 Task: Search one way flight ticket for 2 adults, 2 children, 2 infants in seat in first from Huntsville: Huntsville International Airport(carl T. Jones Field) to Raleigh: Raleigh-durham International Airport on 8-5-2023. Choice of flights is Frontier. Number of bags: 7 checked bags. Price is upto 96000. Outbound departure time preference is 17:15.
Action: Mouse moved to (391, 332)
Screenshot: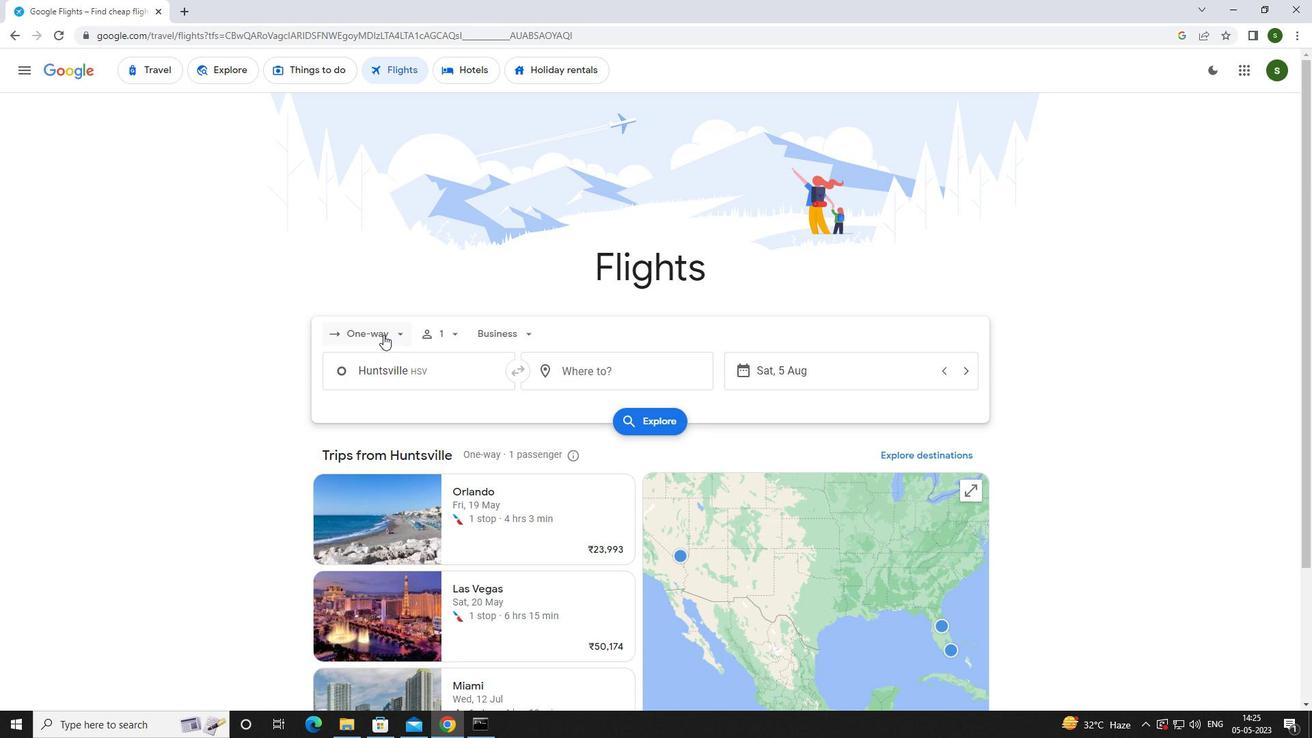 
Action: Mouse pressed left at (391, 332)
Screenshot: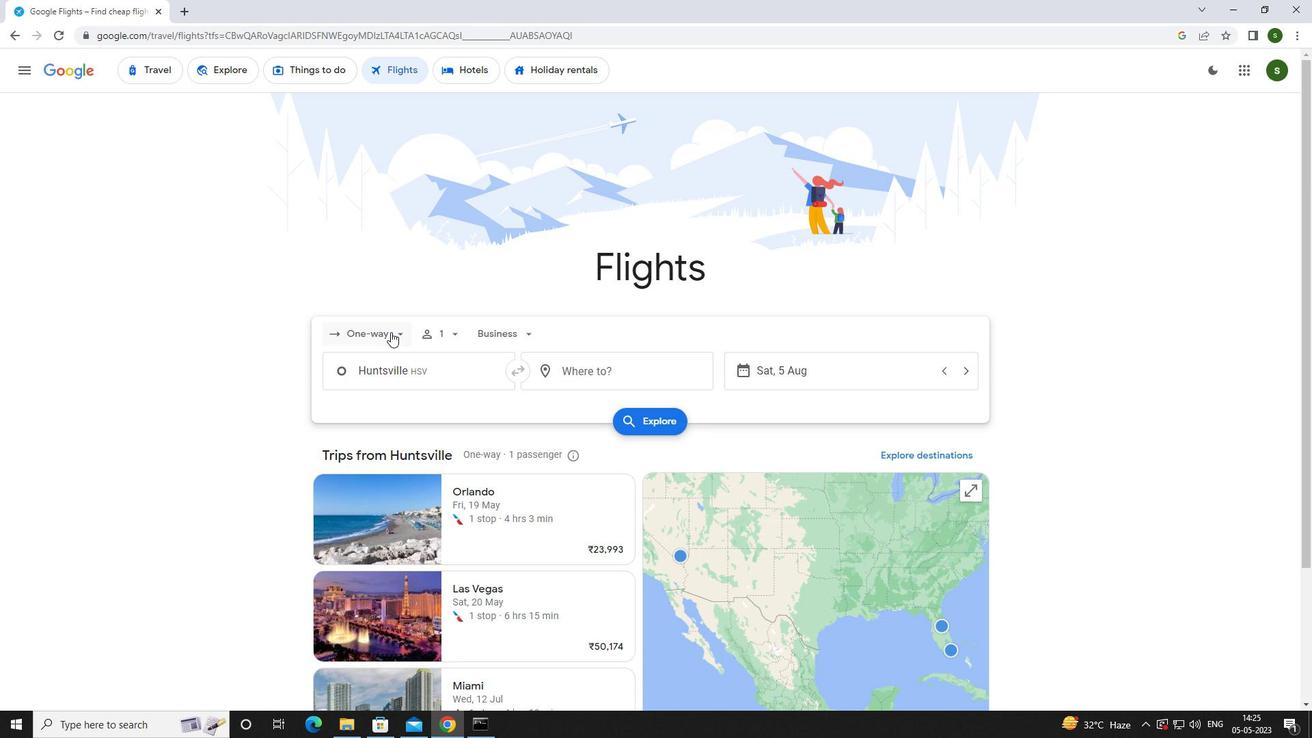 
Action: Mouse moved to (386, 395)
Screenshot: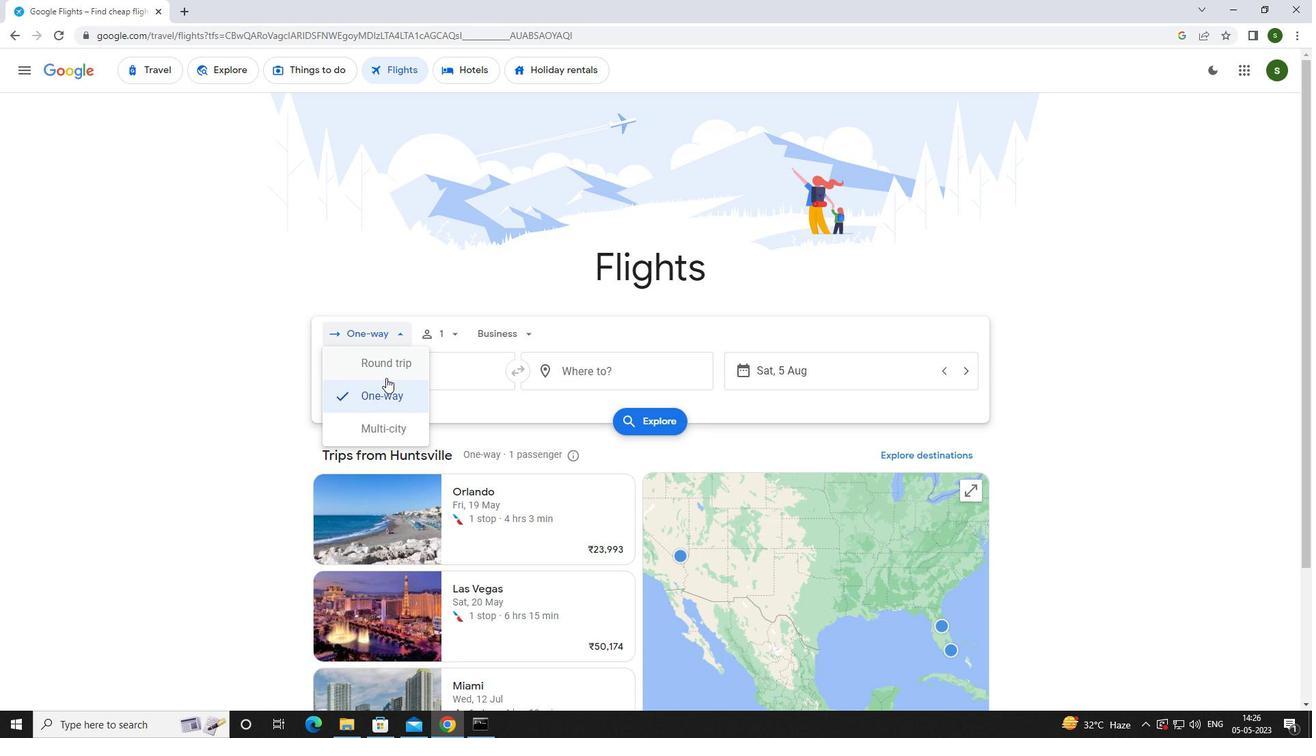 
Action: Mouse pressed left at (386, 395)
Screenshot: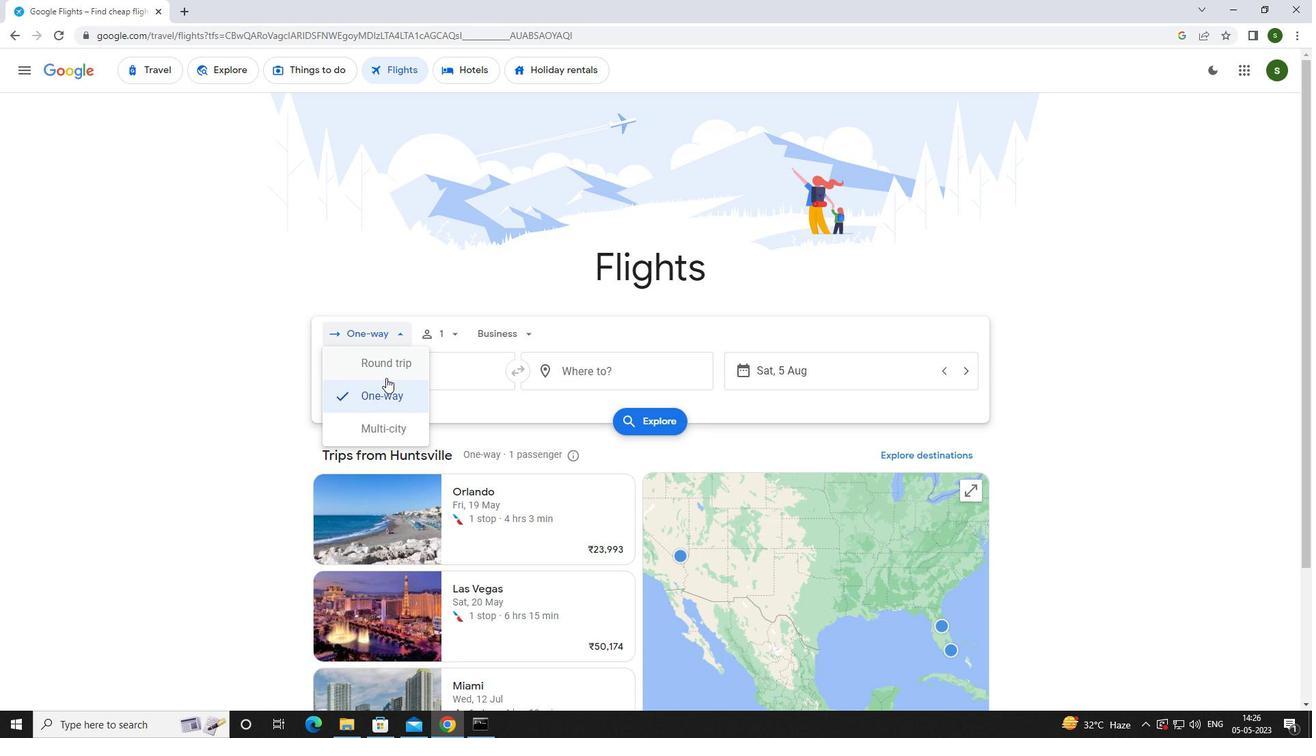 
Action: Mouse moved to (454, 325)
Screenshot: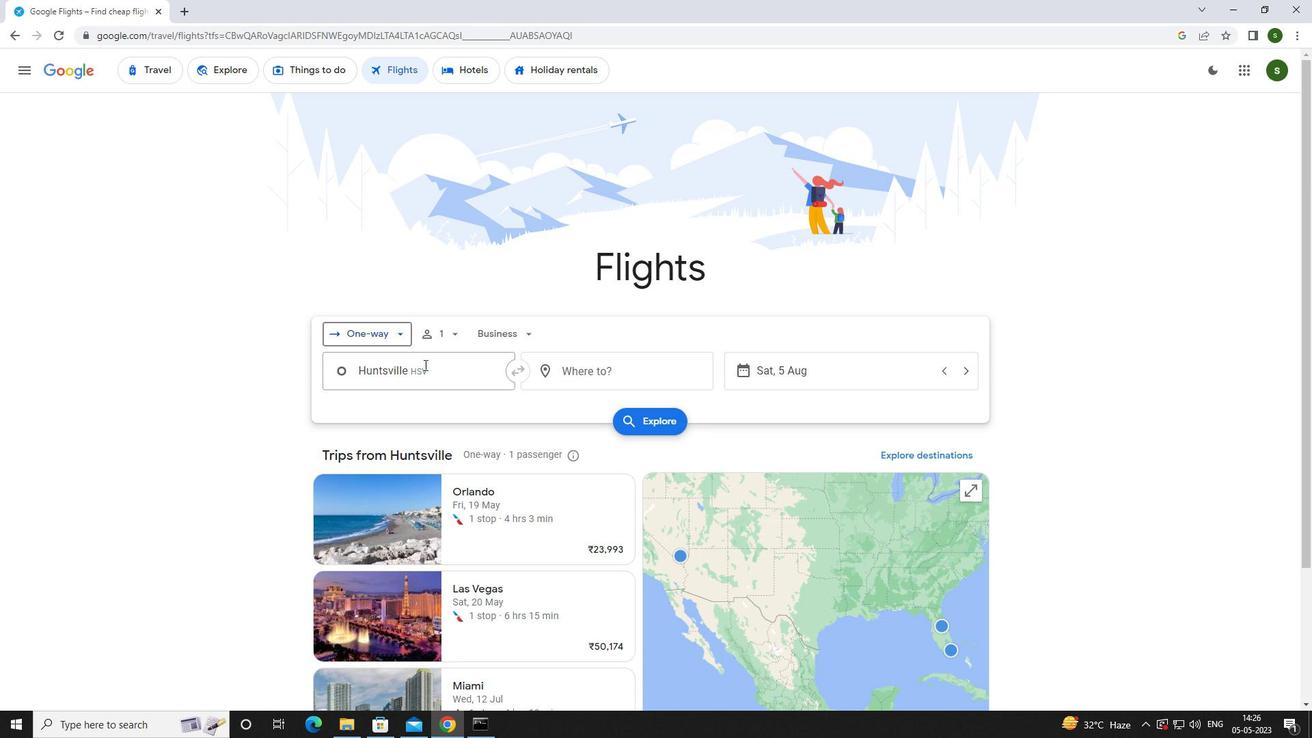 
Action: Mouse pressed left at (454, 325)
Screenshot: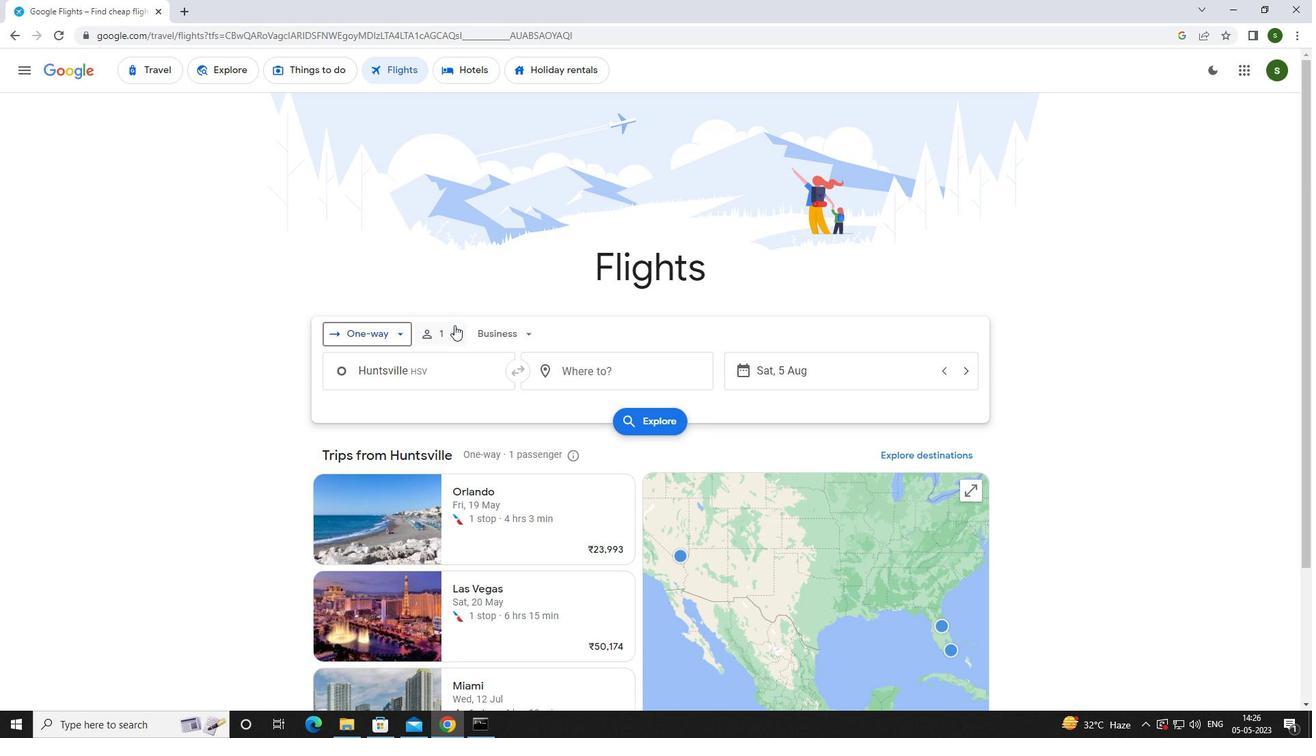 
Action: Mouse moved to (553, 368)
Screenshot: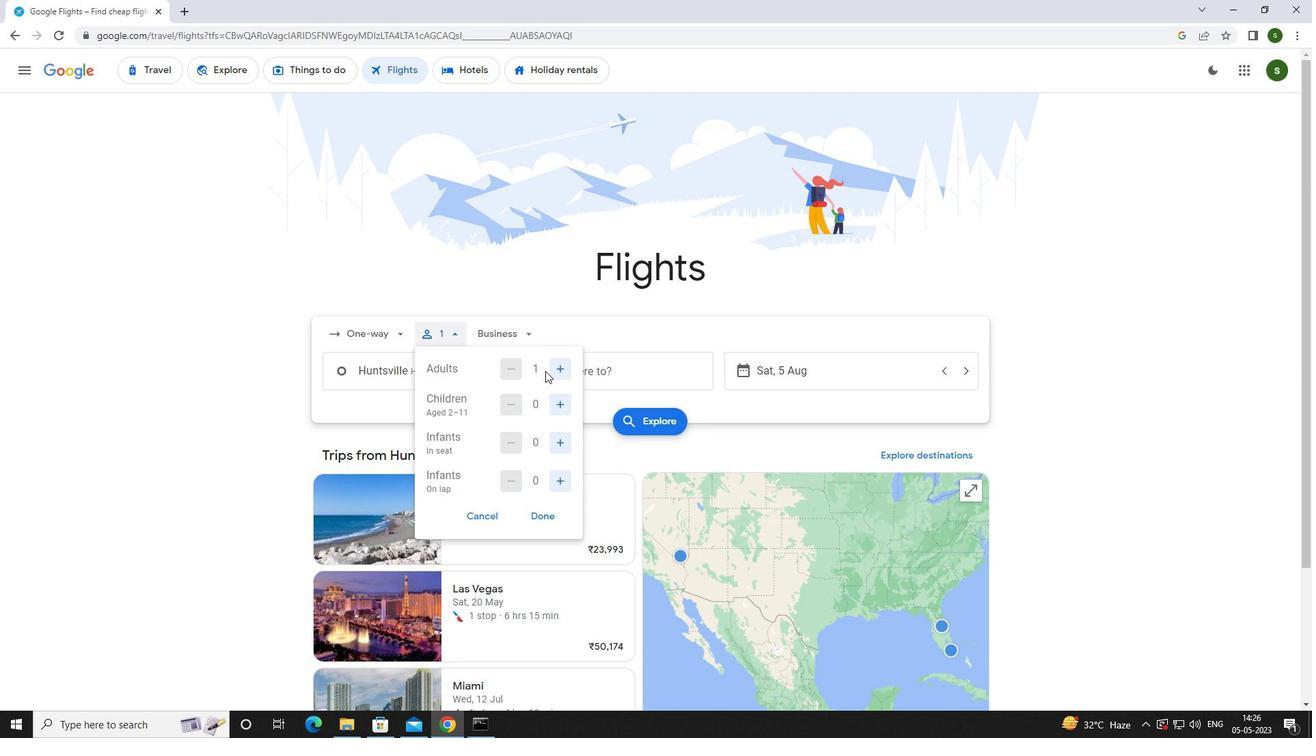 
Action: Mouse pressed left at (553, 368)
Screenshot: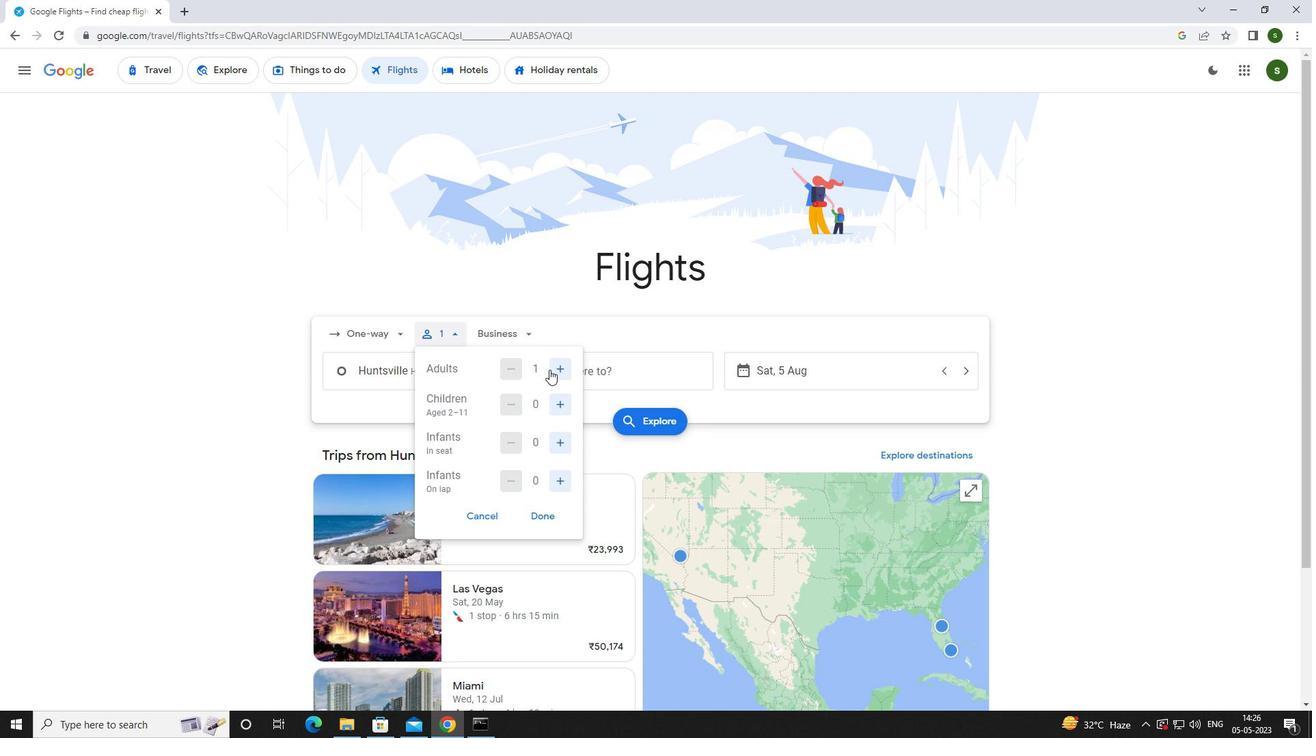 
Action: Mouse moved to (562, 399)
Screenshot: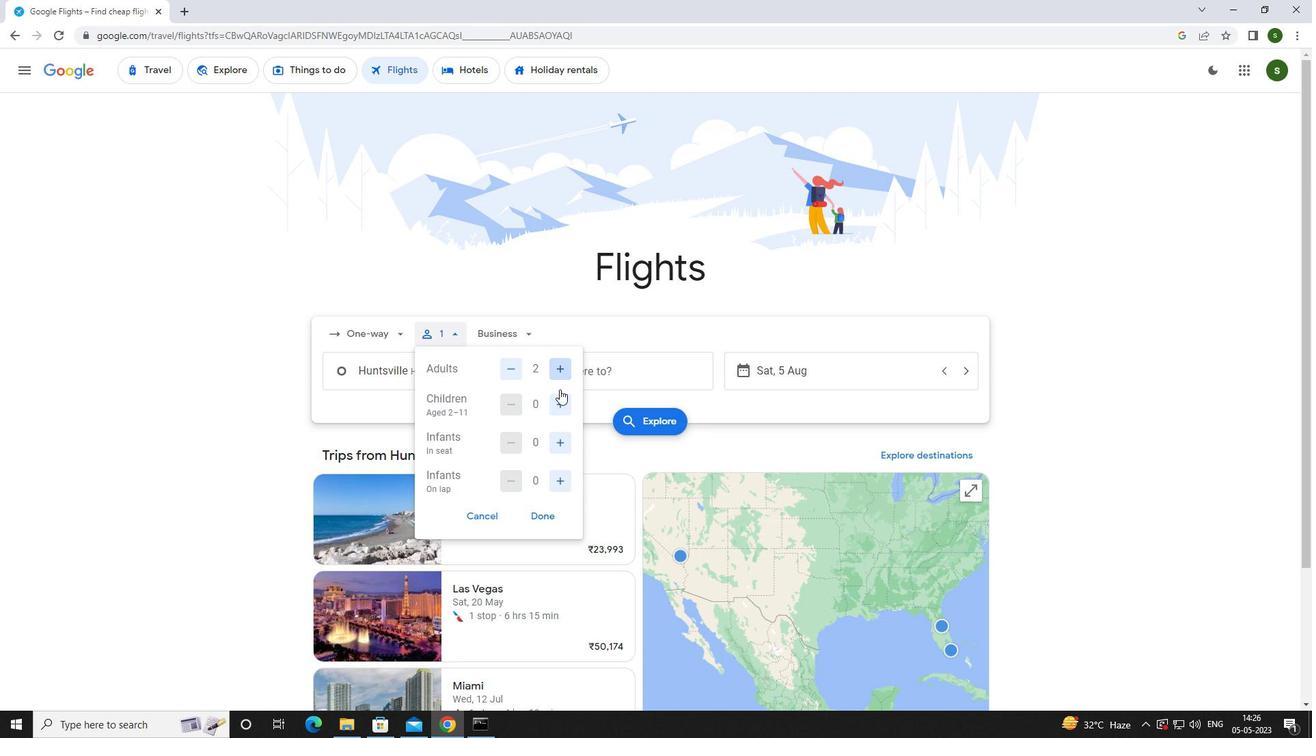 
Action: Mouse pressed left at (562, 399)
Screenshot: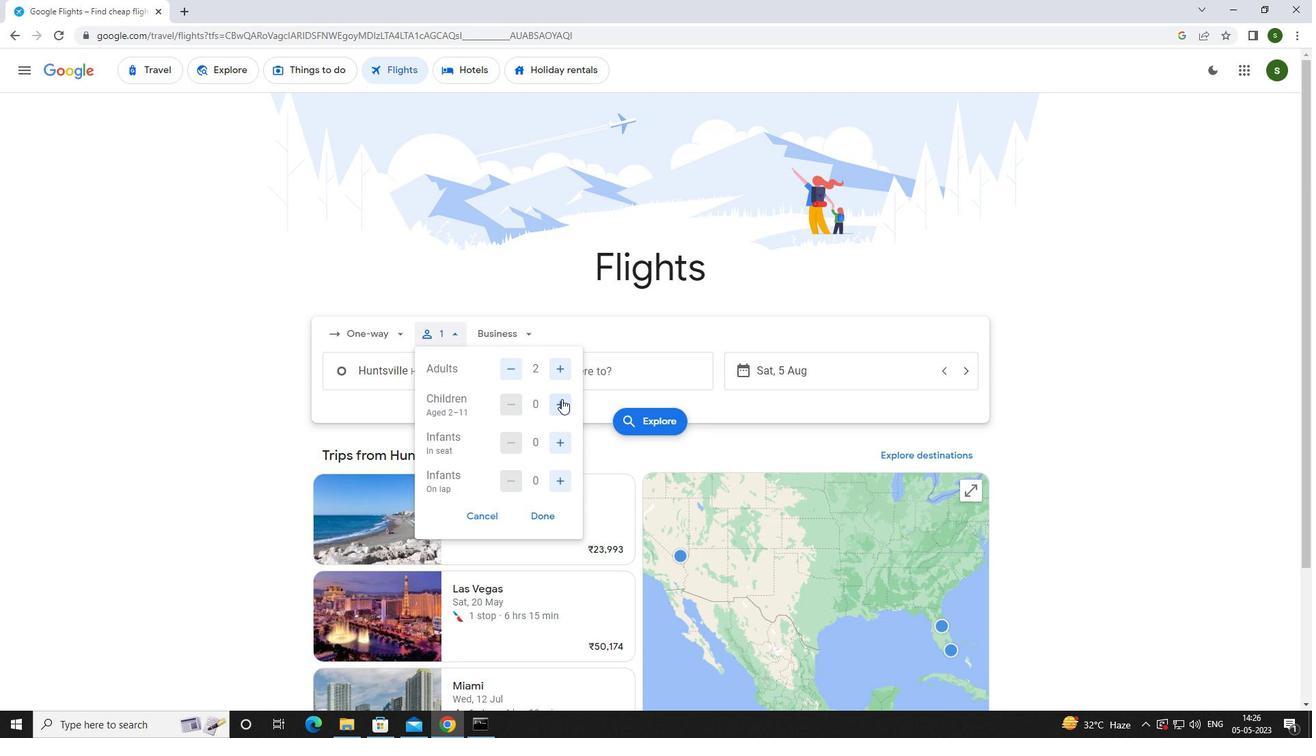 
Action: Mouse pressed left at (562, 399)
Screenshot: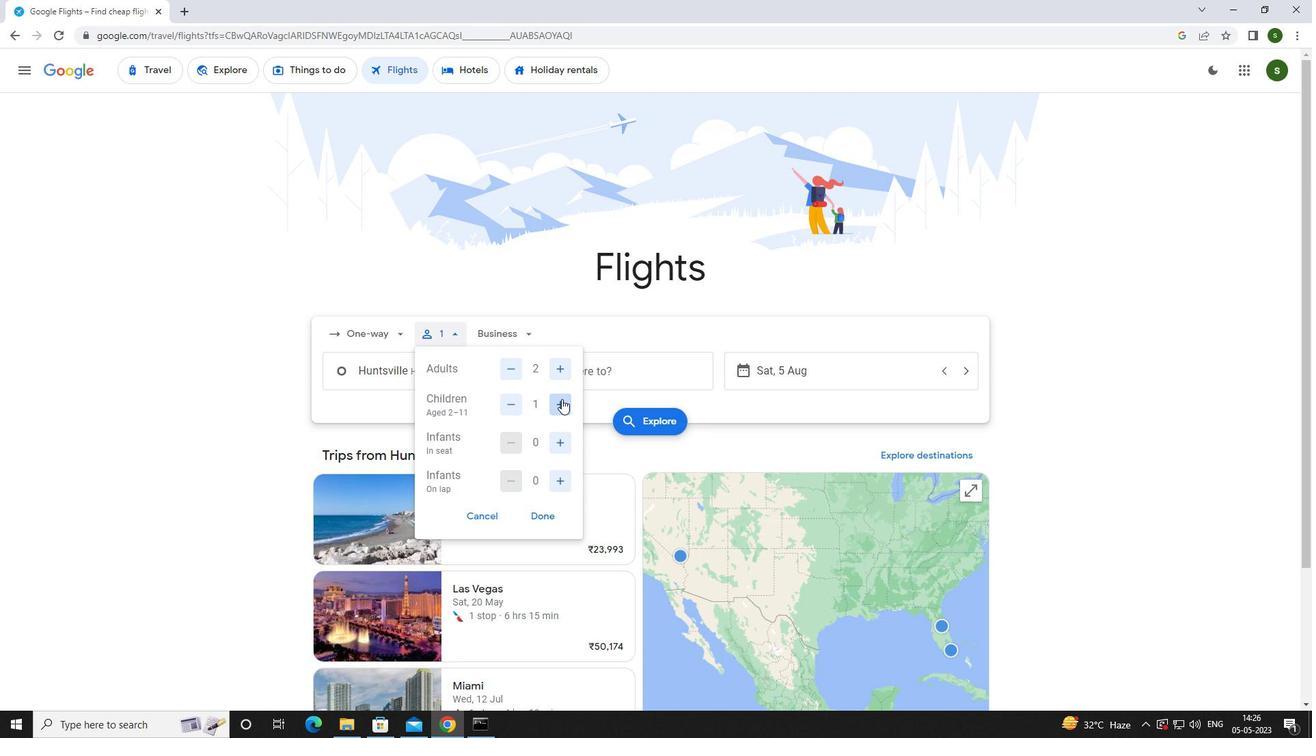 
Action: Mouse moved to (563, 445)
Screenshot: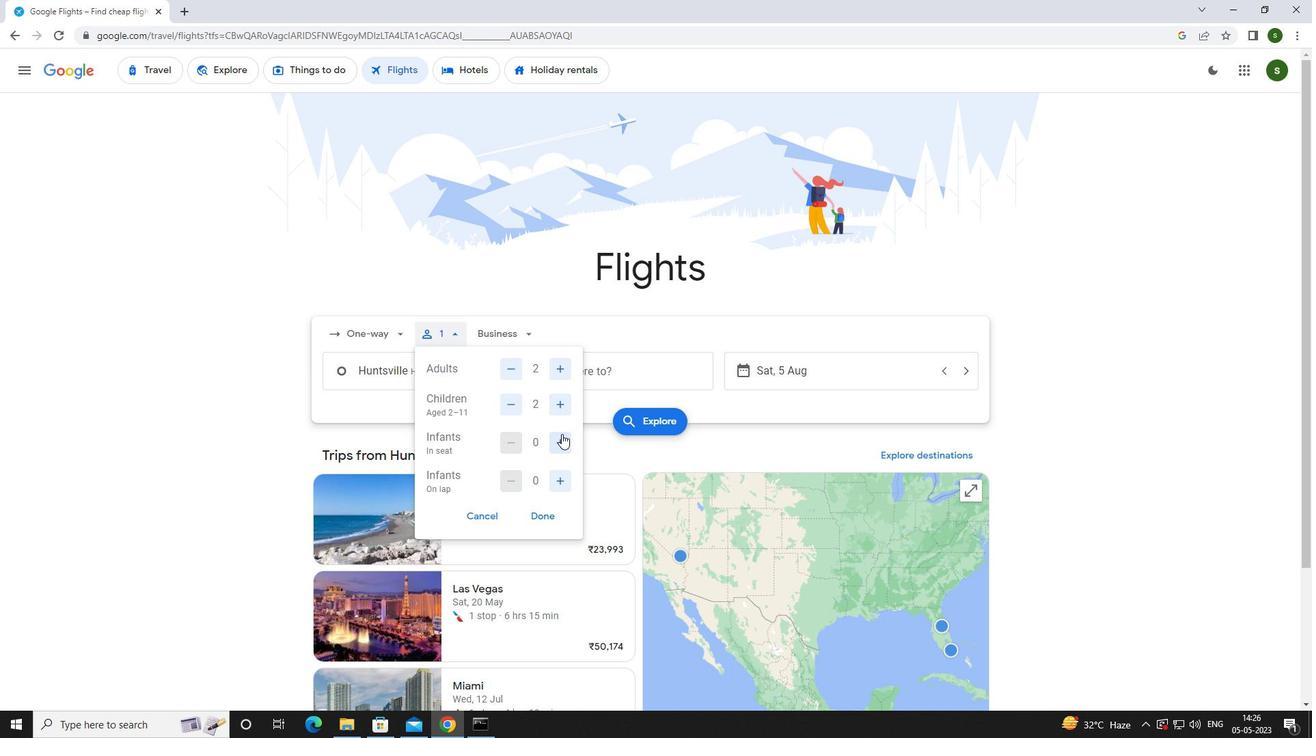 
Action: Mouse pressed left at (563, 445)
Screenshot: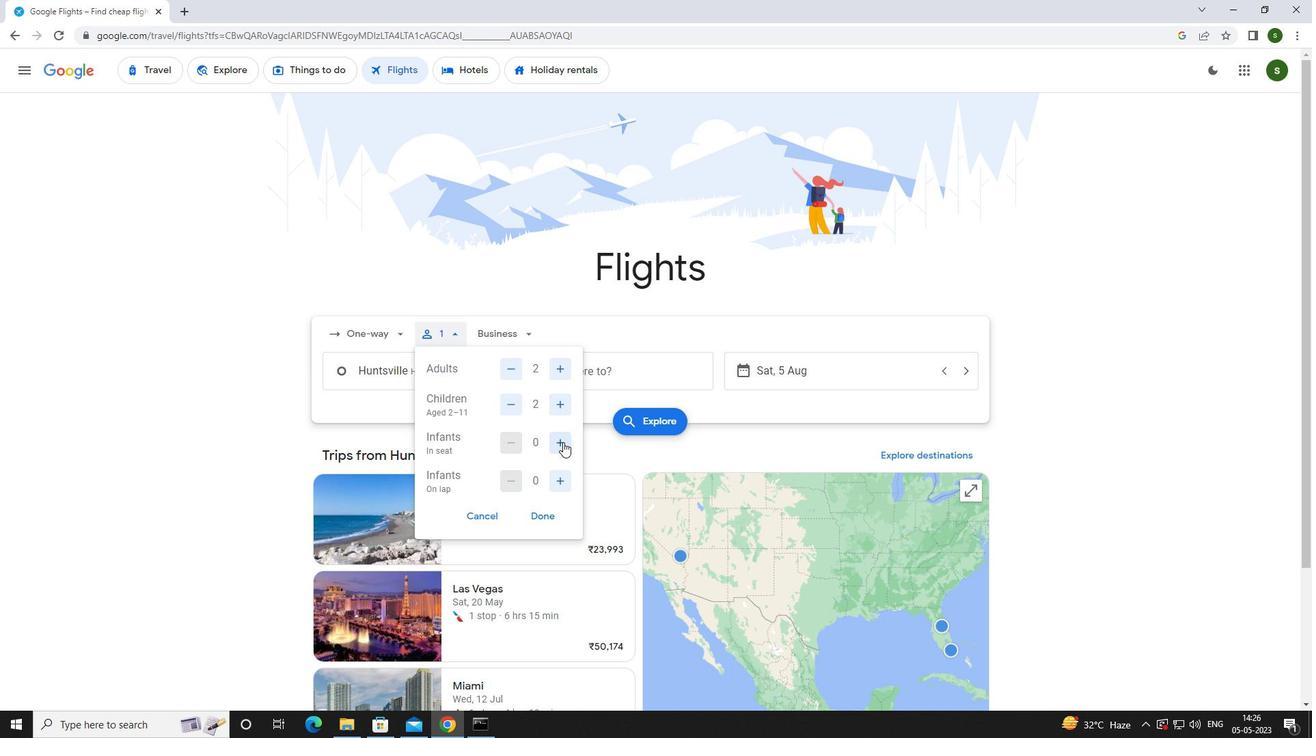 
Action: Mouse pressed left at (563, 445)
Screenshot: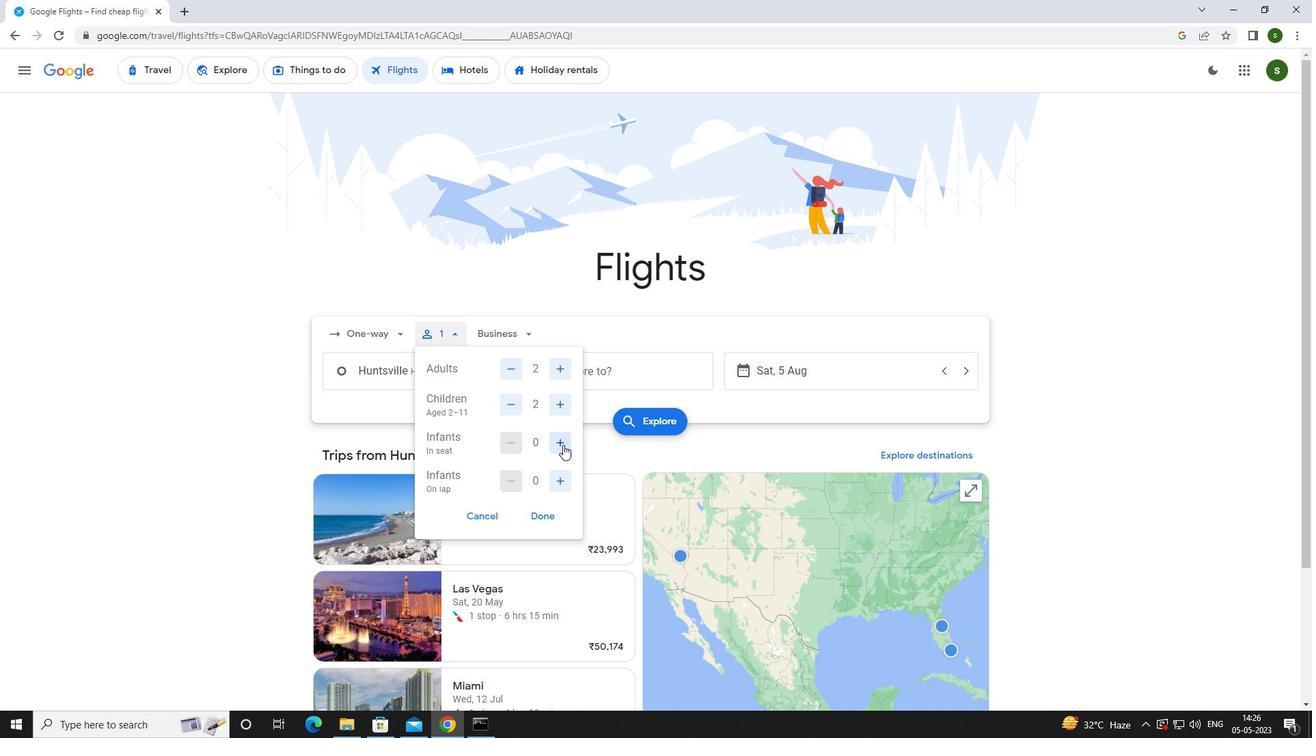 
Action: Mouse moved to (530, 335)
Screenshot: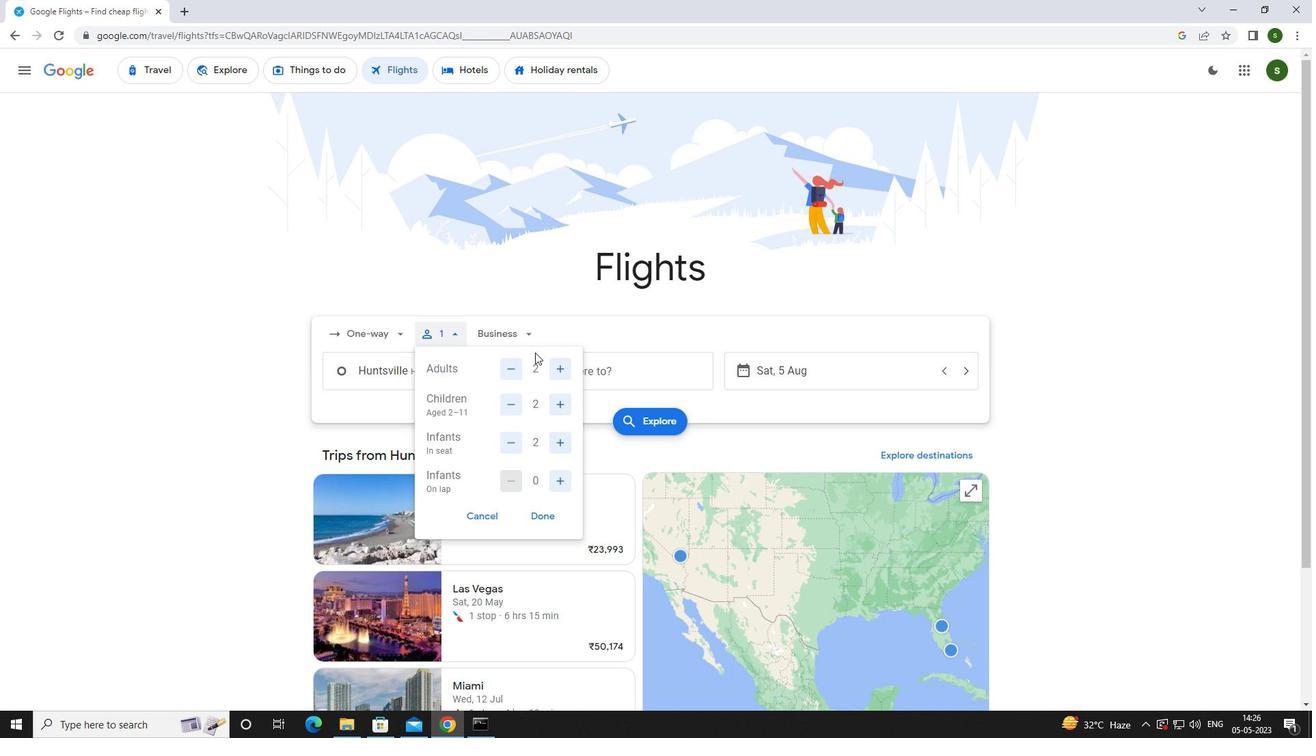 
Action: Mouse pressed left at (530, 335)
Screenshot: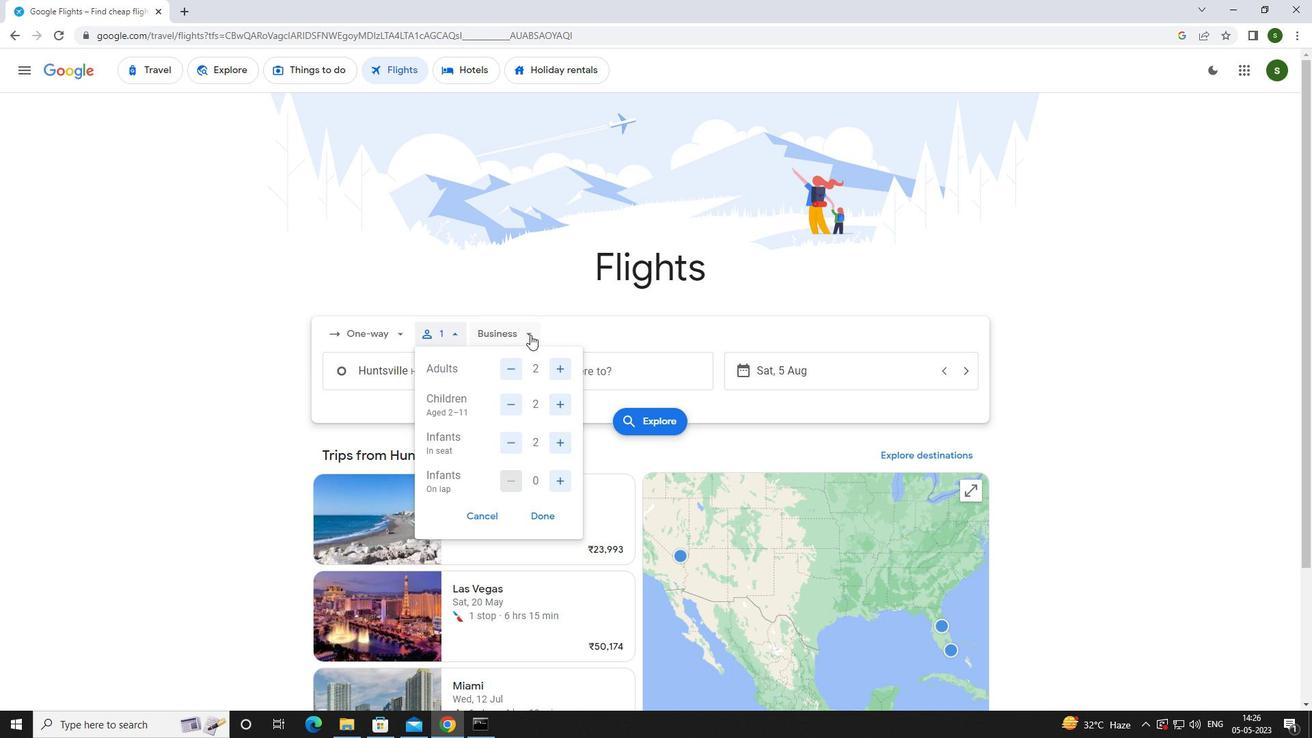 
Action: Mouse moved to (523, 460)
Screenshot: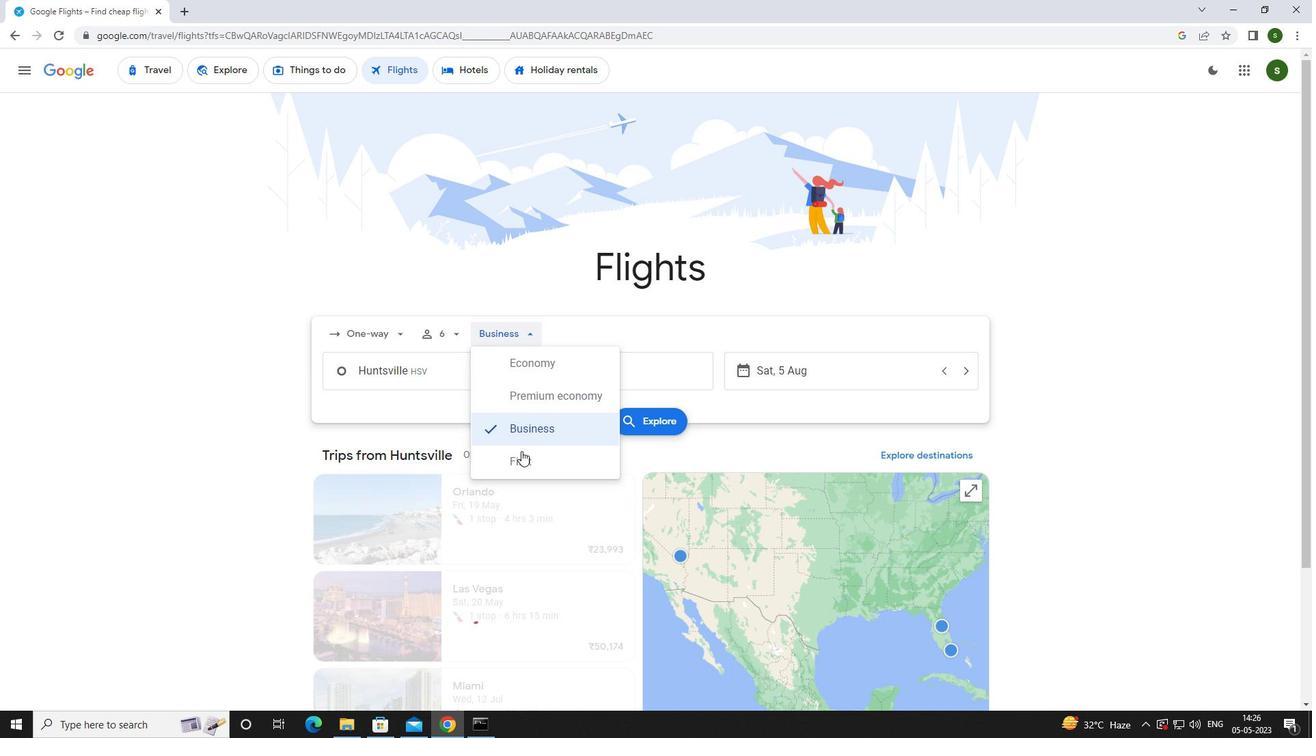 
Action: Mouse pressed left at (523, 460)
Screenshot: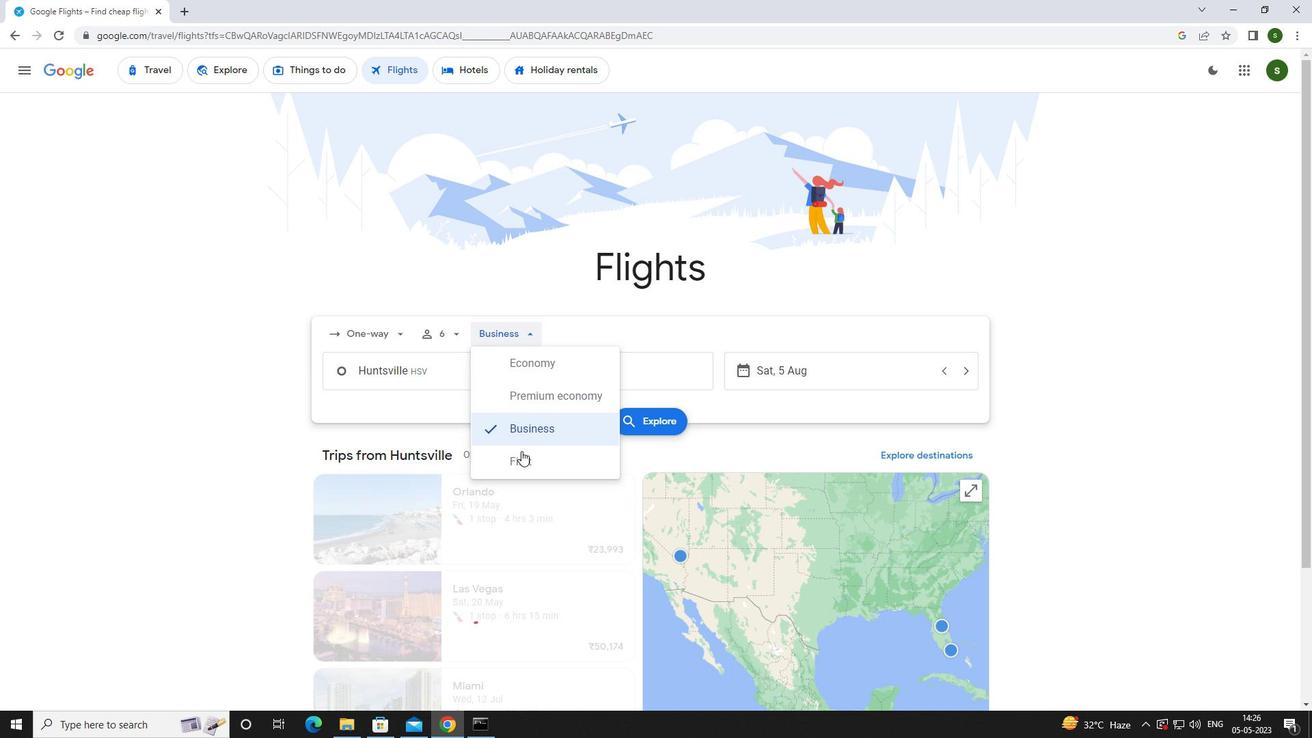 
Action: Mouse moved to (445, 374)
Screenshot: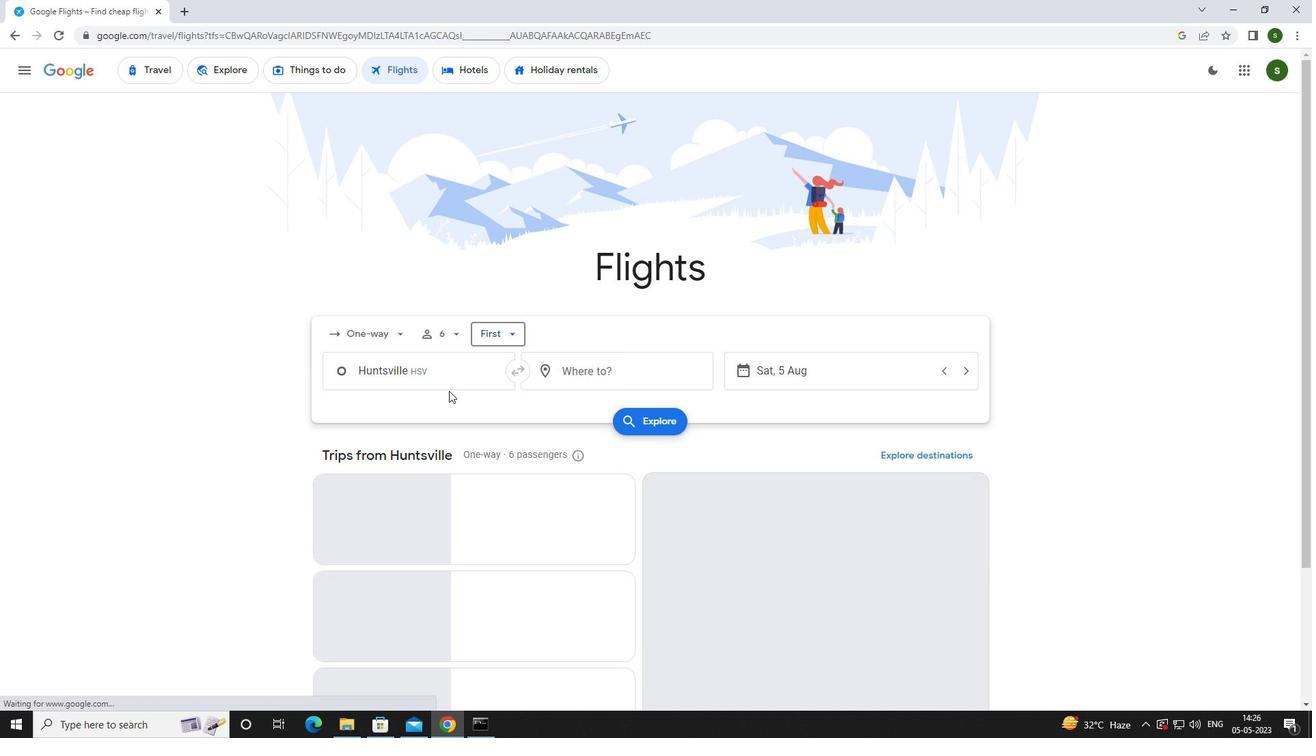 
Action: Mouse pressed left at (445, 374)
Screenshot: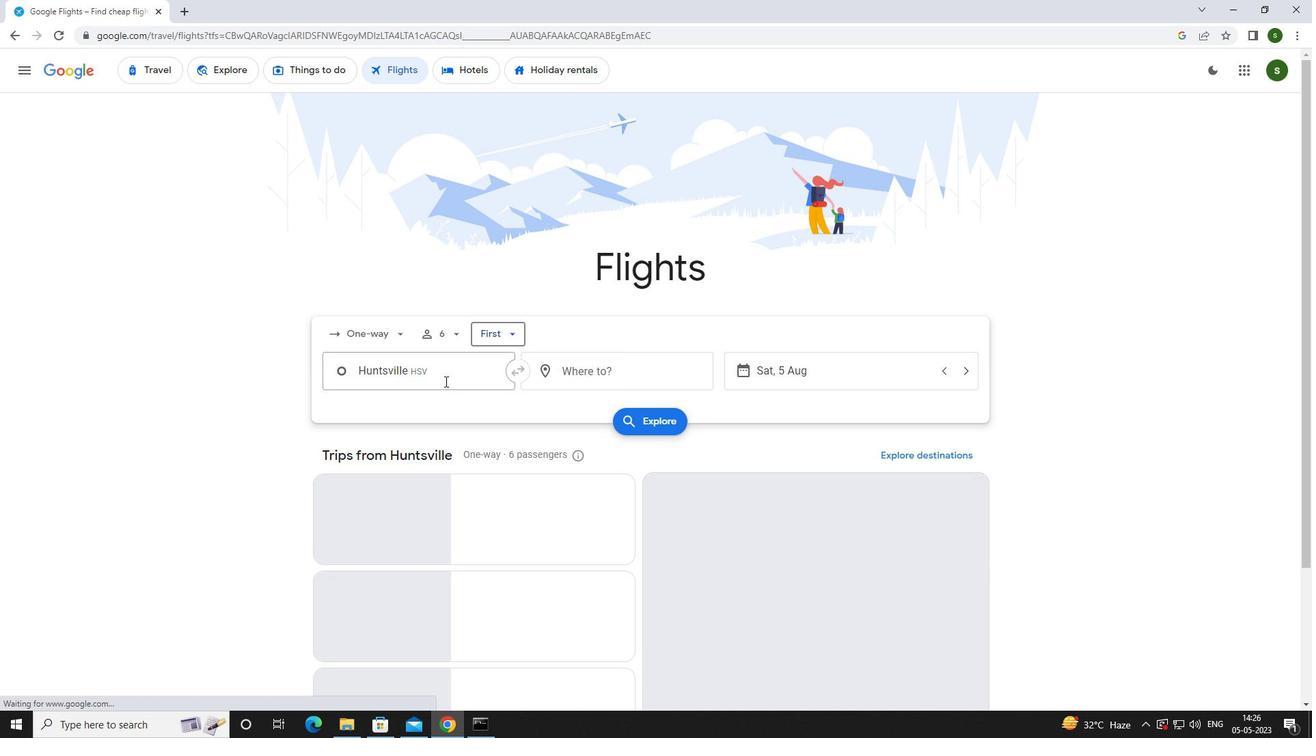
Action: Key pressed <Key.caps_lock>h<Key.caps_lock>untsvi
Screenshot: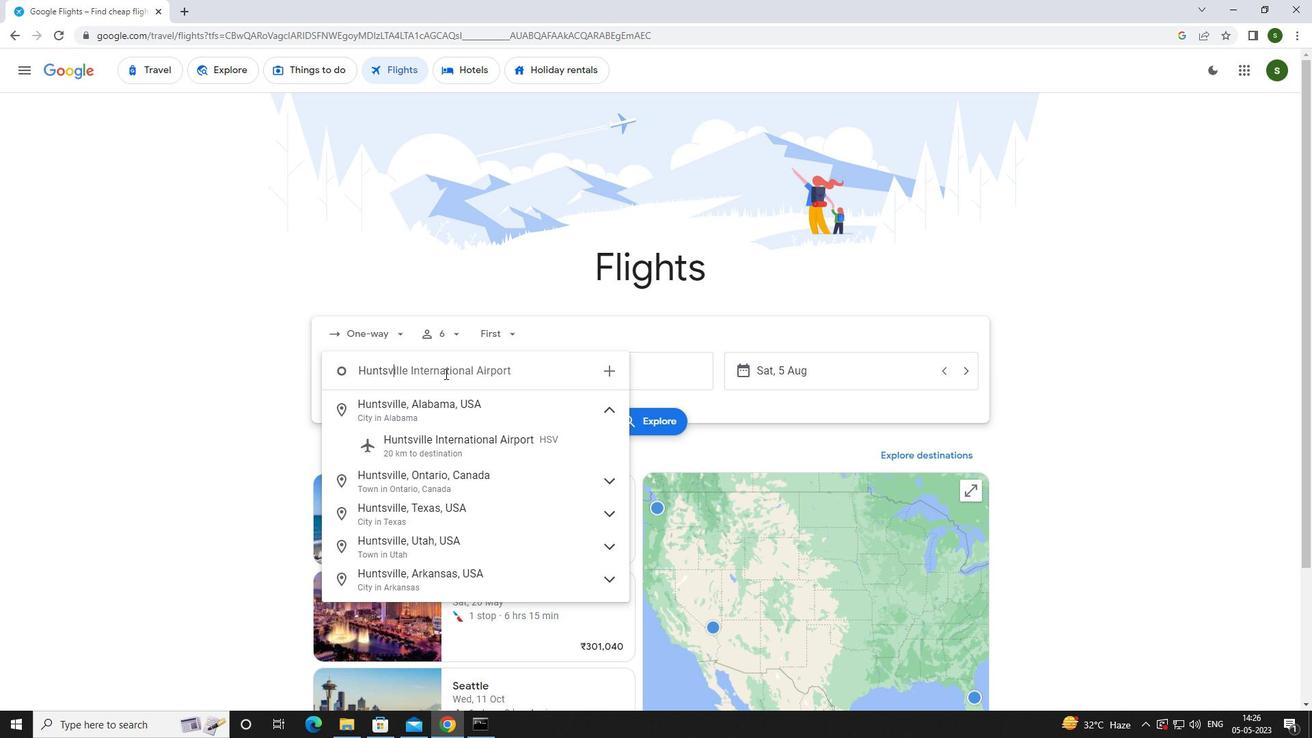 
Action: Mouse moved to (459, 432)
Screenshot: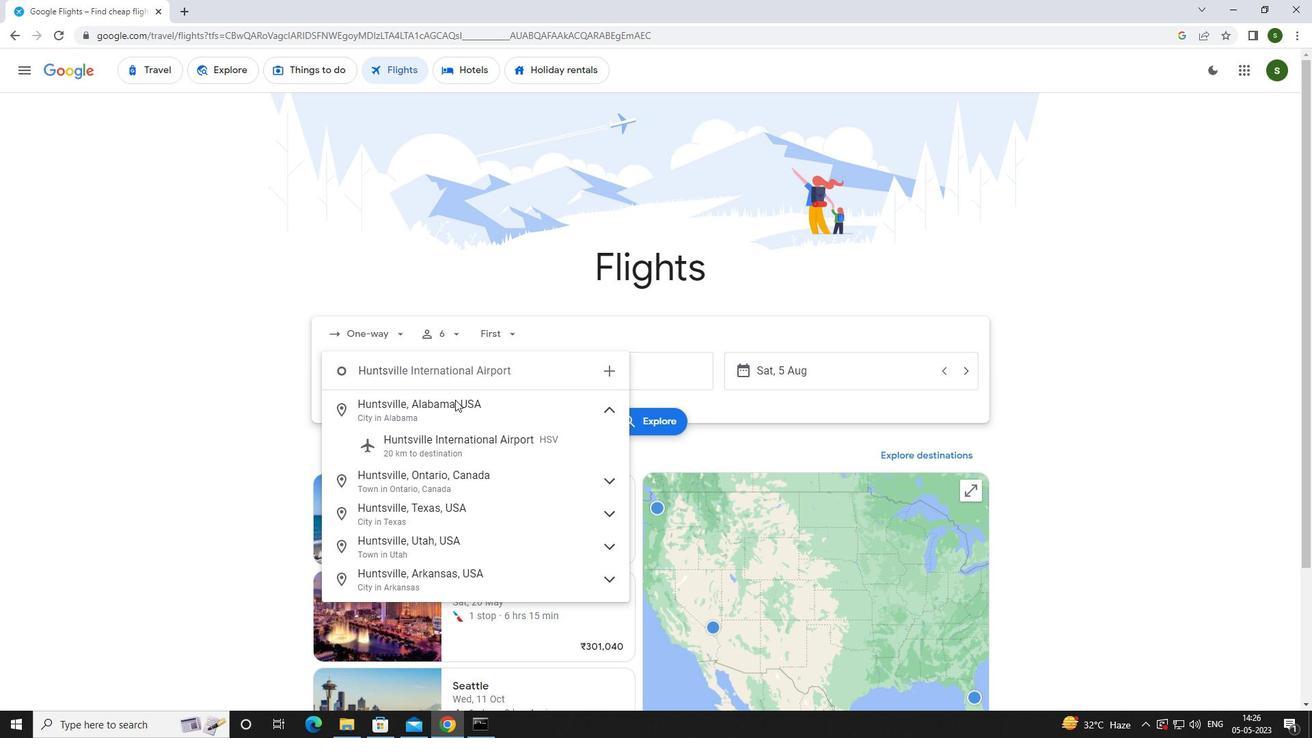 
Action: Mouse pressed left at (459, 432)
Screenshot: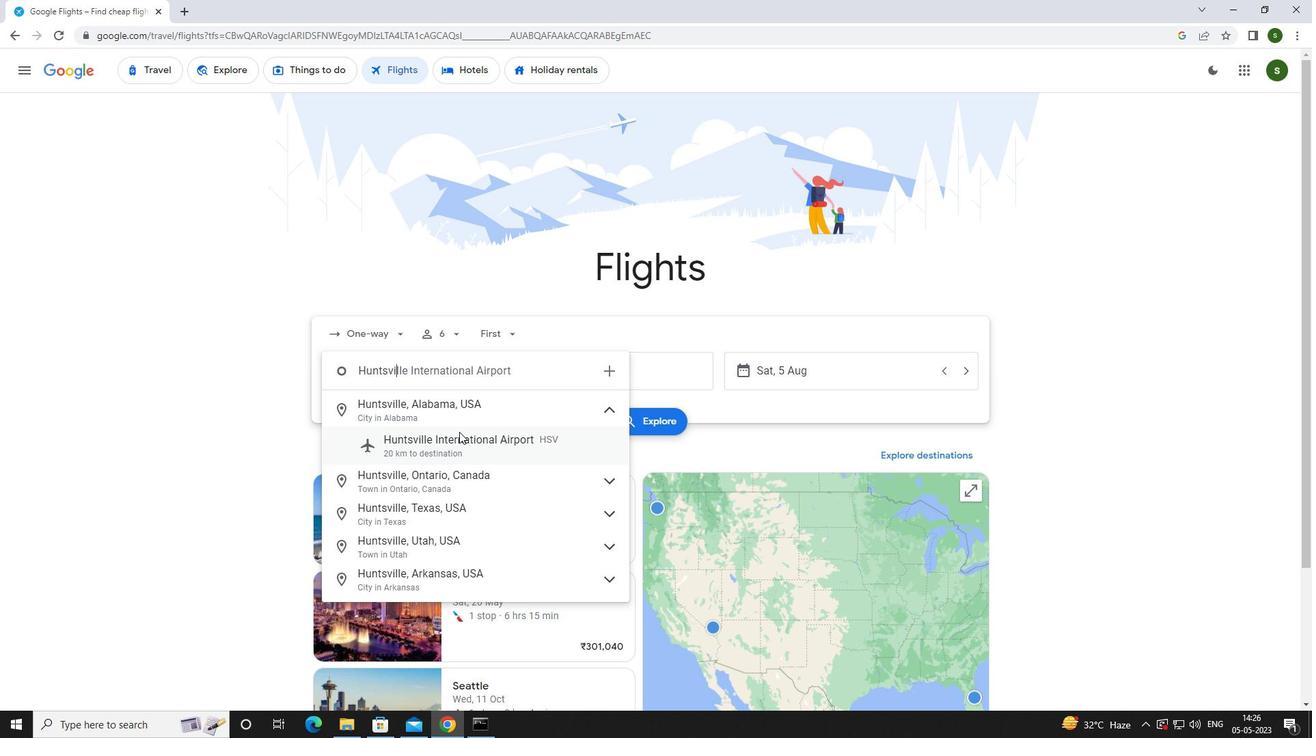 
Action: Mouse moved to (582, 374)
Screenshot: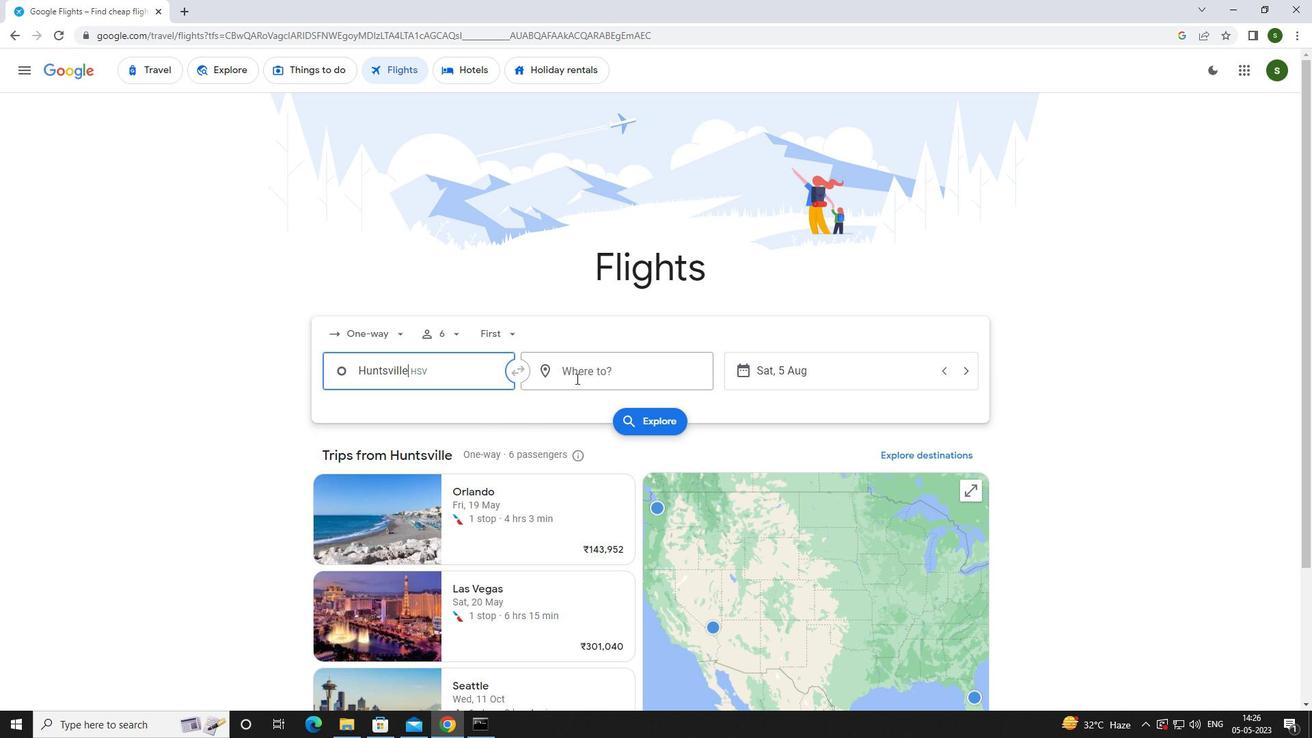 
Action: Mouse pressed left at (582, 374)
Screenshot: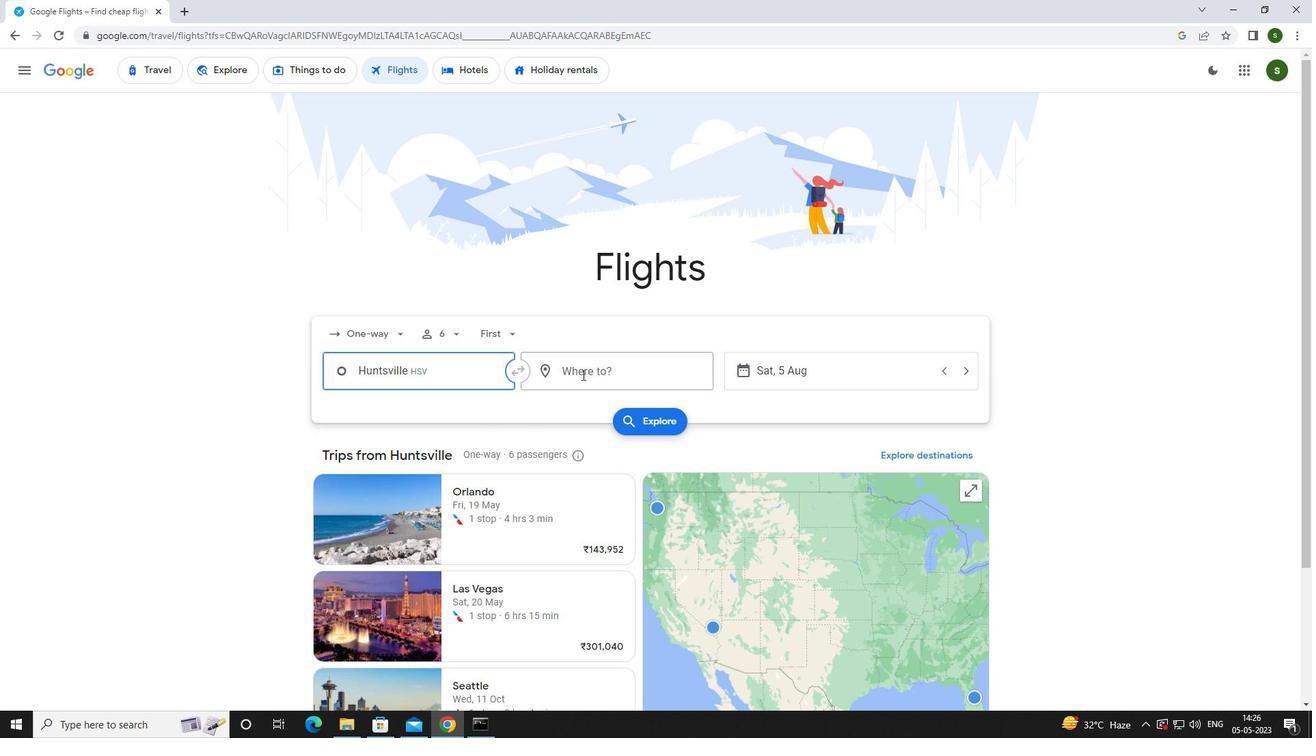 
Action: Key pressed <Key.caps_lock>r<Key.caps_lock>aleigh
Screenshot: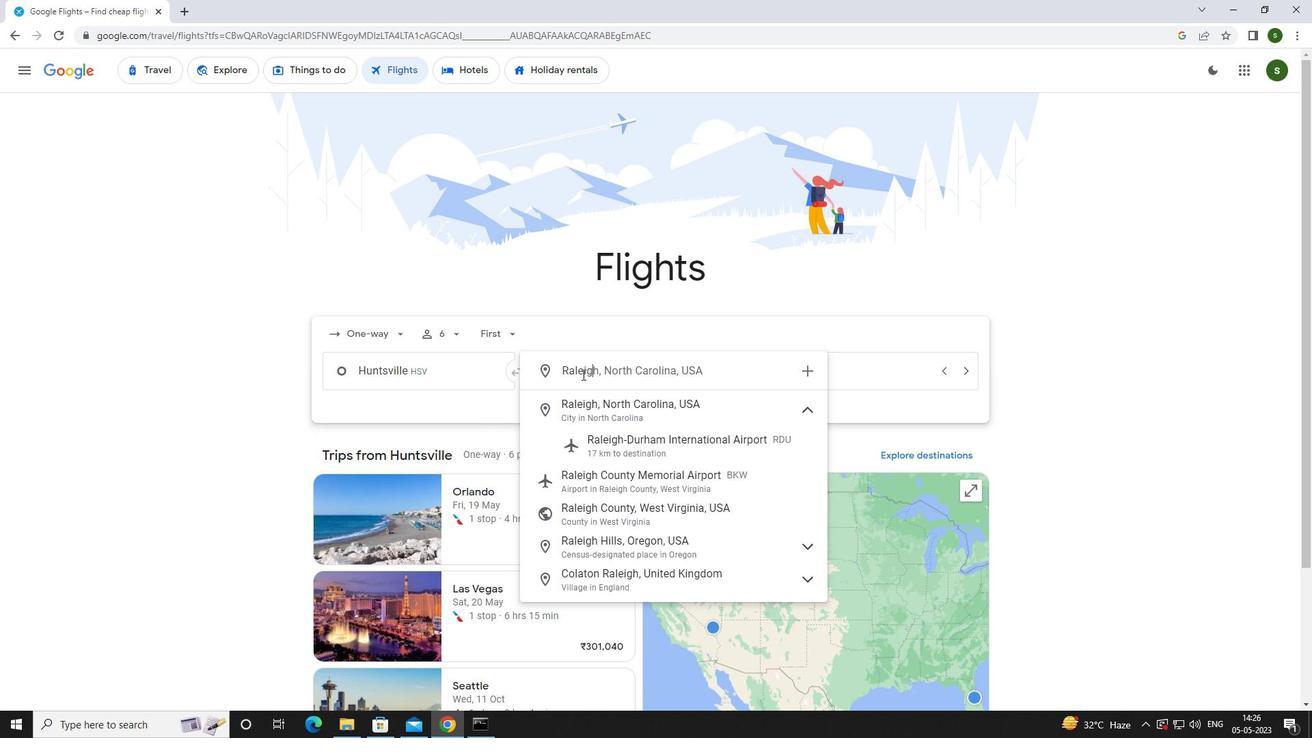 
Action: Mouse moved to (601, 441)
Screenshot: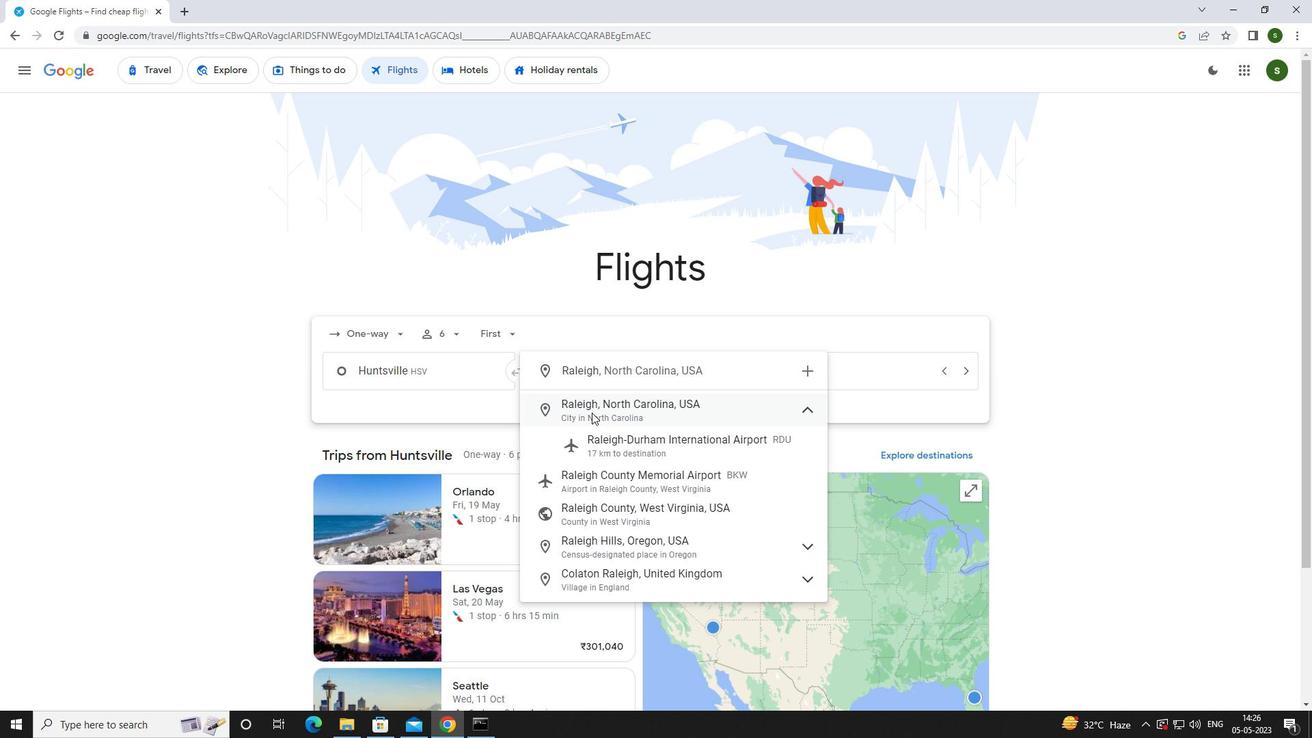 
Action: Mouse pressed left at (601, 441)
Screenshot: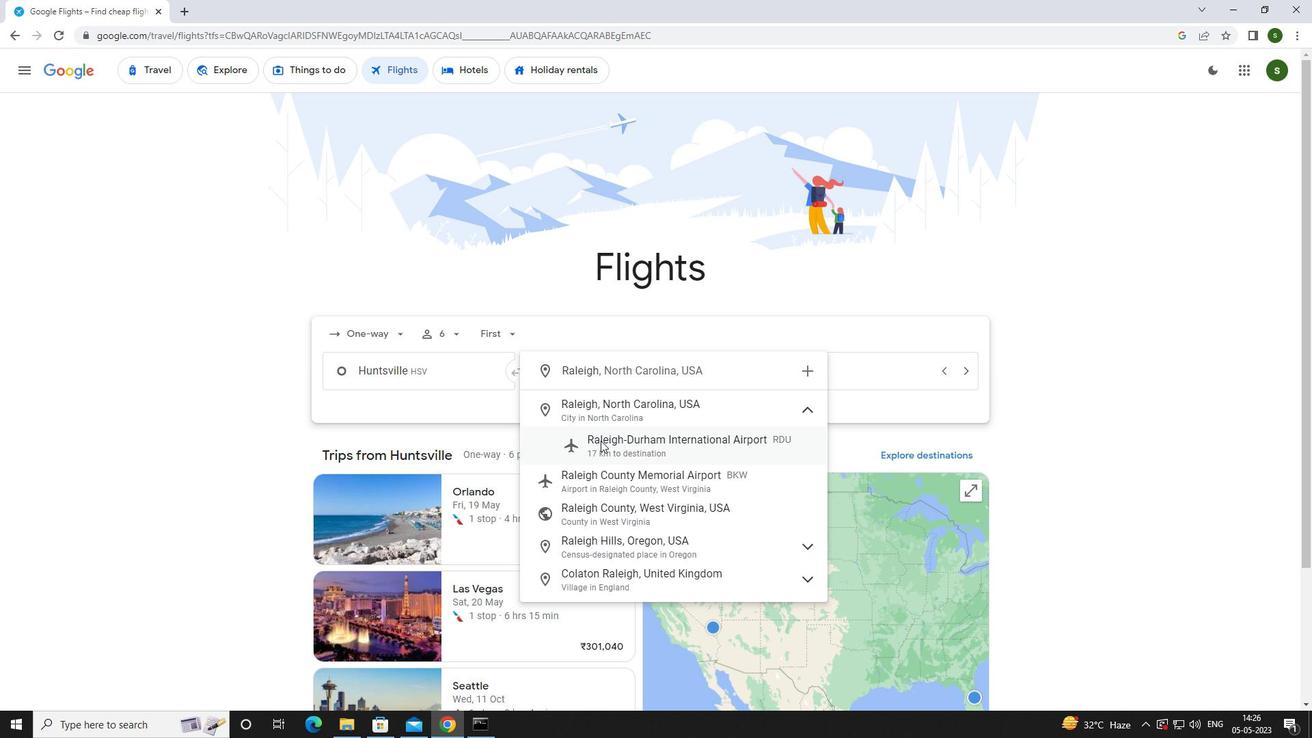
Action: Mouse moved to (824, 379)
Screenshot: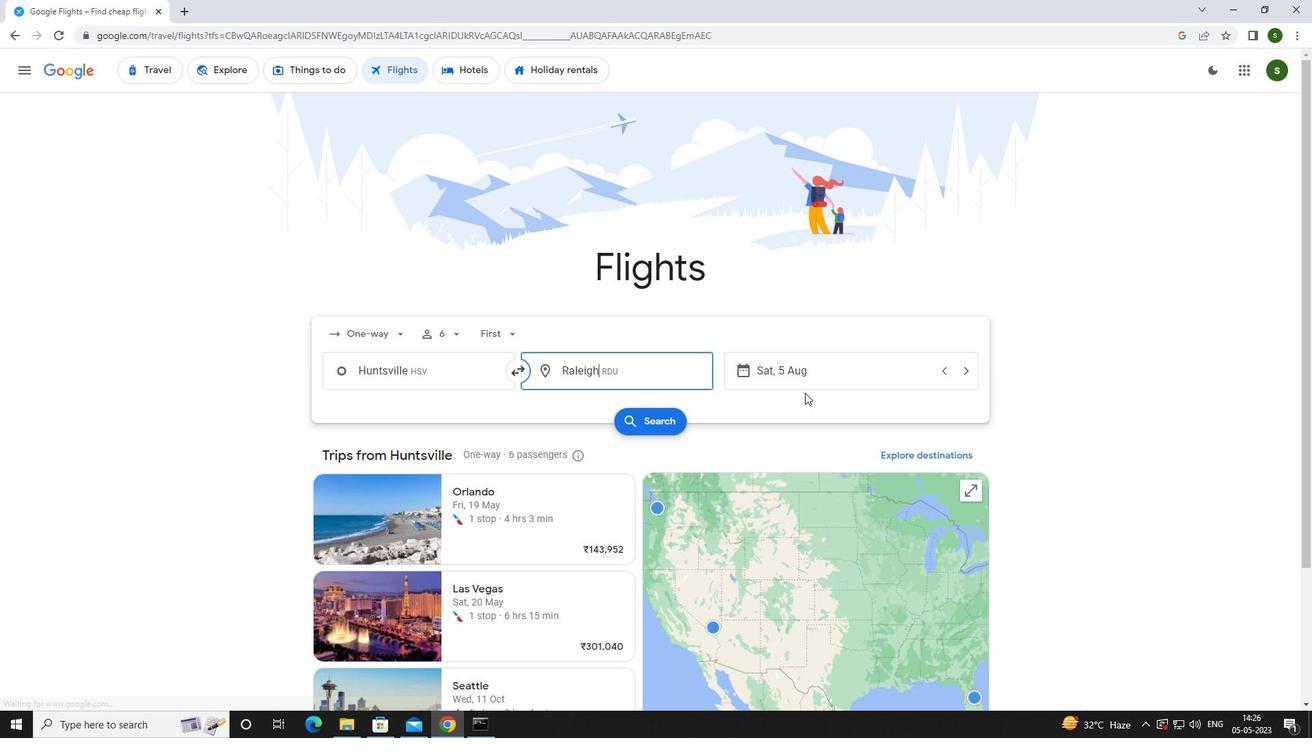 
Action: Mouse pressed left at (824, 379)
Screenshot: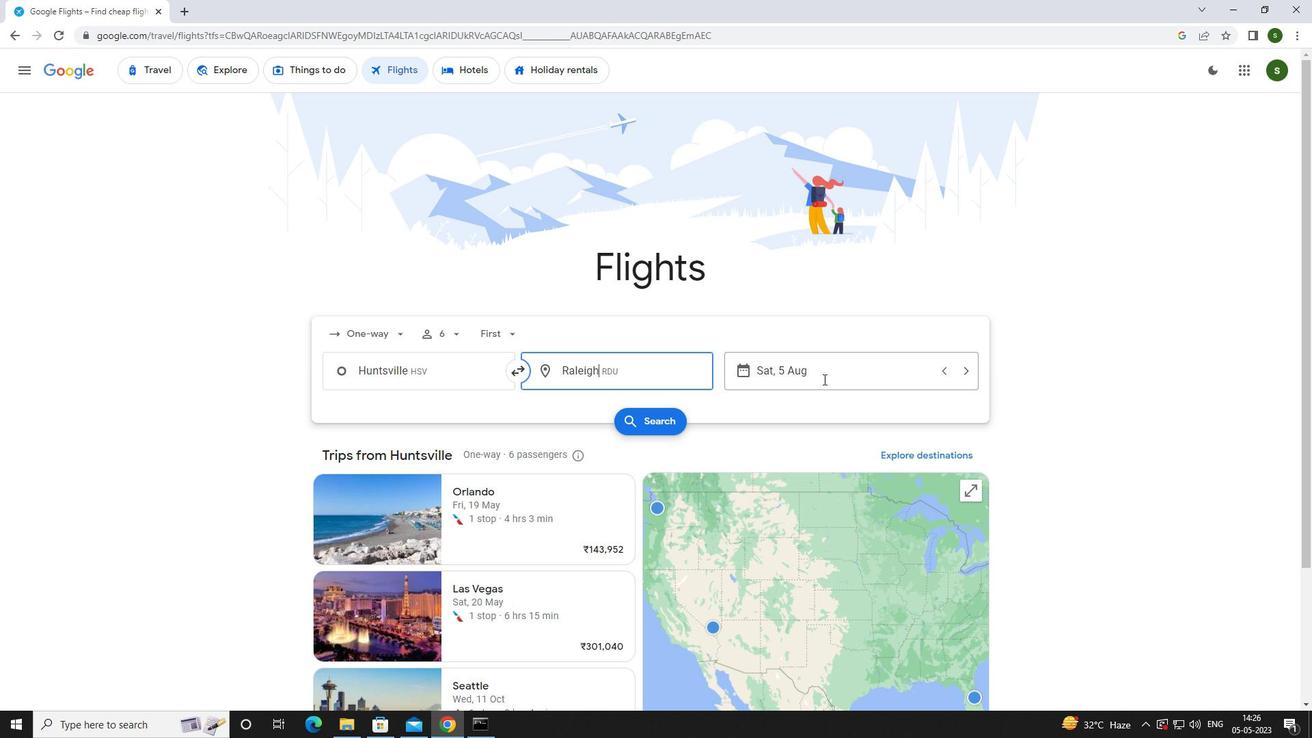 
Action: Mouse moved to (694, 460)
Screenshot: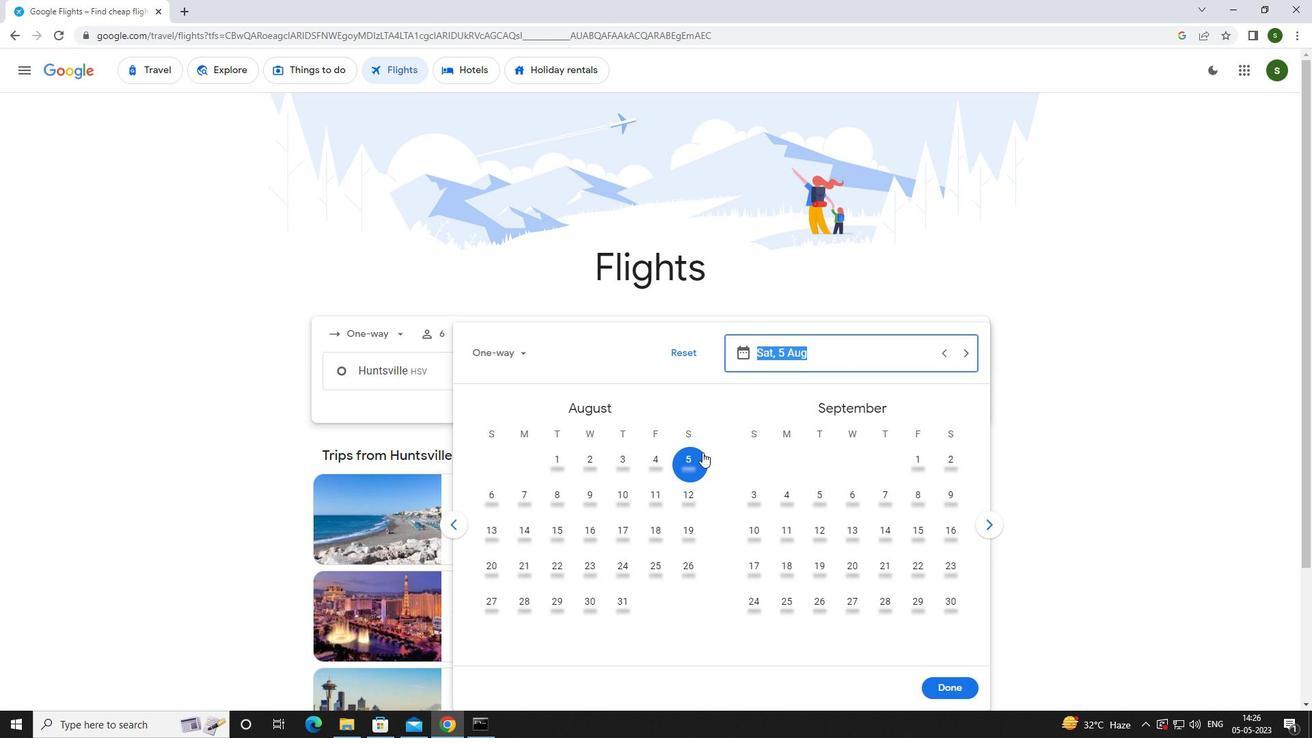 
Action: Mouse pressed left at (694, 460)
Screenshot: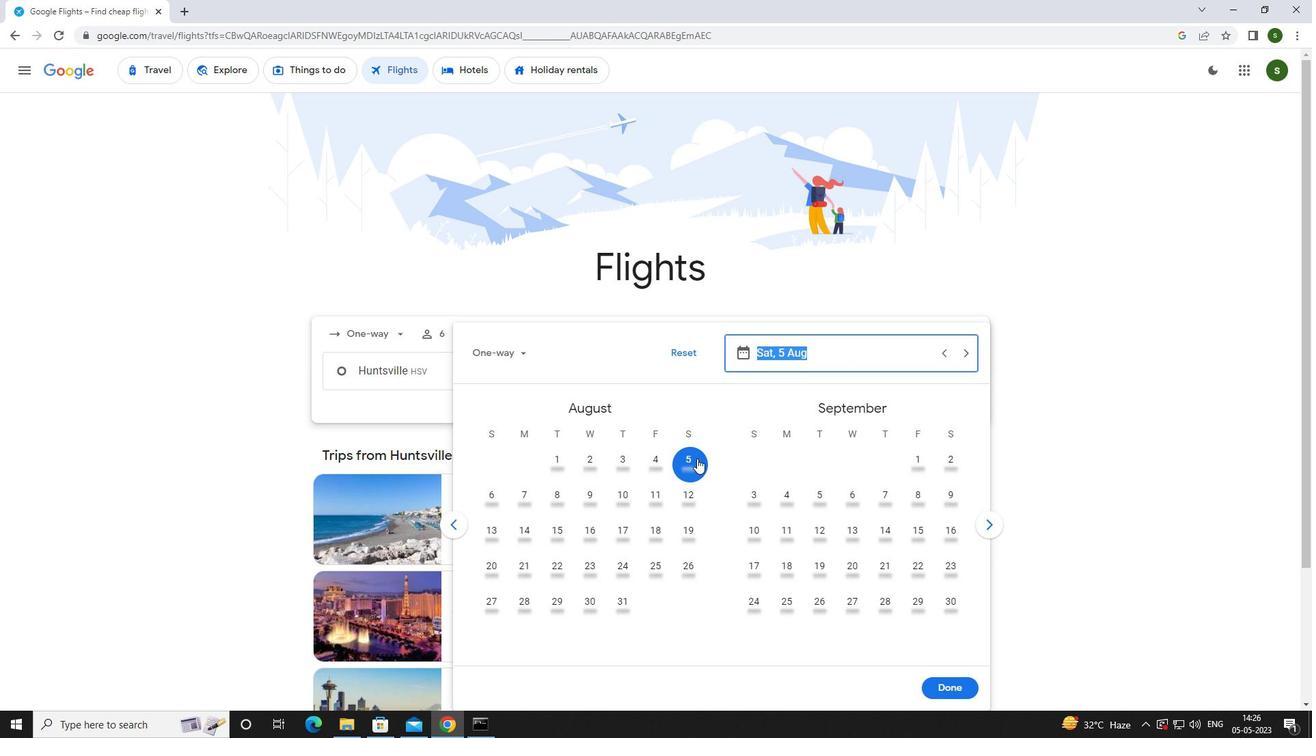 
Action: Mouse moved to (955, 687)
Screenshot: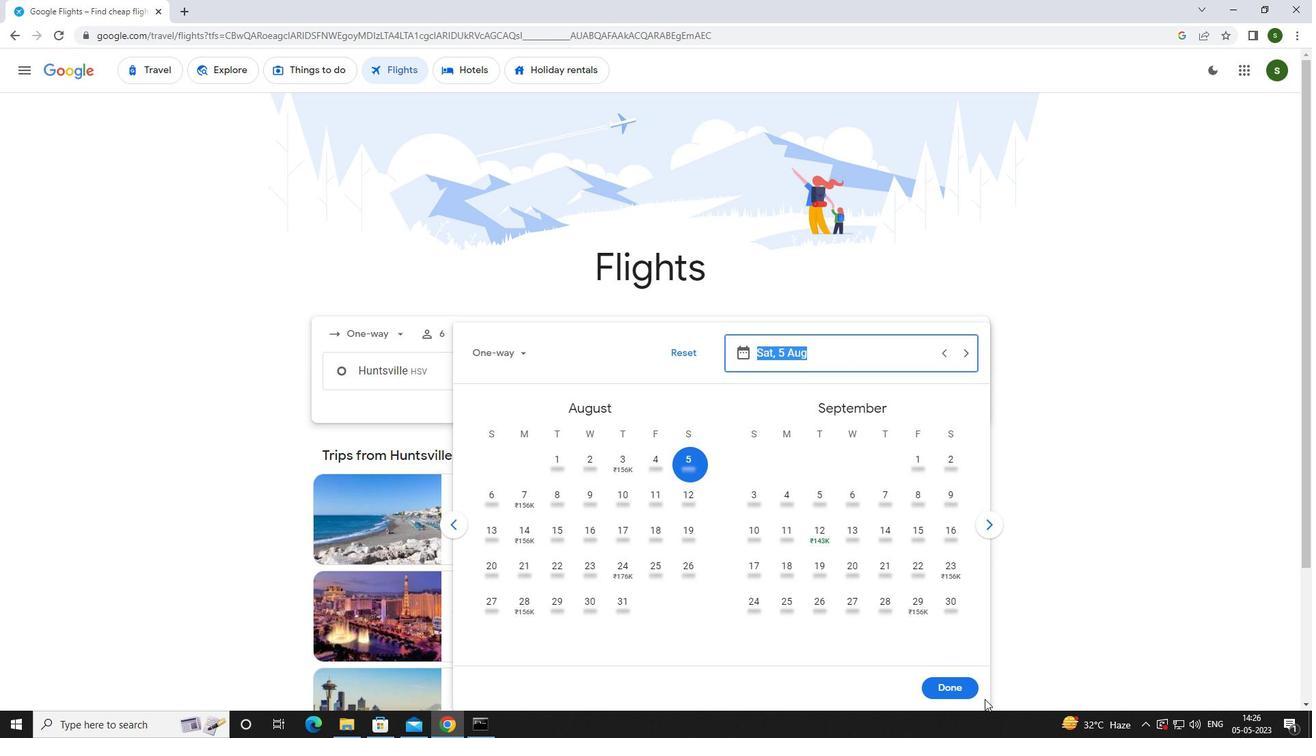 
Action: Mouse pressed left at (955, 687)
Screenshot: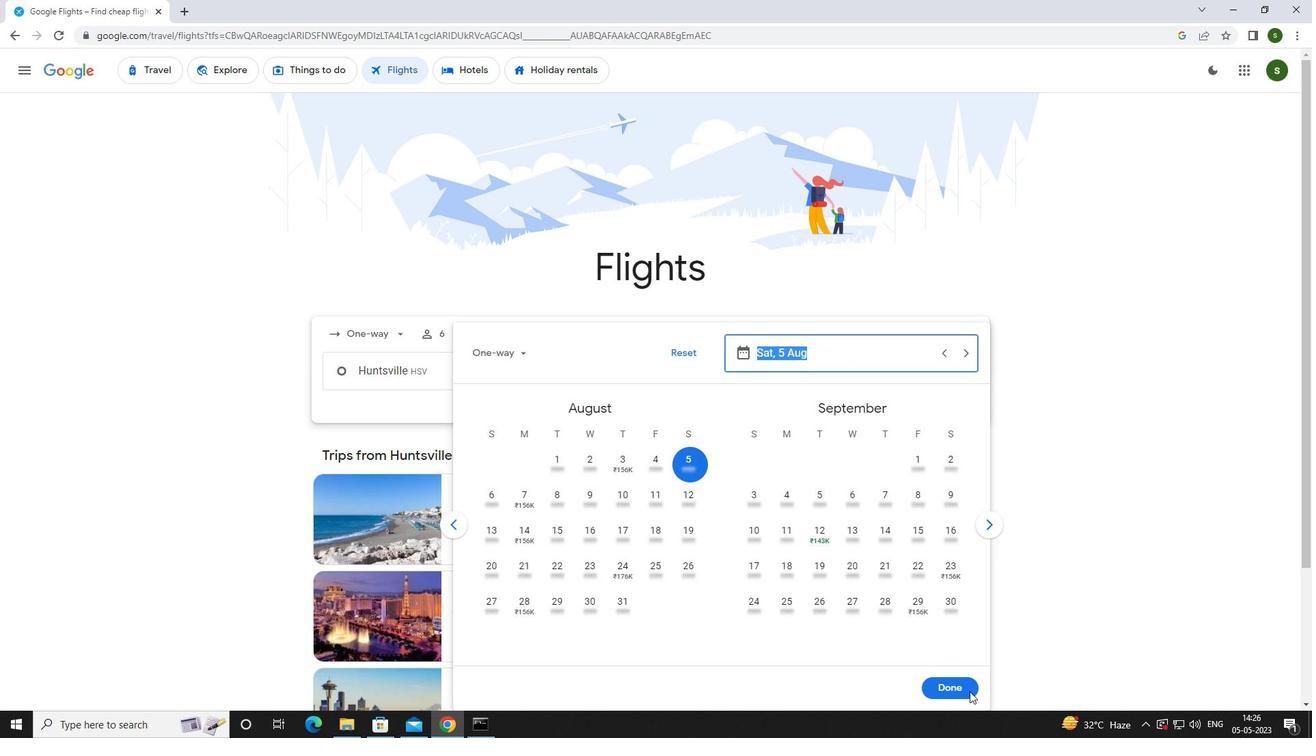 
Action: Mouse moved to (631, 419)
Screenshot: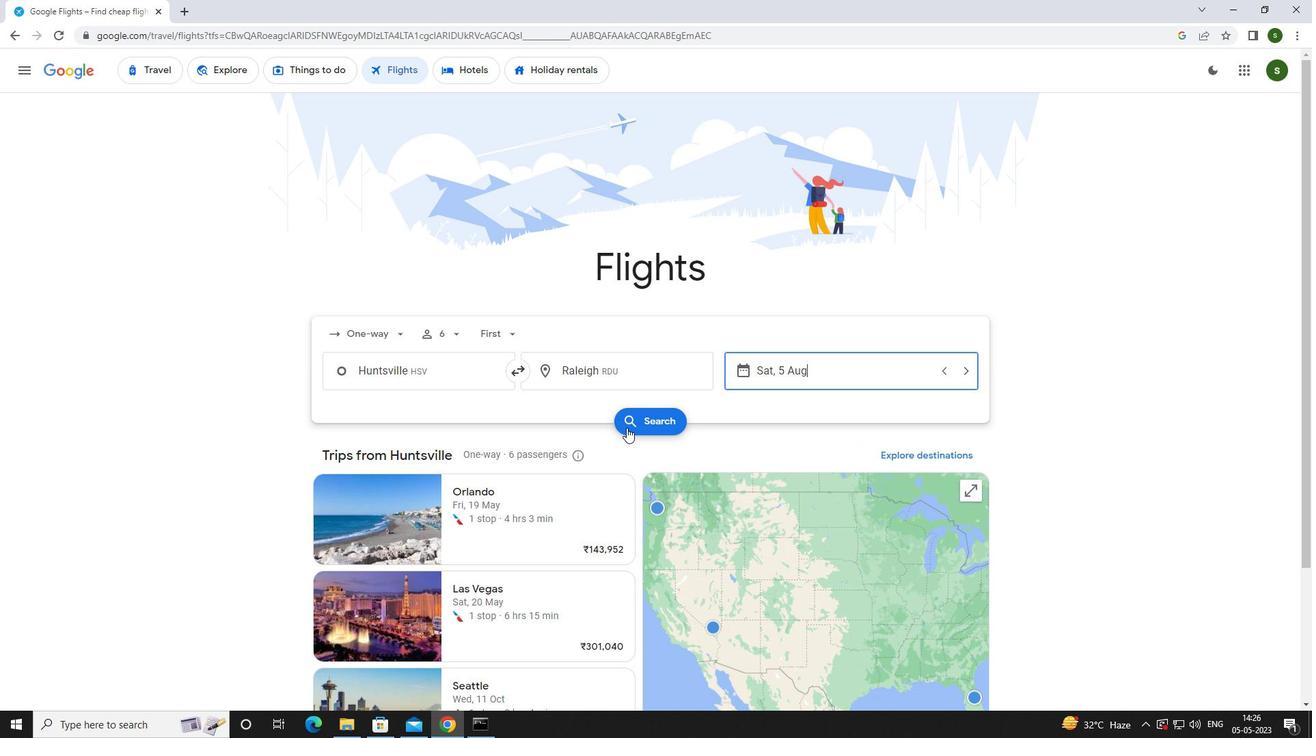 
Action: Mouse pressed left at (631, 419)
Screenshot: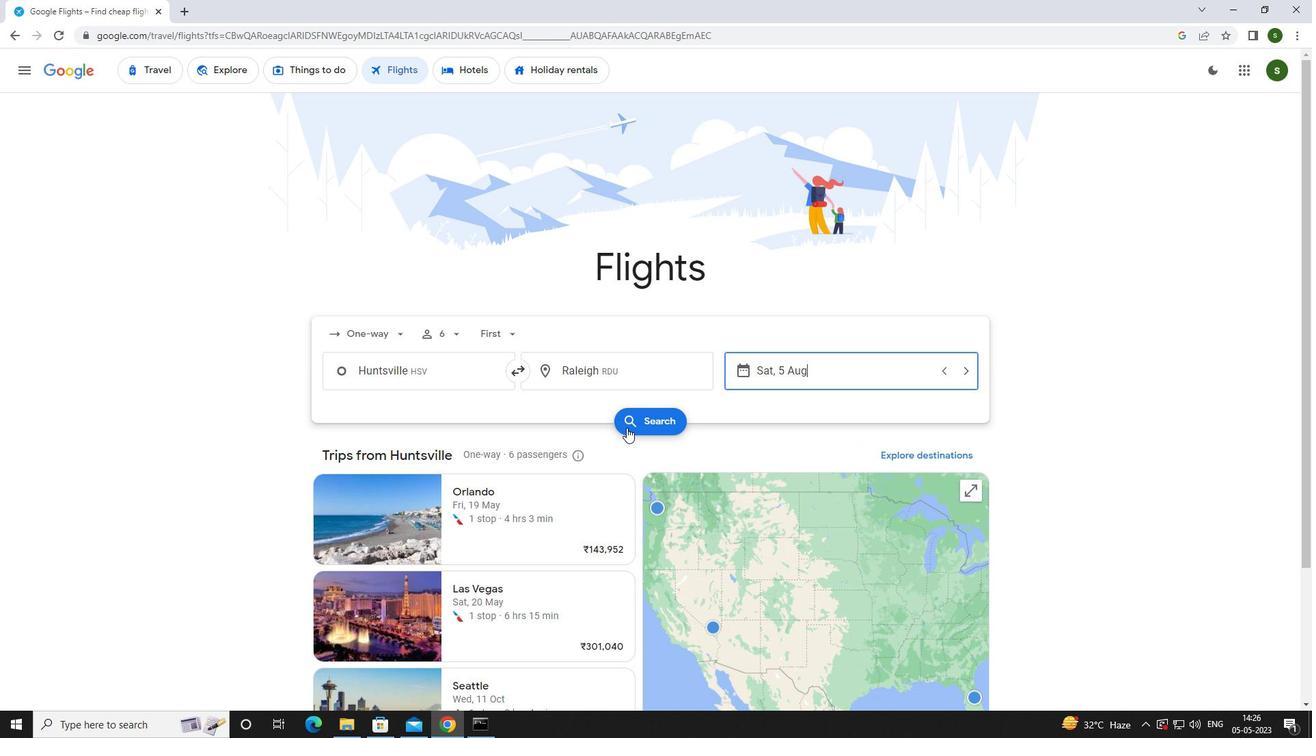 
Action: Mouse moved to (346, 196)
Screenshot: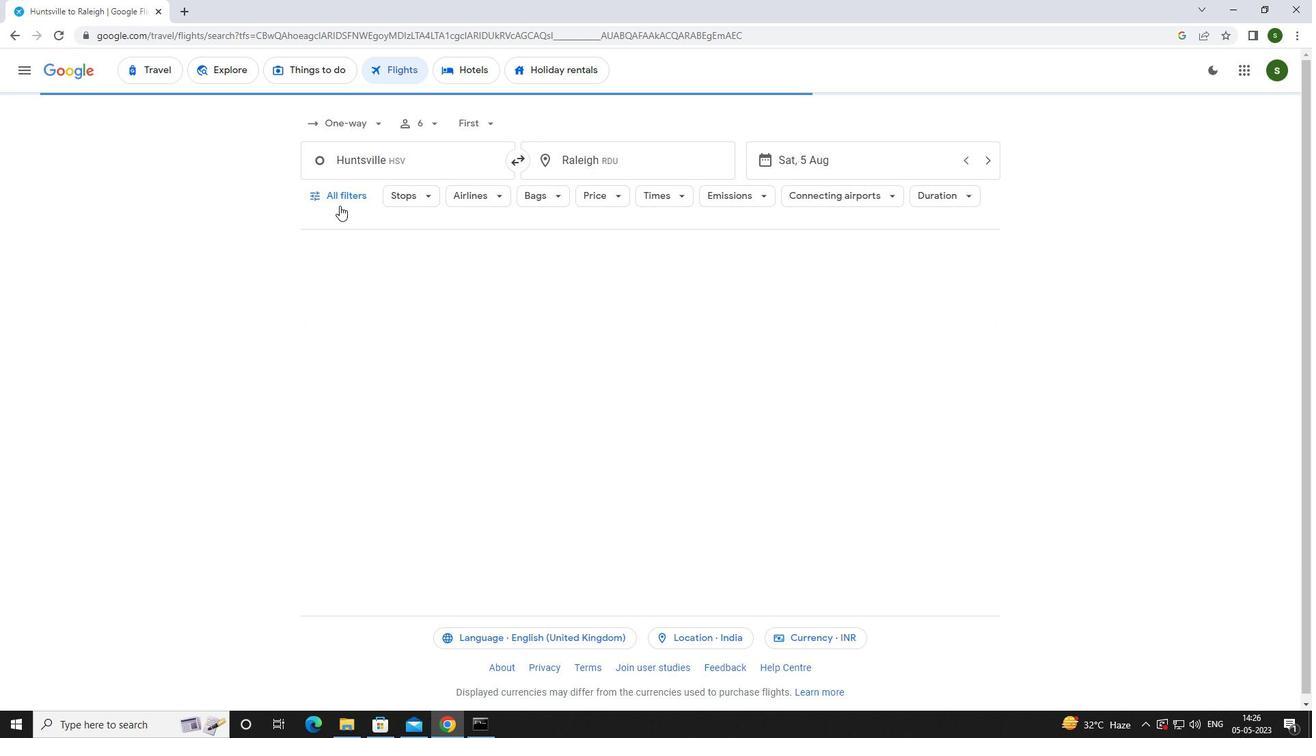 
Action: Mouse pressed left at (346, 196)
Screenshot: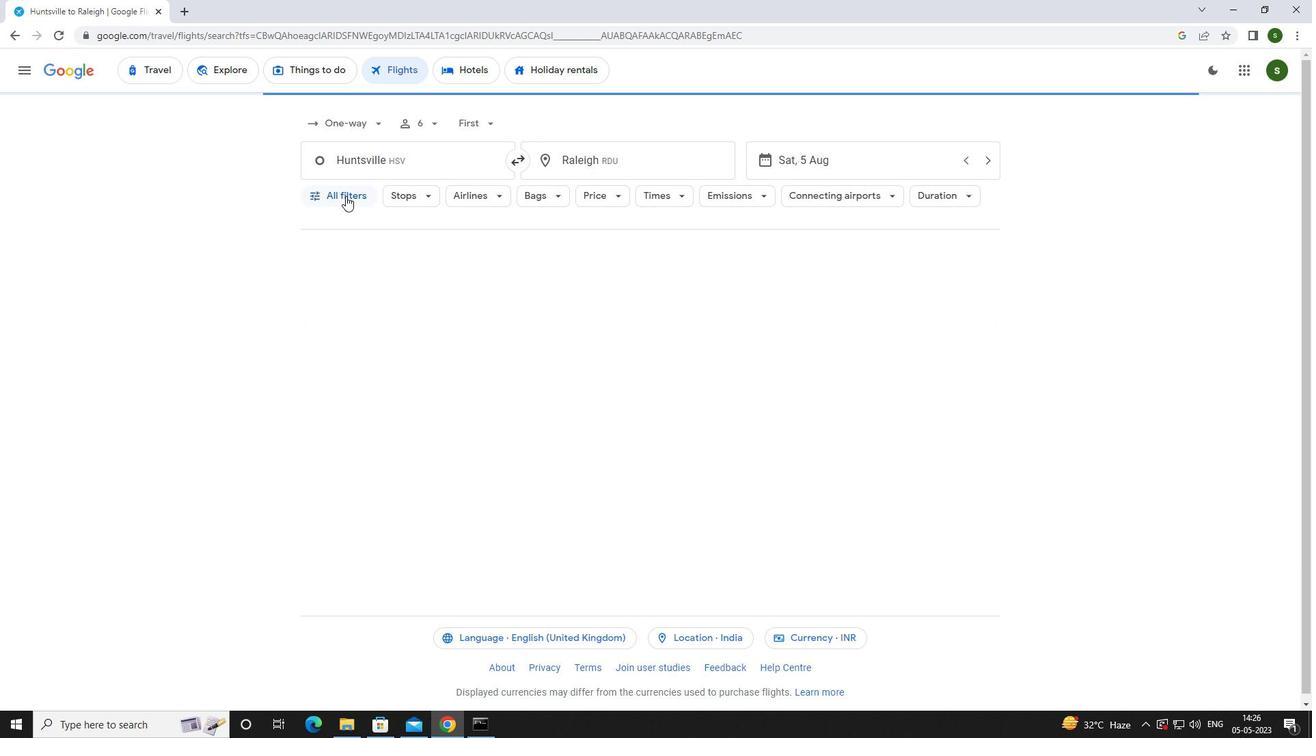 
Action: Mouse moved to (501, 485)
Screenshot: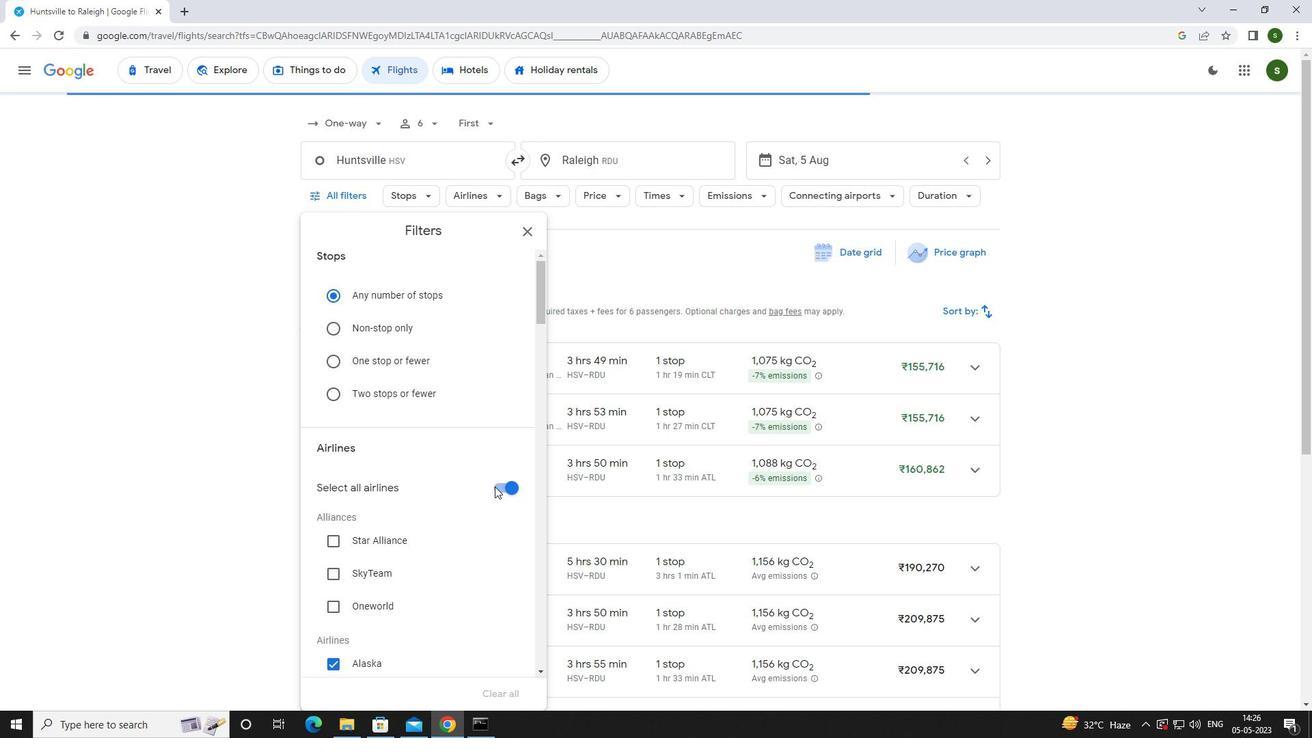 
Action: Mouse pressed left at (501, 485)
Screenshot: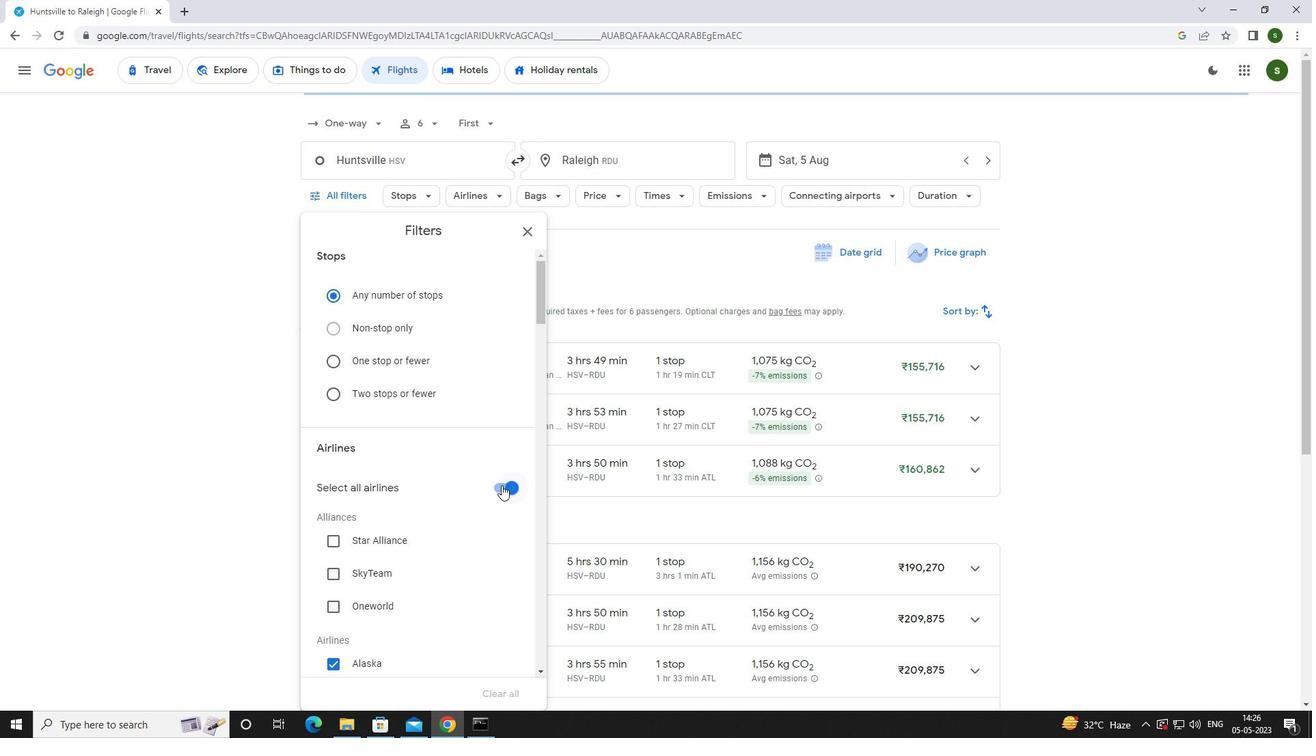 
Action: Mouse moved to (453, 475)
Screenshot: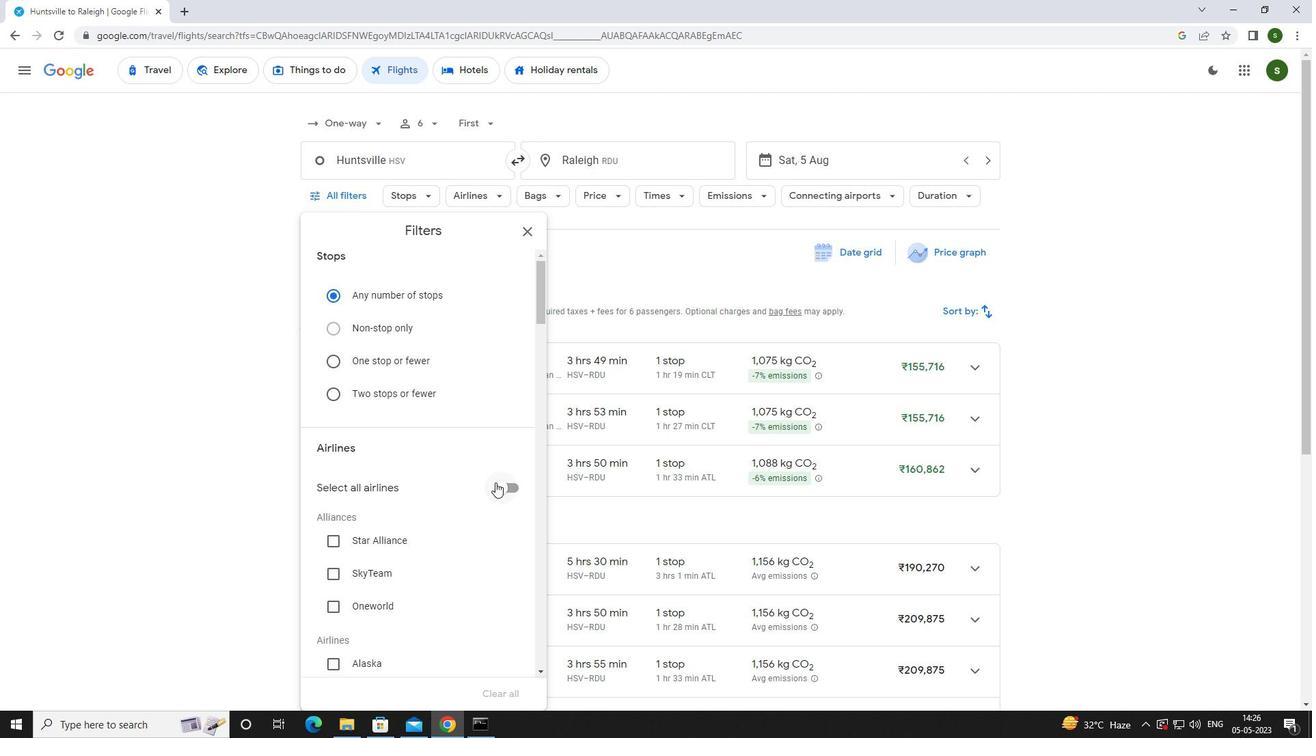 
Action: Mouse scrolled (453, 475) with delta (0, 0)
Screenshot: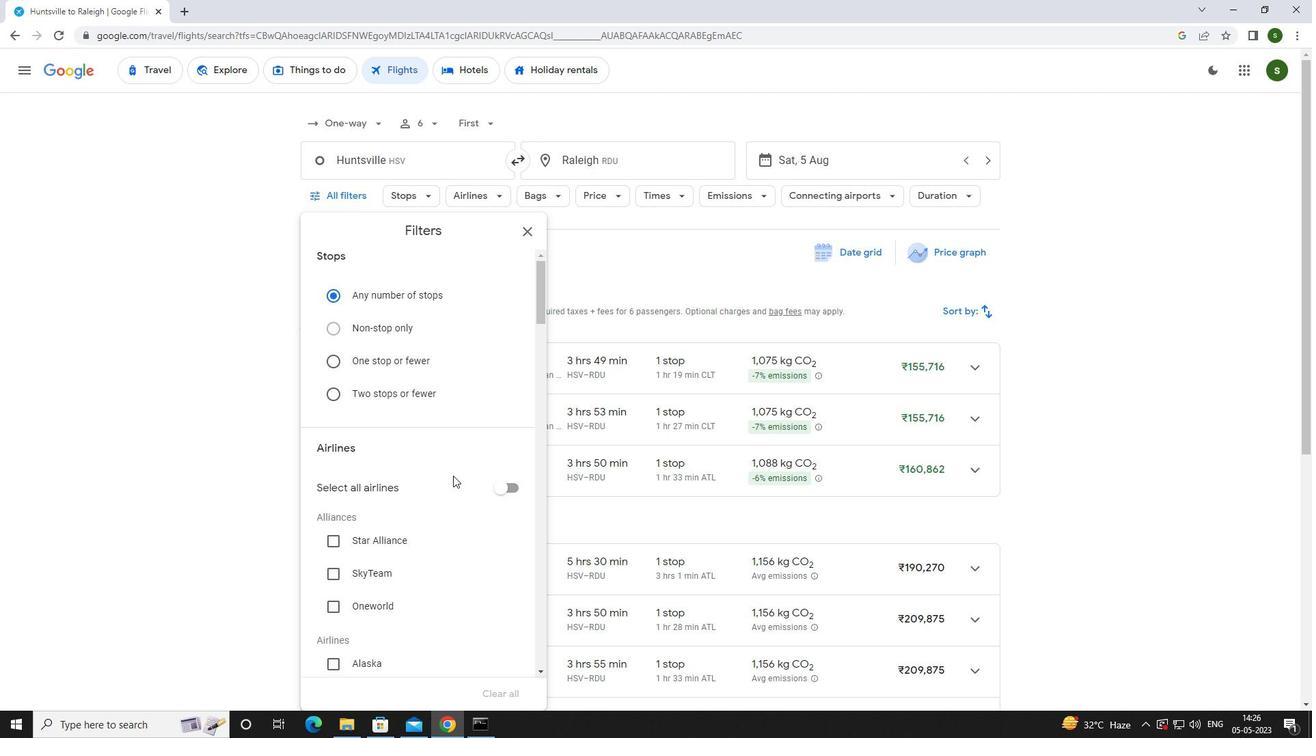 
Action: Mouse scrolled (453, 475) with delta (0, 0)
Screenshot: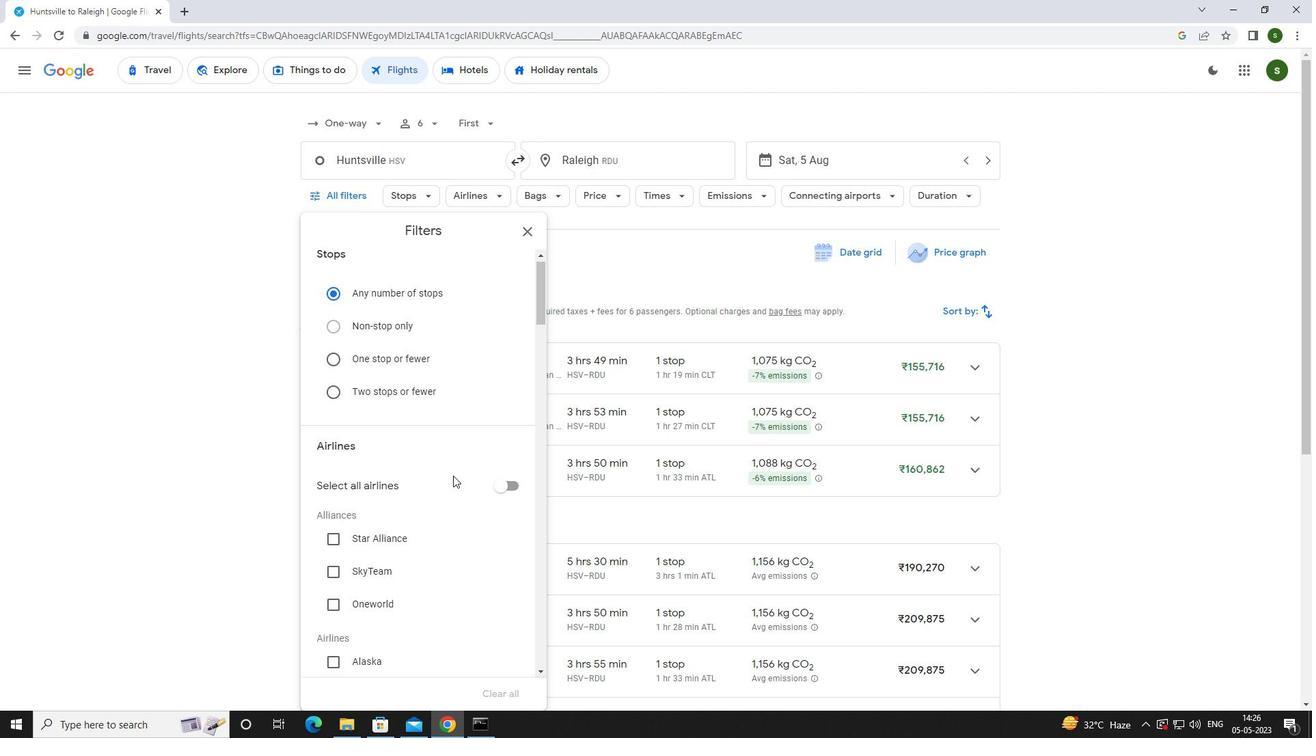
Action: Mouse scrolled (453, 475) with delta (0, 0)
Screenshot: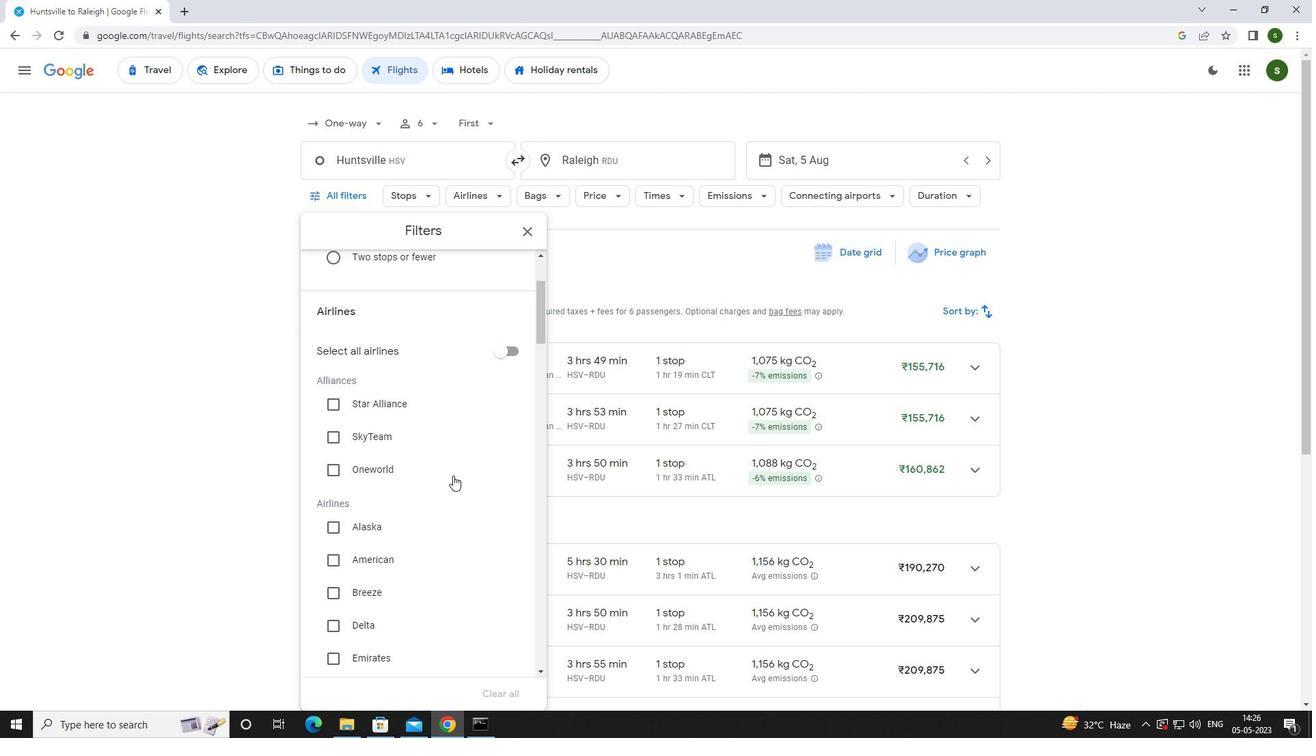 
Action: Mouse scrolled (453, 475) with delta (0, 0)
Screenshot: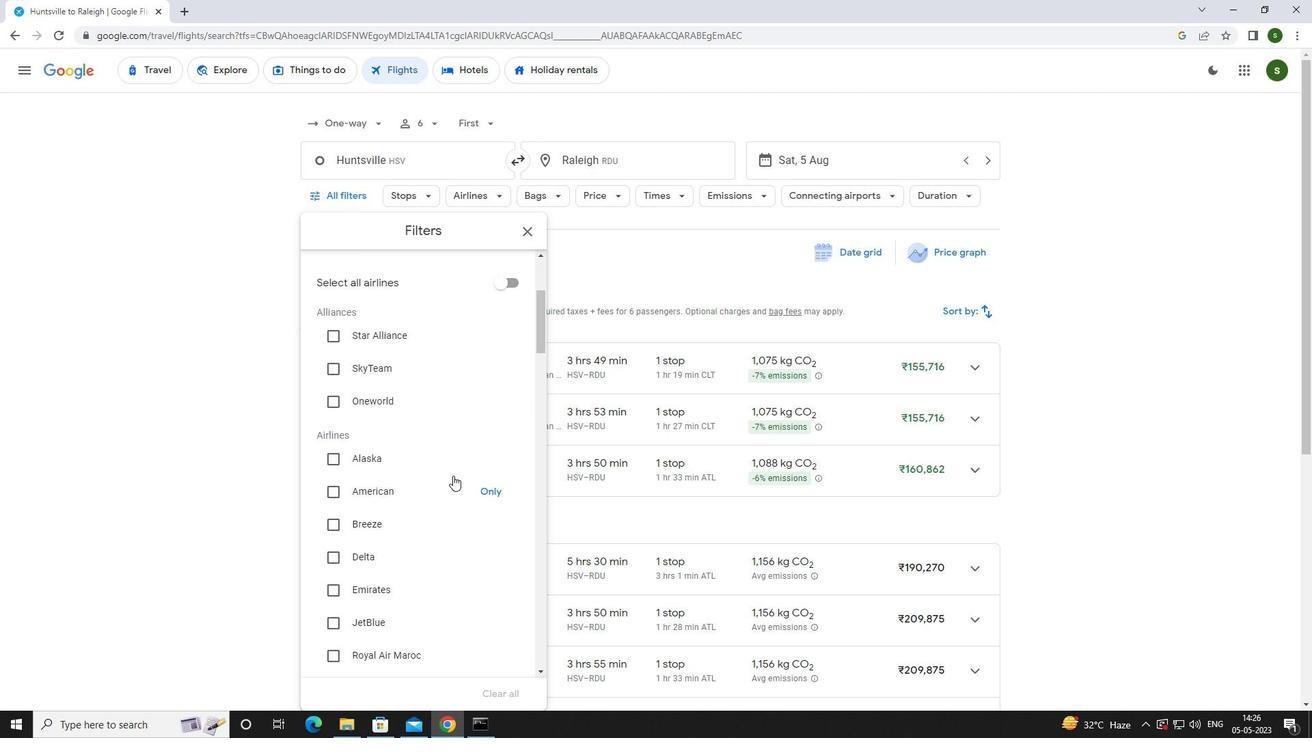 
Action: Mouse scrolled (453, 475) with delta (0, 0)
Screenshot: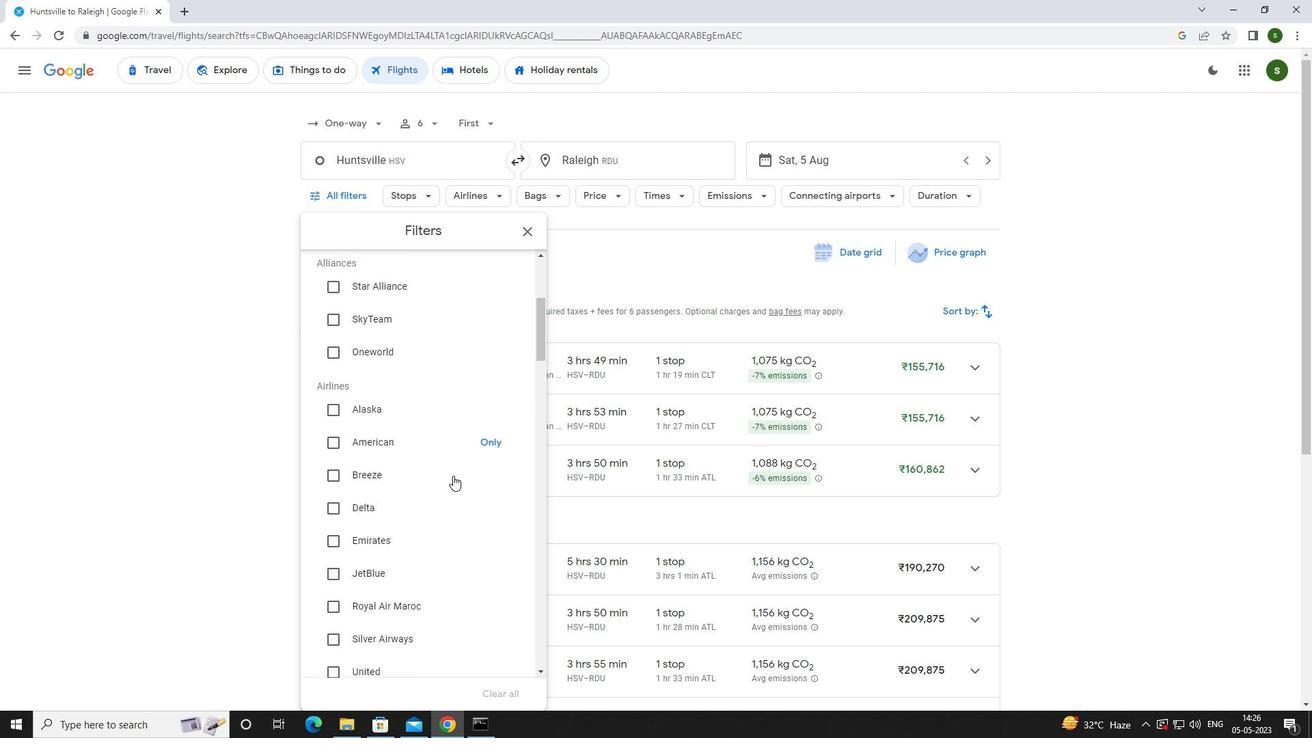 
Action: Mouse scrolled (453, 475) with delta (0, 0)
Screenshot: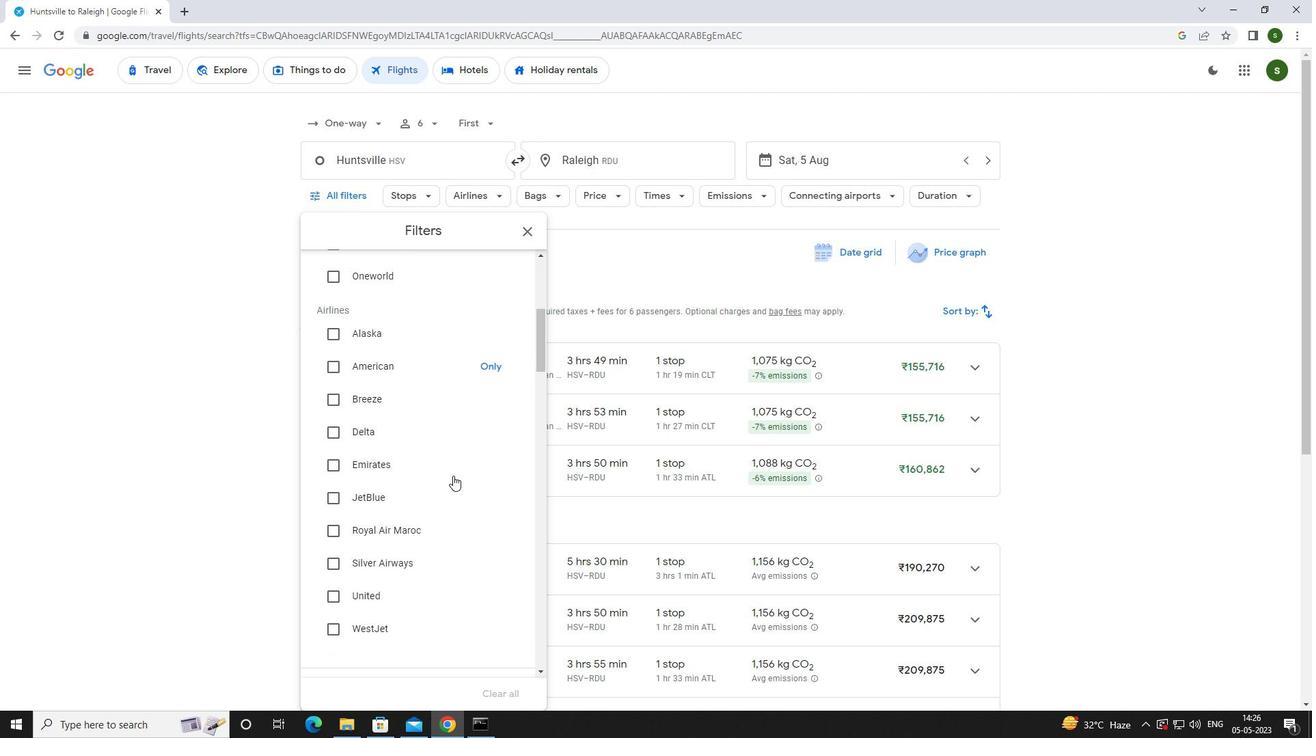 
Action: Mouse scrolled (453, 475) with delta (0, 0)
Screenshot: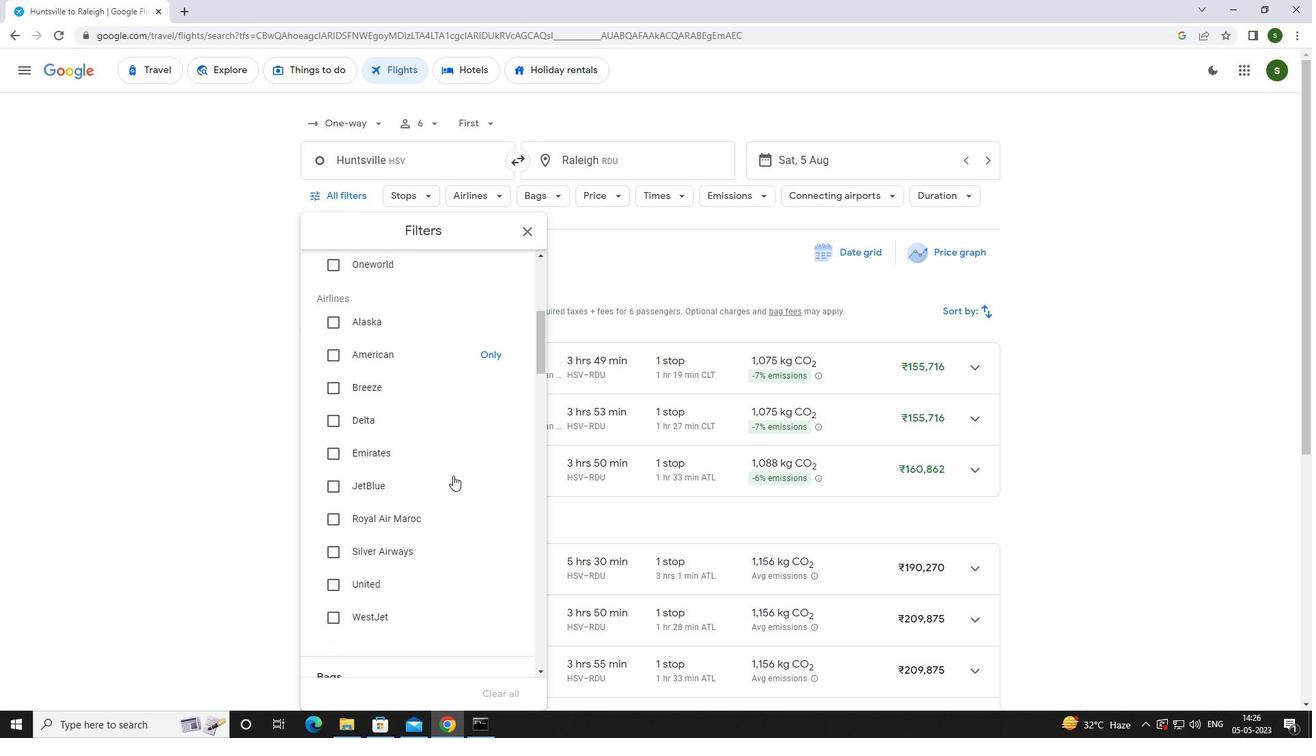
Action: Mouse scrolled (453, 475) with delta (0, 0)
Screenshot: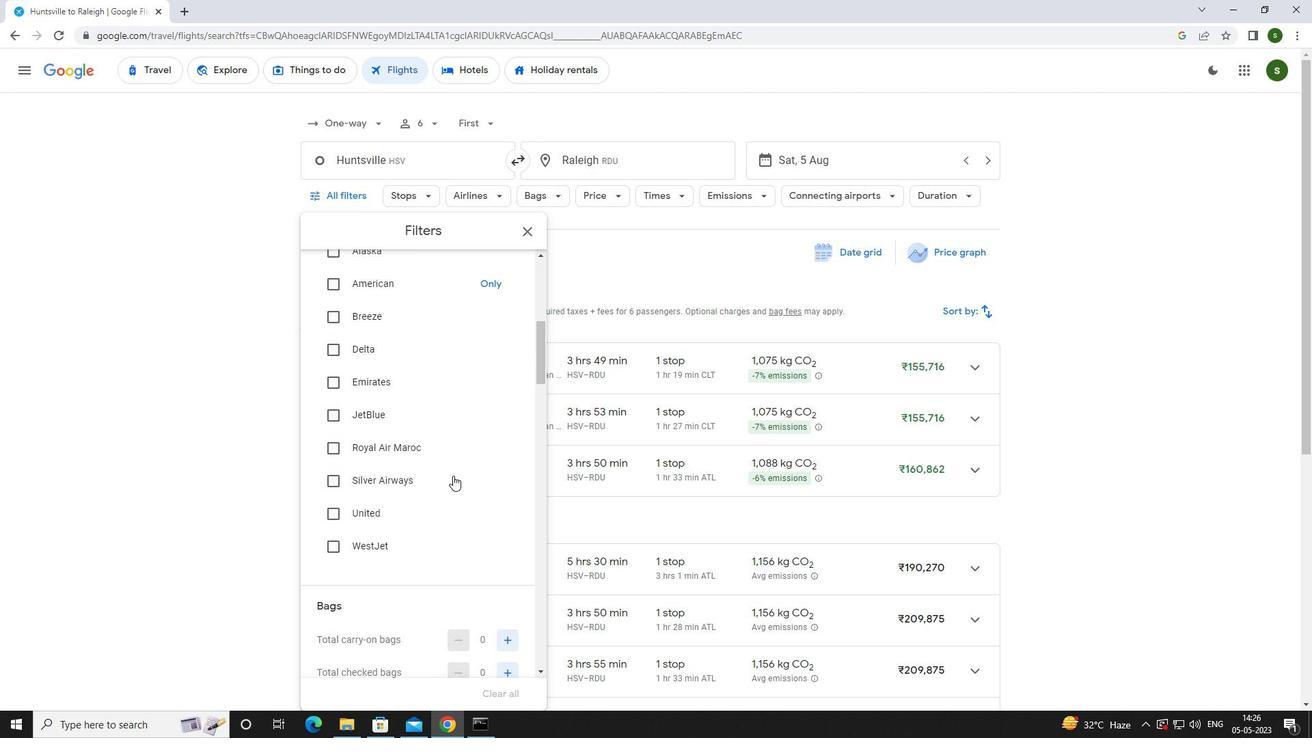 
Action: Mouse moved to (510, 532)
Screenshot: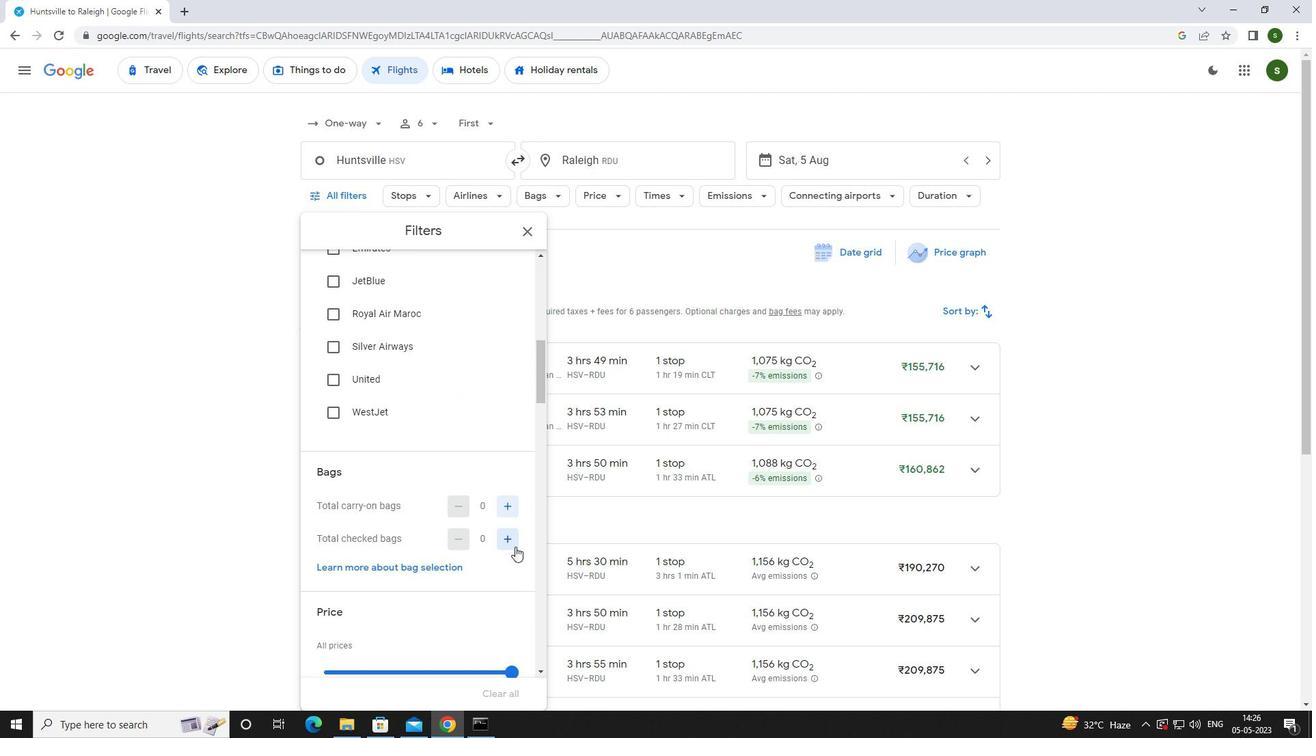 
Action: Mouse pressed left at (510, 532)
Screenshot: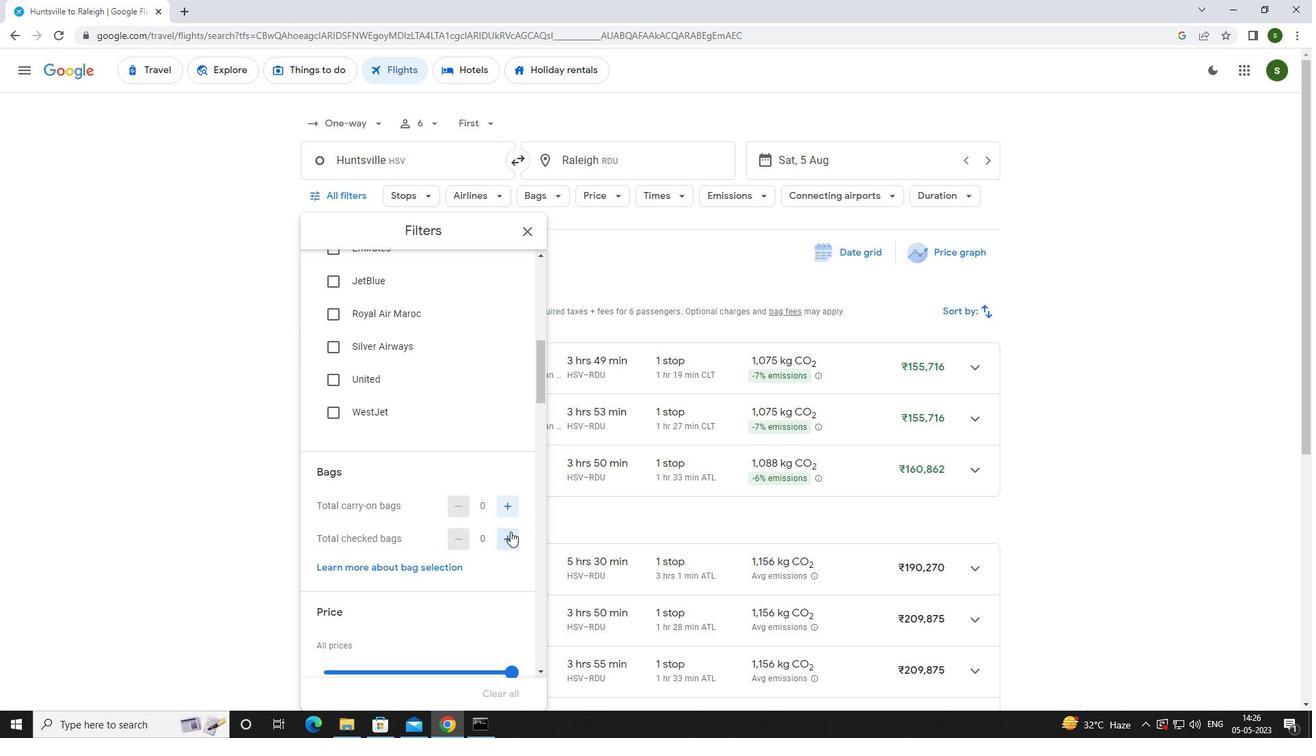 
Action: Mouse pressed left at (510, 532)
Screenshot: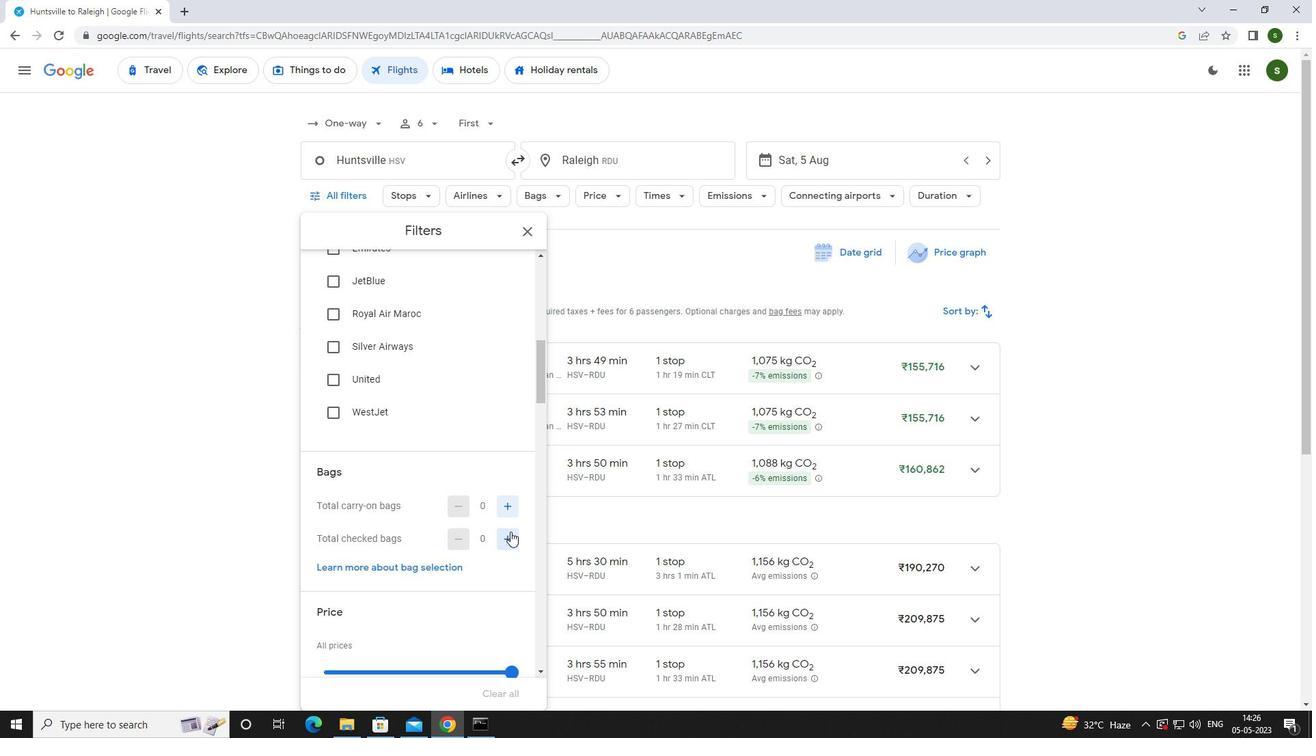 
Action: Mouse pressed left at (510, 532)
Screenshot: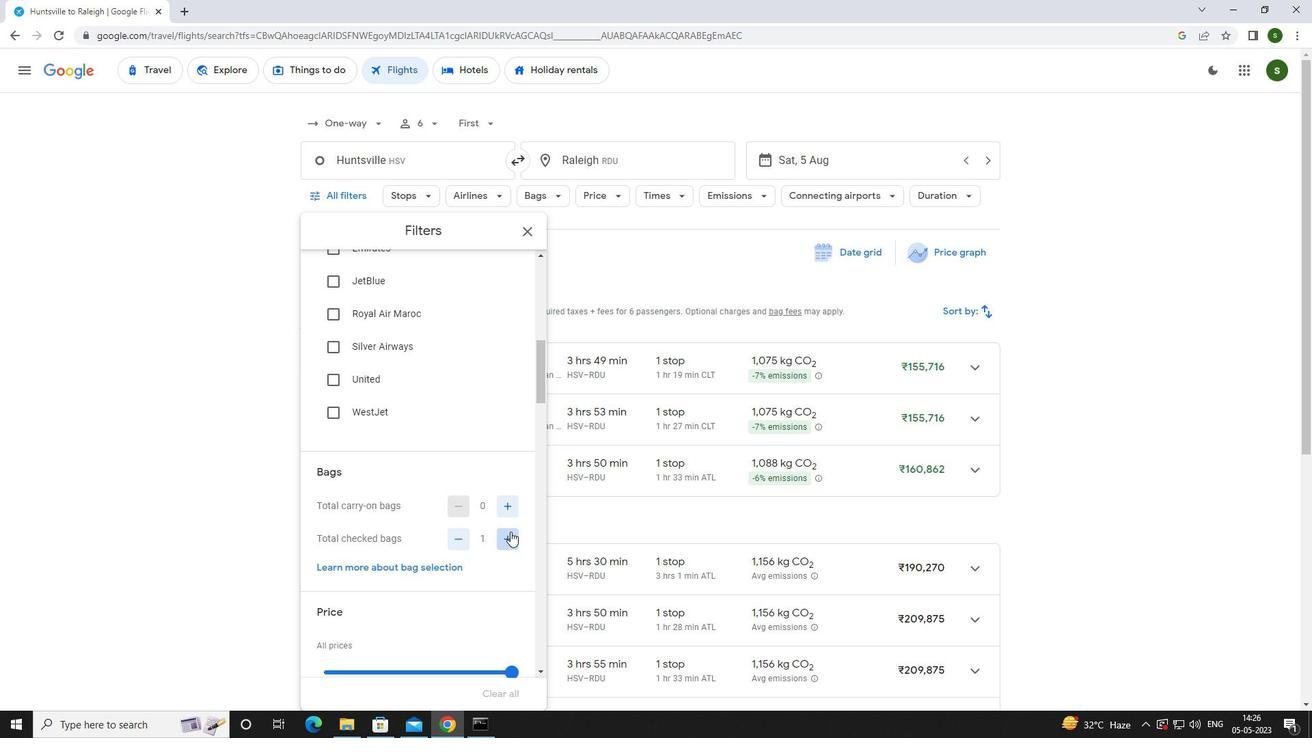 
Action: Mouse pressed left at (510, 532)
Screenshot: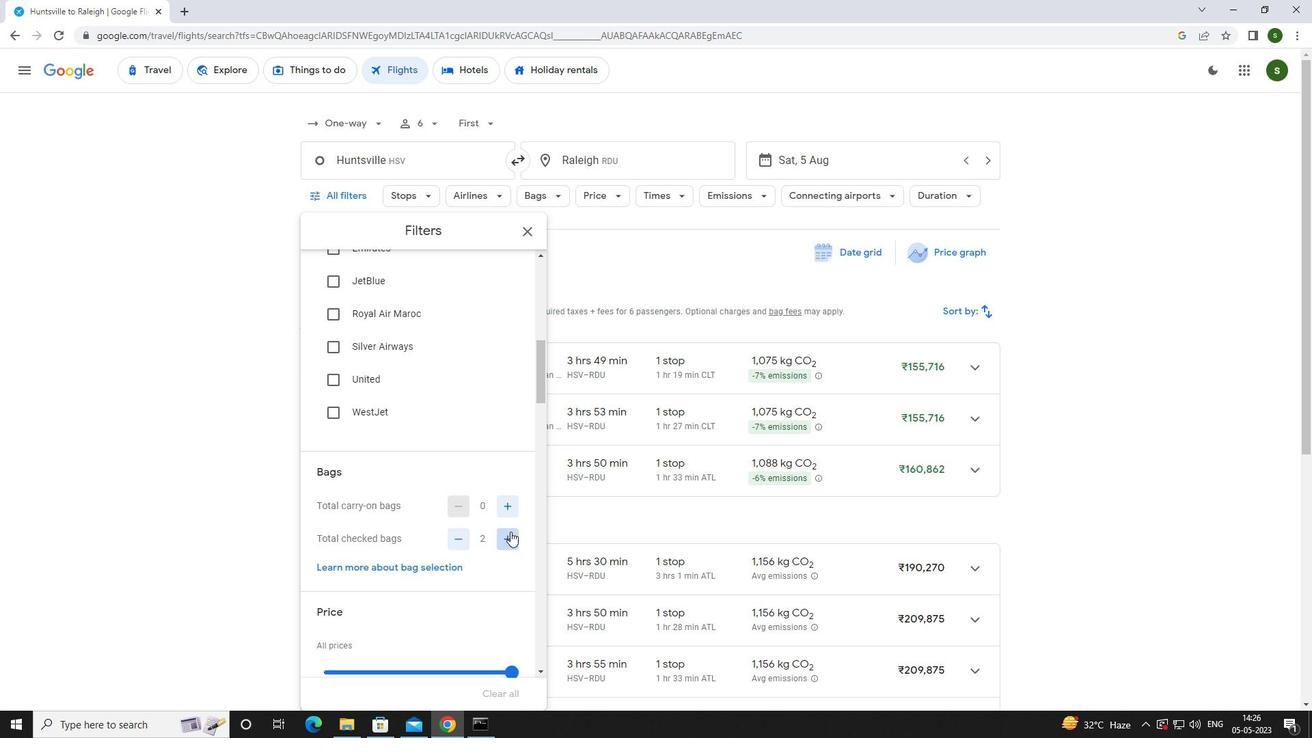
Action: Mouse pressed left at (510, 532)
Screenshot: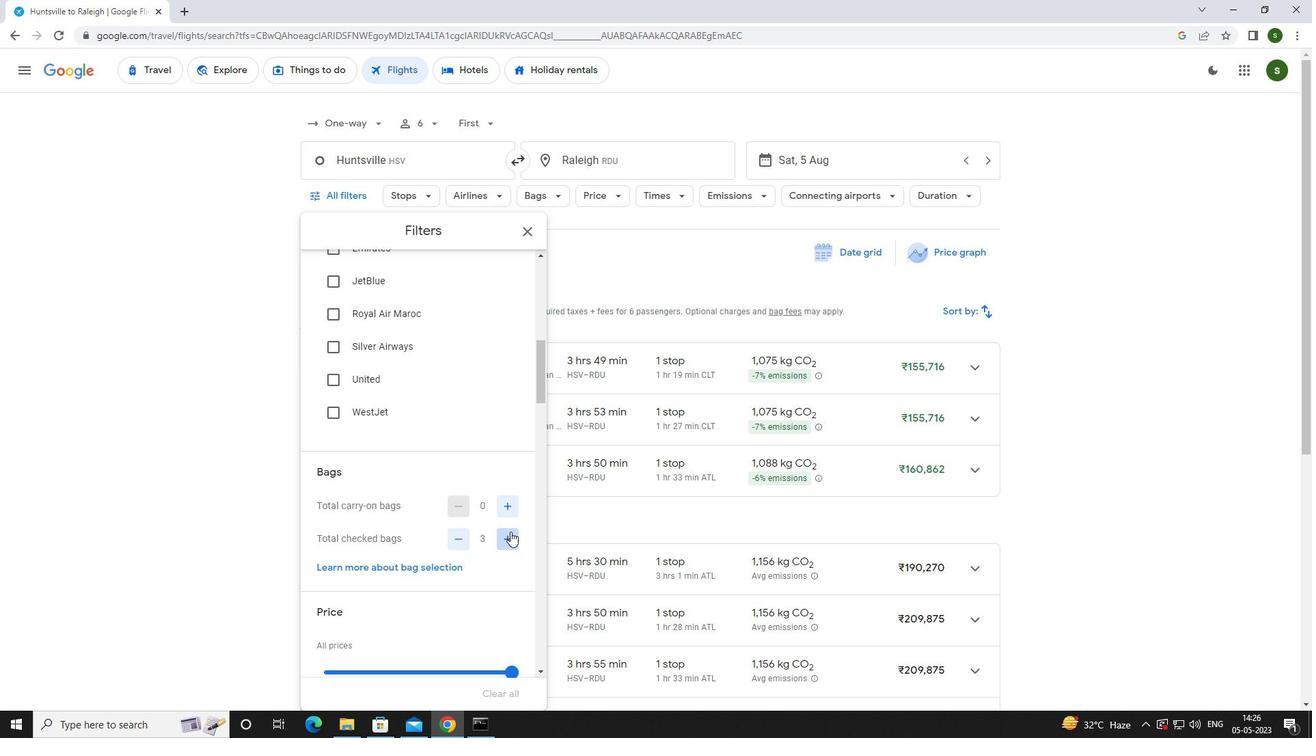 
Action: Mouse pressed left at (510, 532)
Screenshot: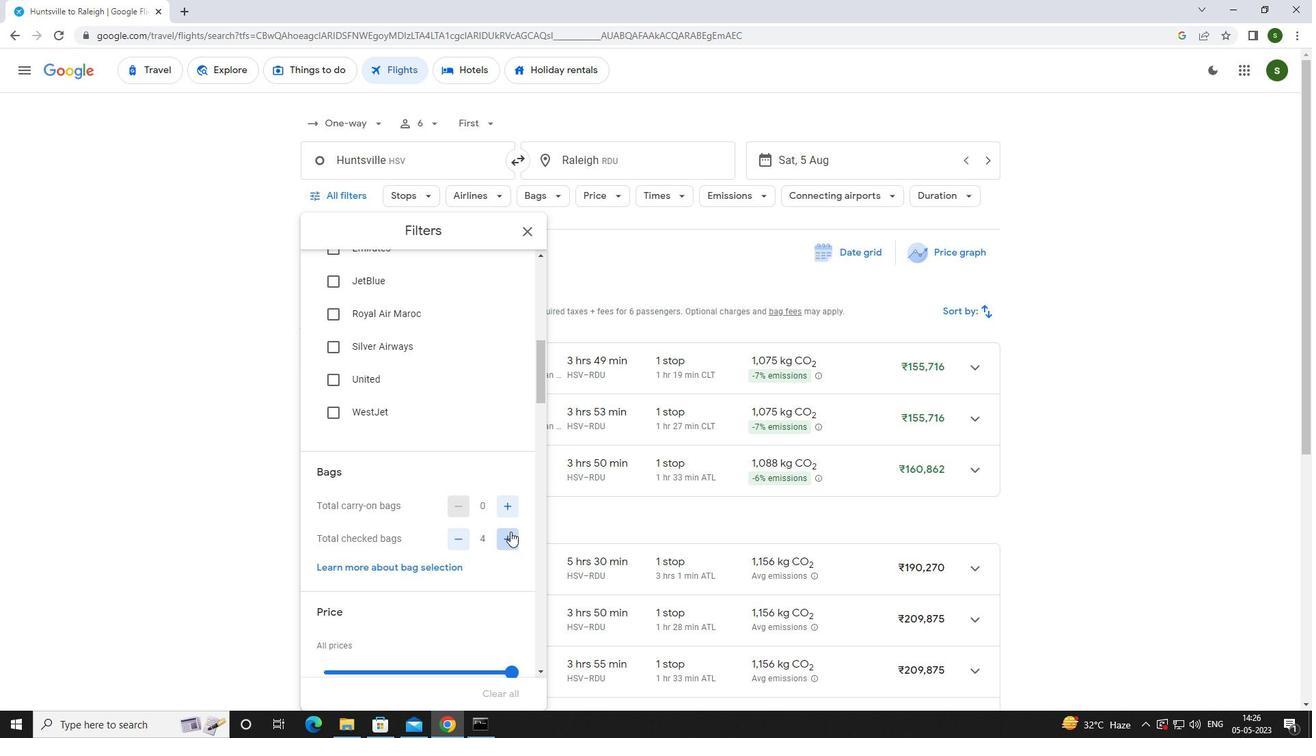 
Action: Mouse moved to (510, 531)
Screenshot: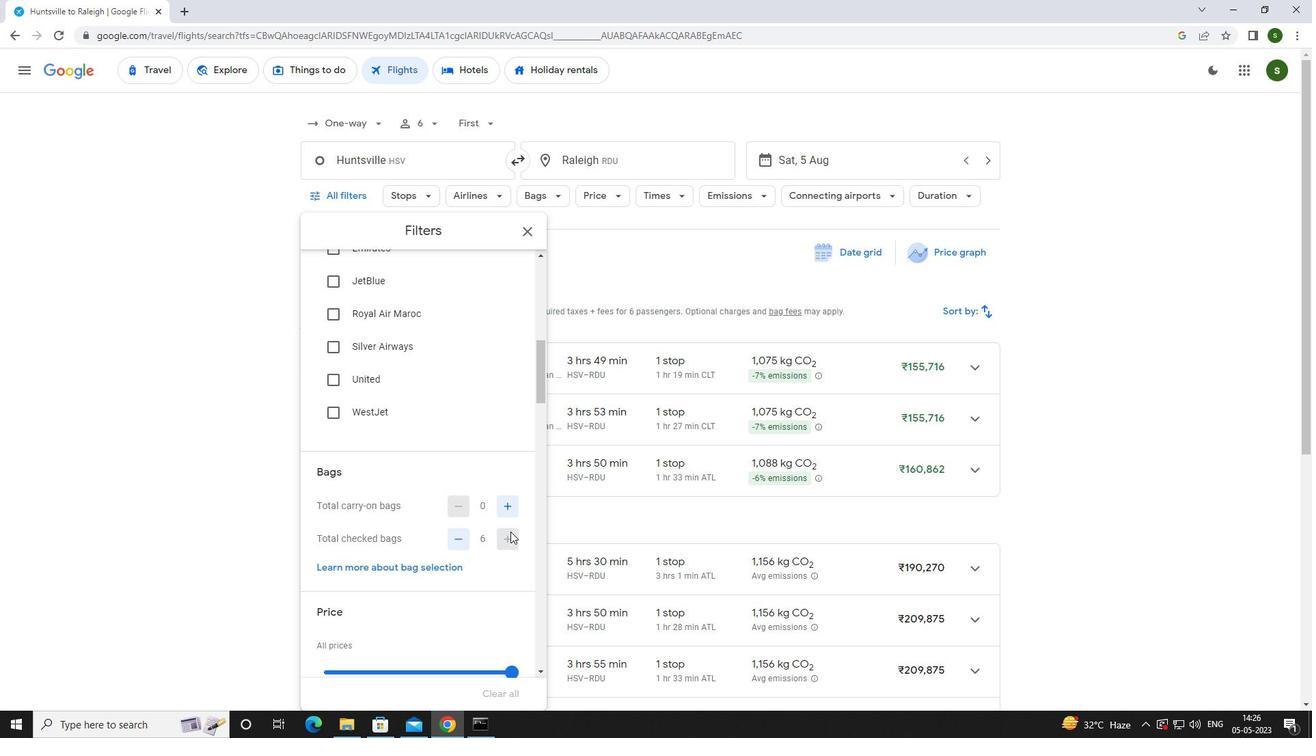 
Action: Mouse pressed left at (510, 531)
Screenshot: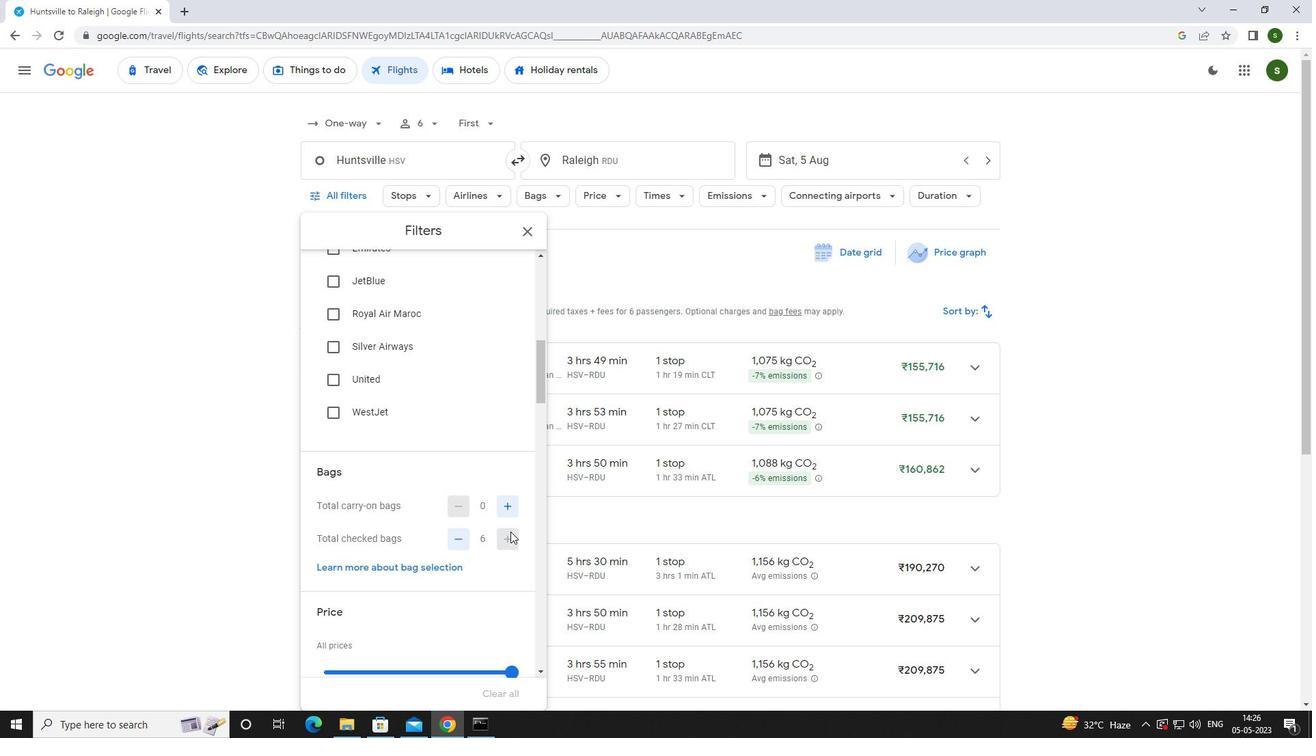 
Action: Mouse moved to (508, 531)
Screenshot: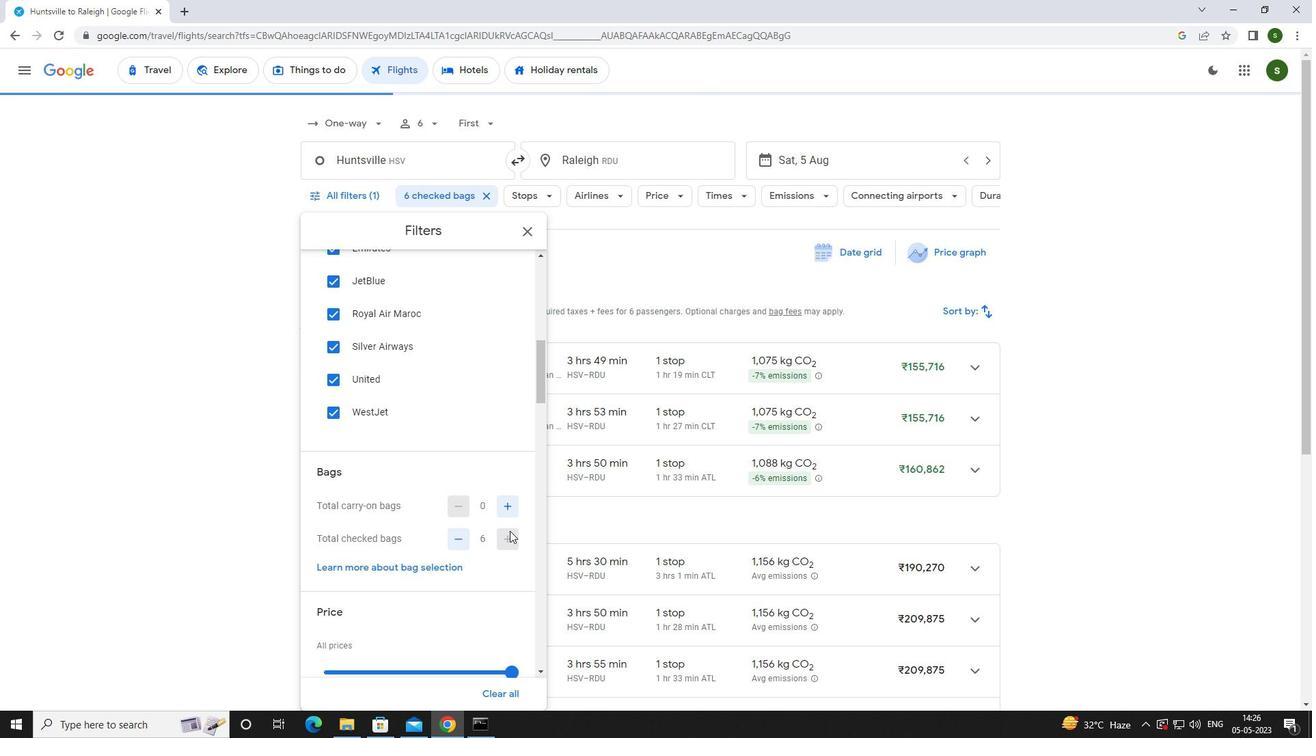 
Action: Mouse scrolled (508, 530) with delta (0, 0)
Screenshot: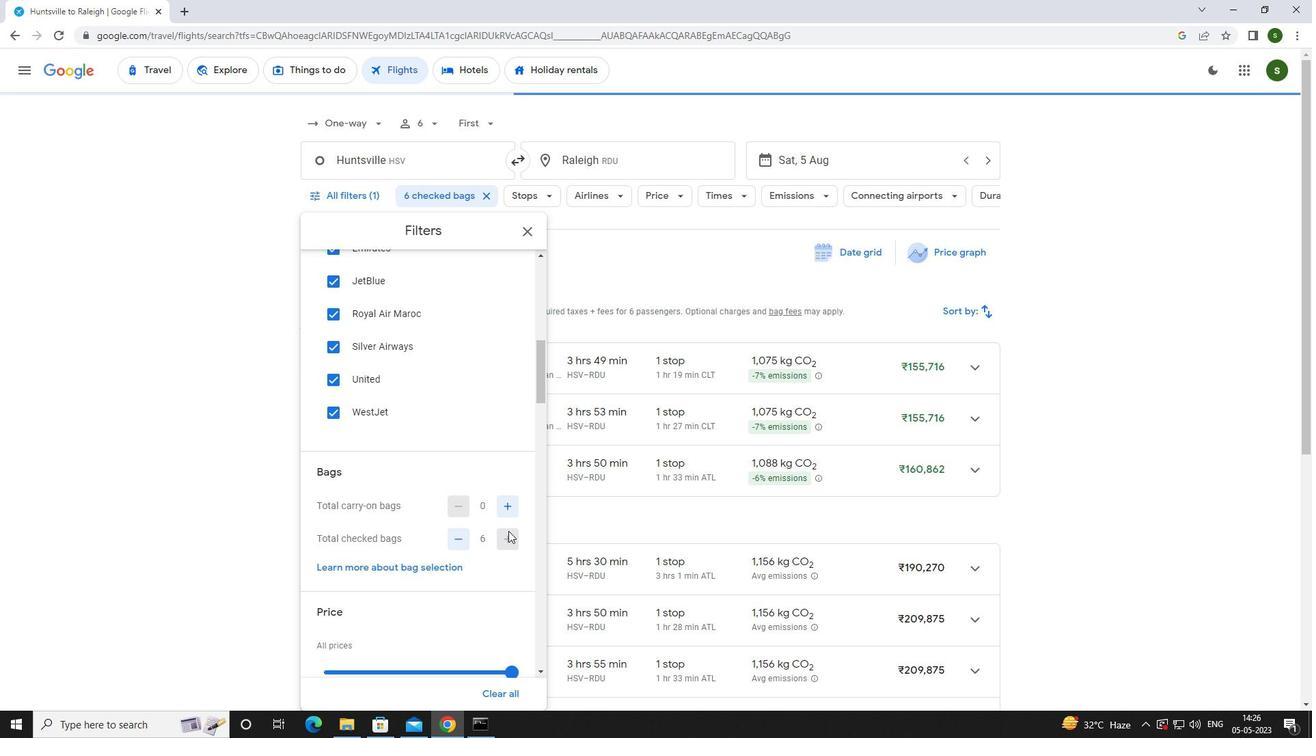 
Action: Mouse scrolled (508, 530) with delta (0, 0)
Screenshot: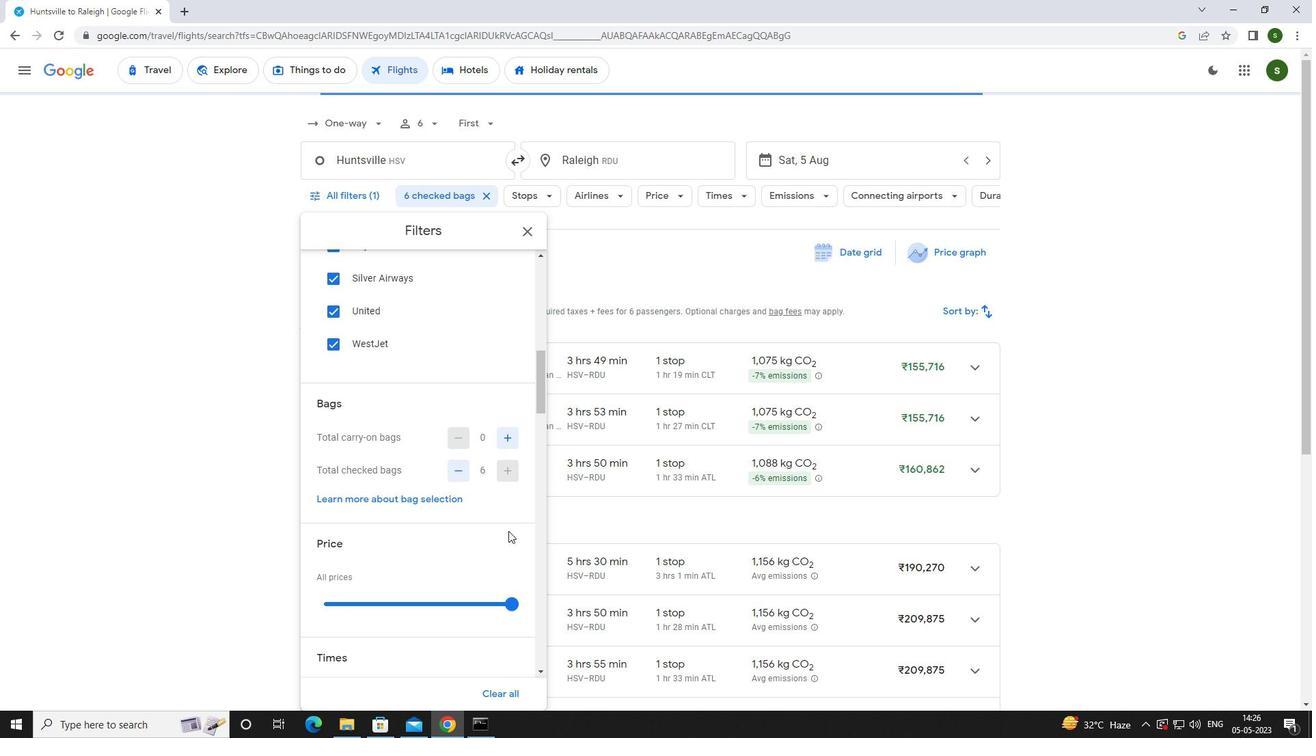 
Action: Mouse moved to (507, 534)
Screenshot: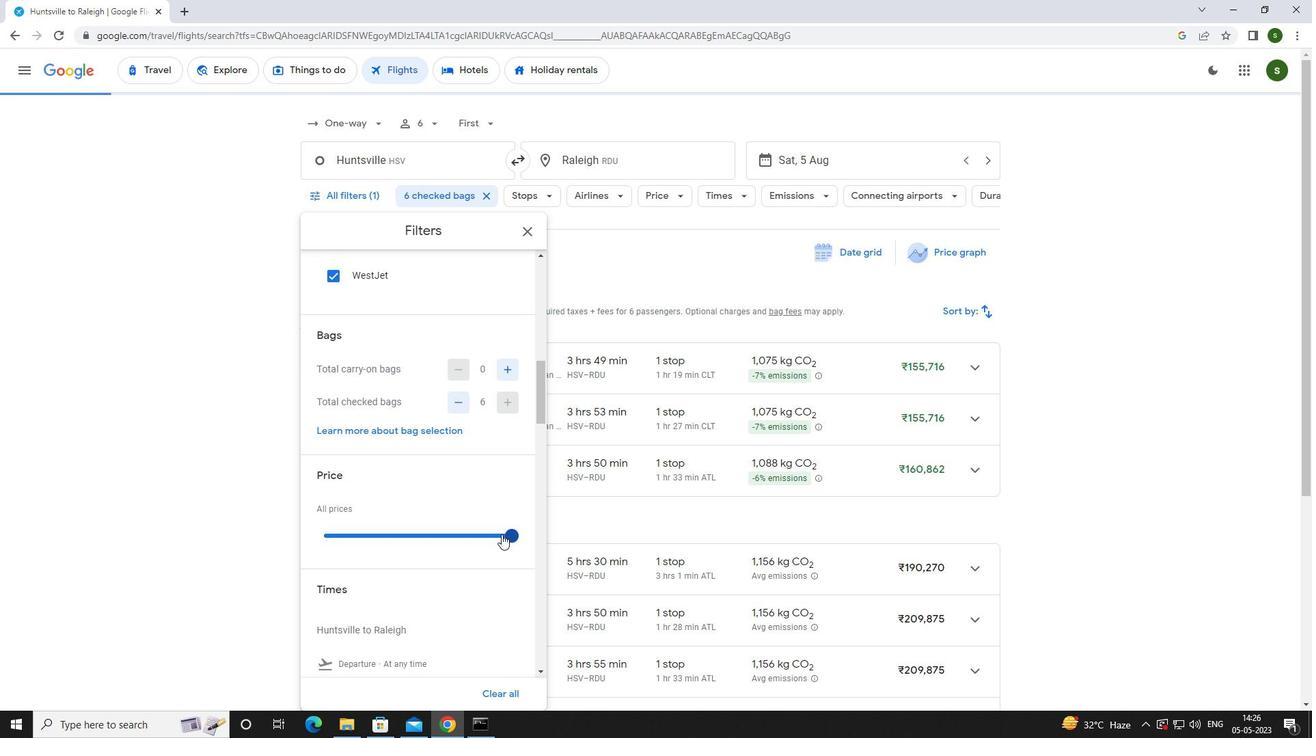 
Action: Mouse pressed left at (507, 534)
Screenshot: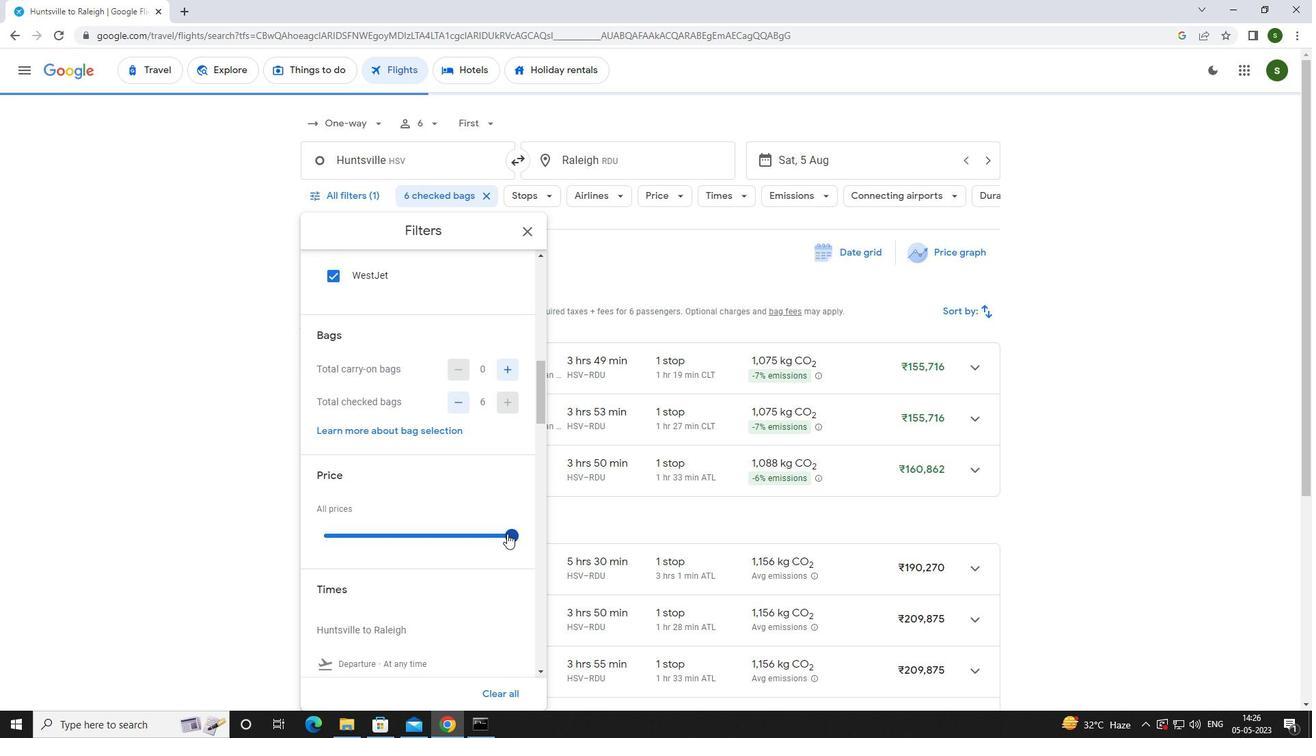 
Action: Mouse moved to (325, 531)
Screenshot: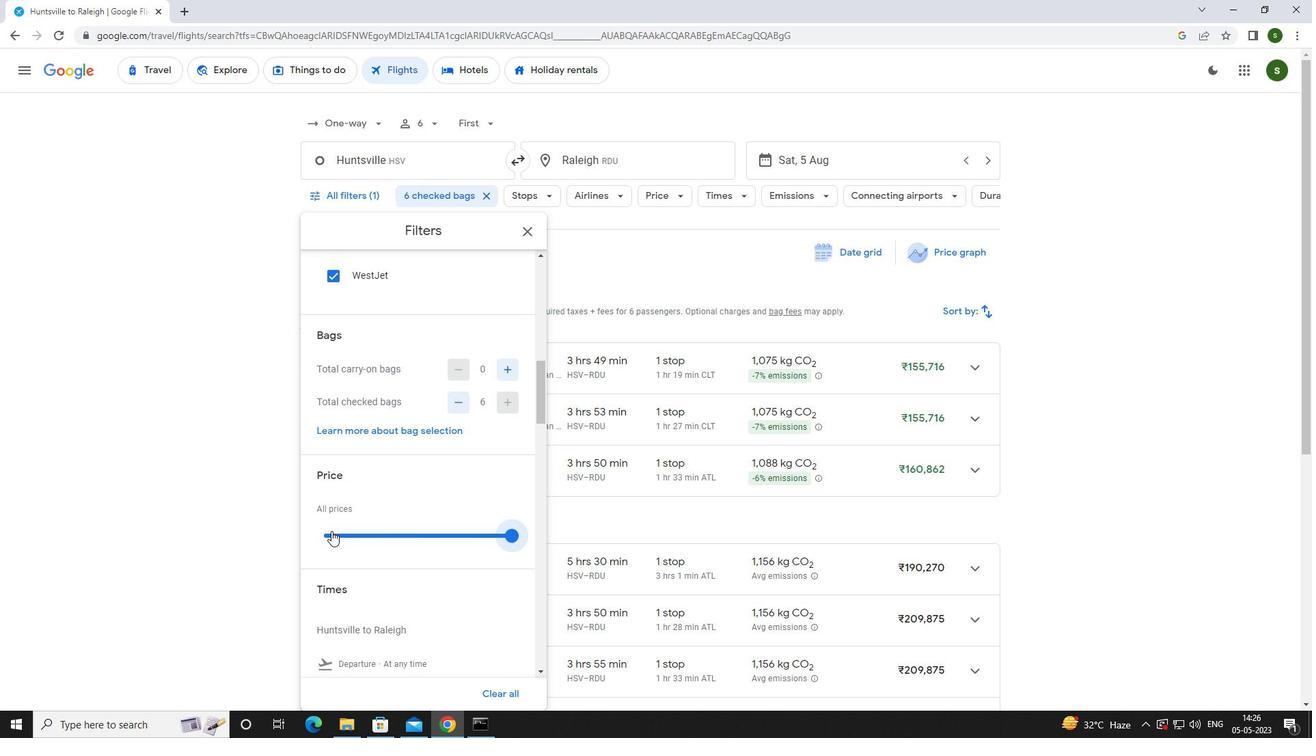 
Action: Mouse pressed left at (325, 531)
Screenshot: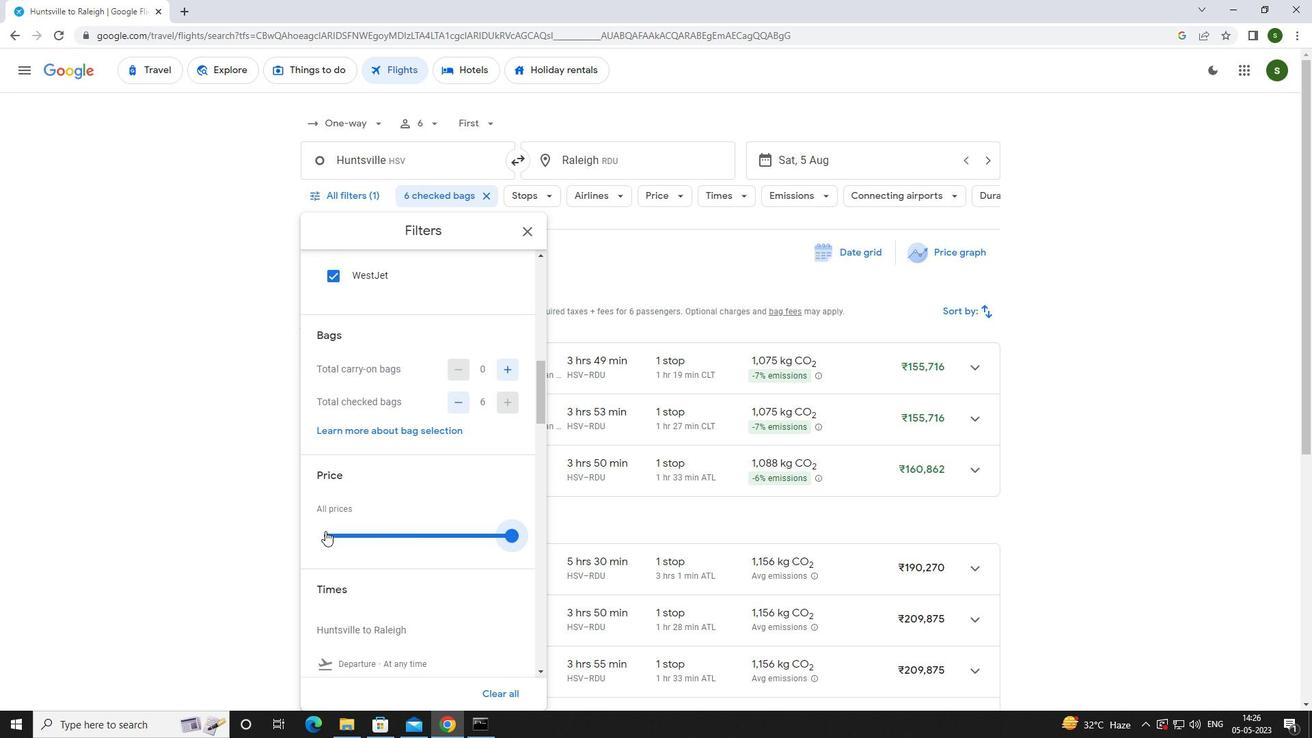 
Action: Mouse moved to (343, 534)
Screenshot: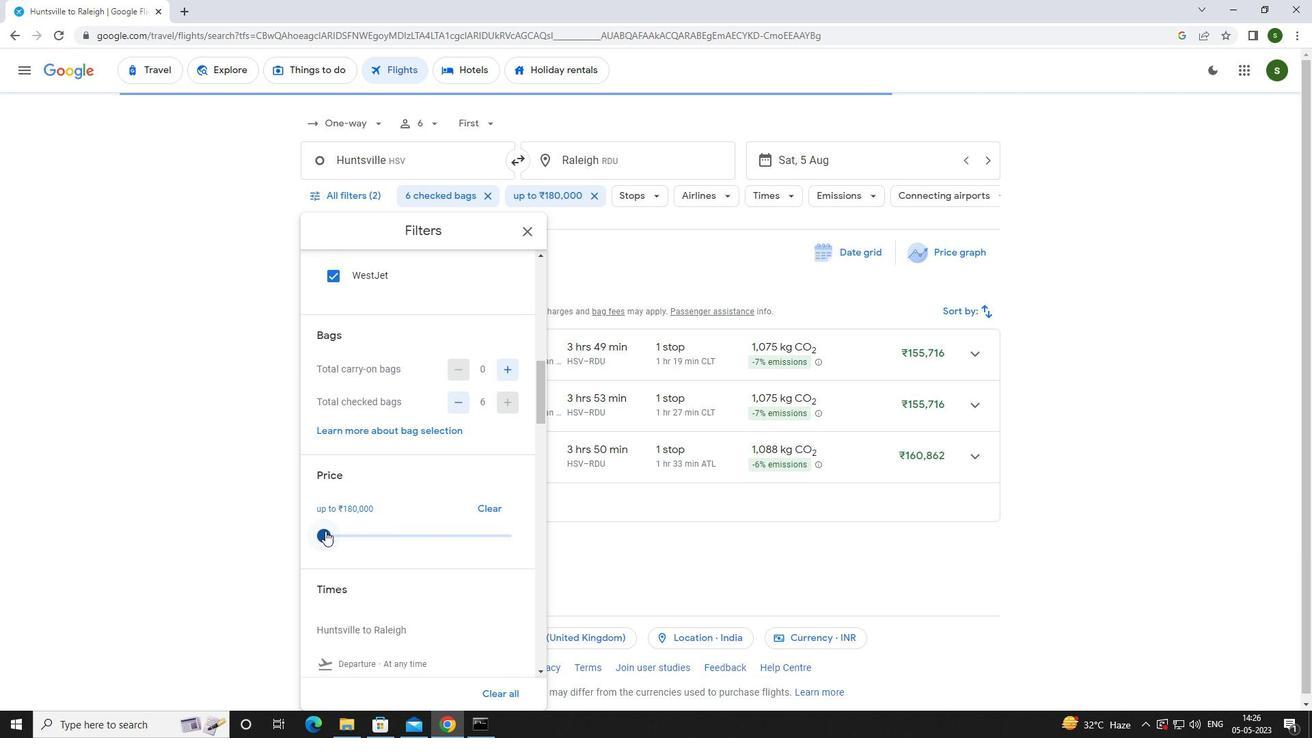 
Action: Mouse scrolled (343, 533) with delta (0, 0)
Screenshot: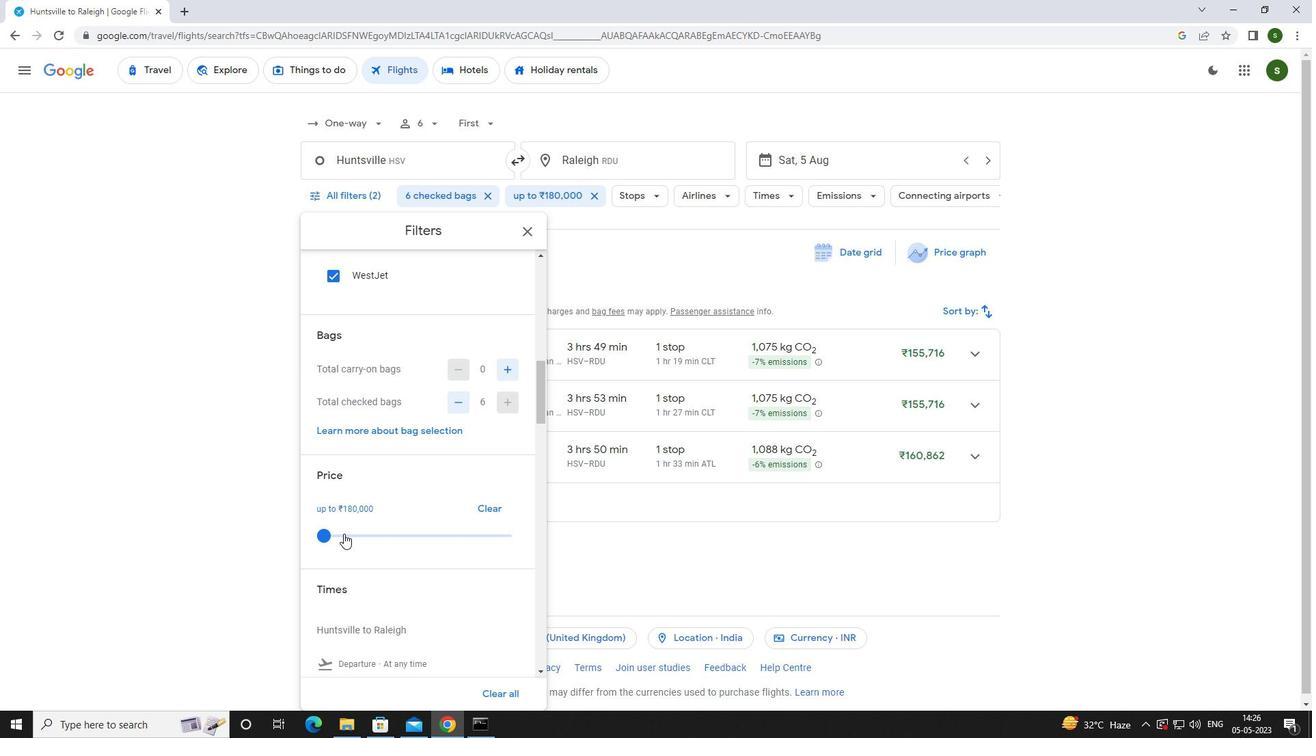 
Action: Mouse scrolled (343, 533) with delta (0, 0)
Screenshot: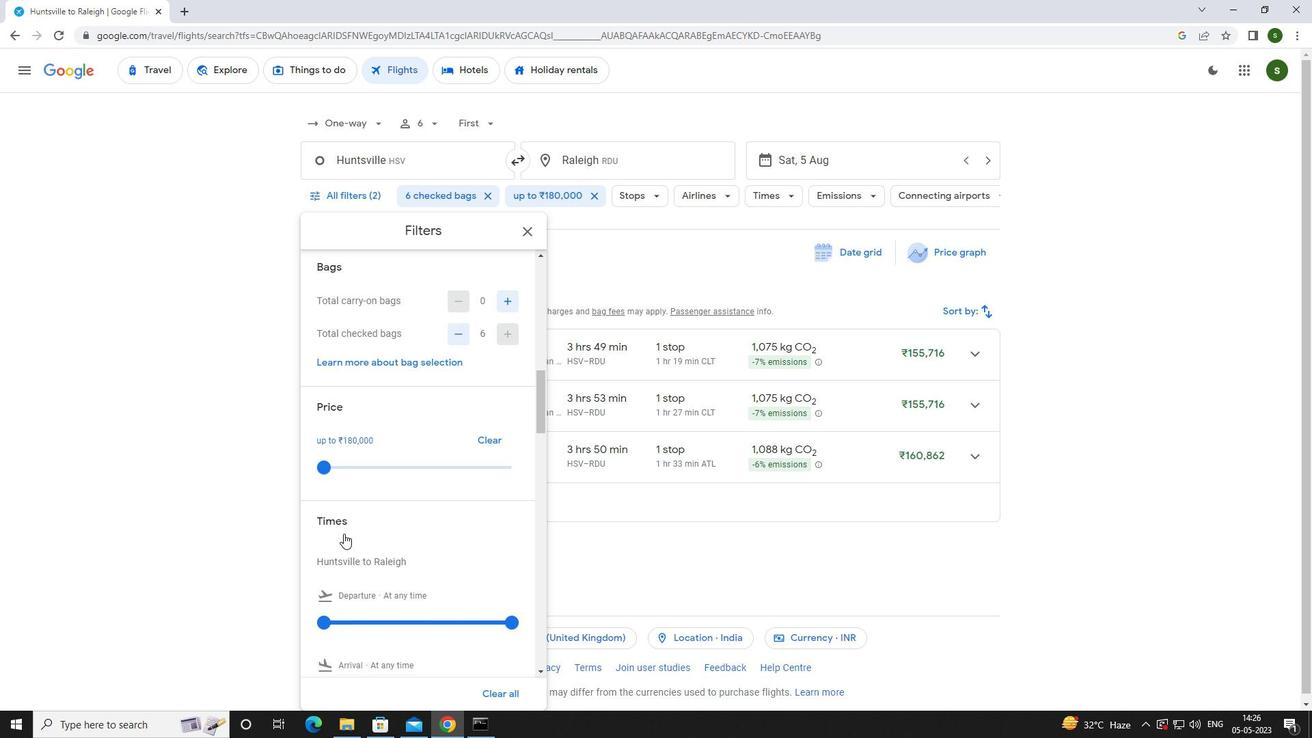 
Action: Mouse moved to (327, 555)
Screenshot: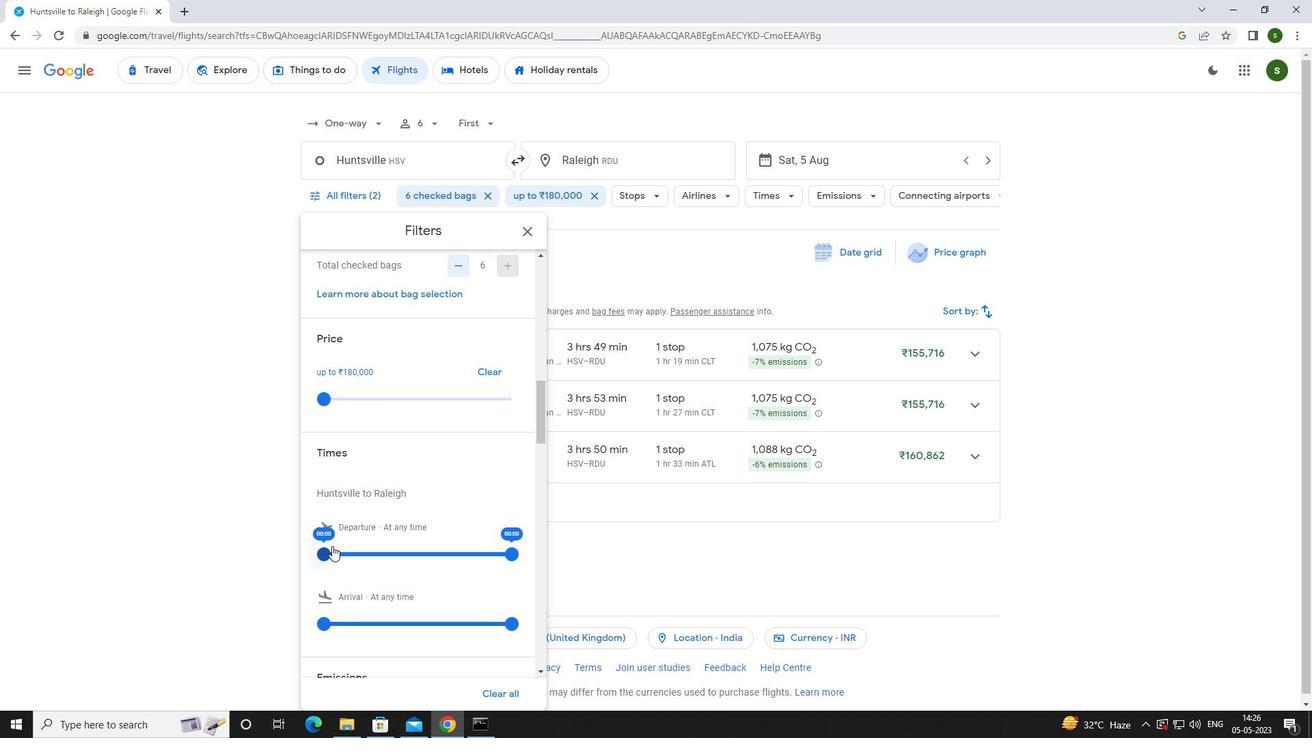 
Action: Mouse pressed left at (327, 555)
Screenshot: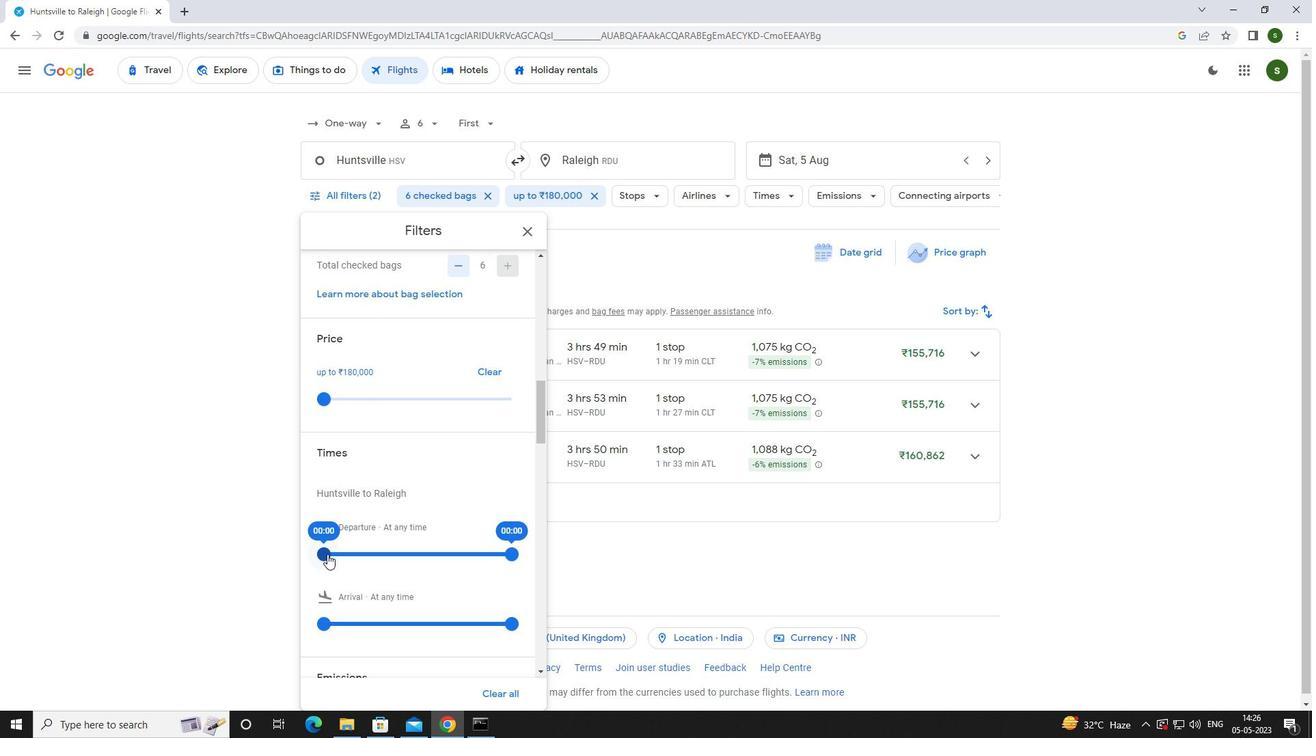 
Action: Mouse moved to (581, 550)
Screenshot: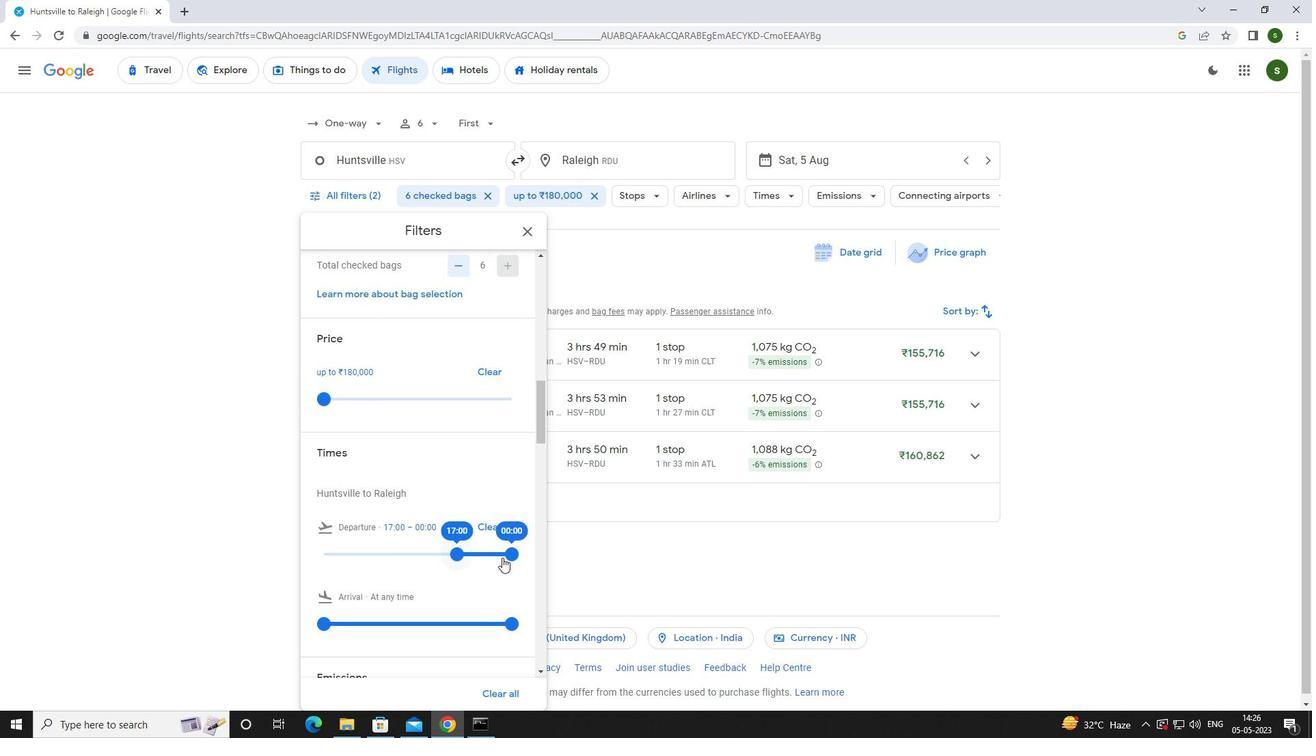 
Action: Mouse pressed left at (581, 550)
Screenshot: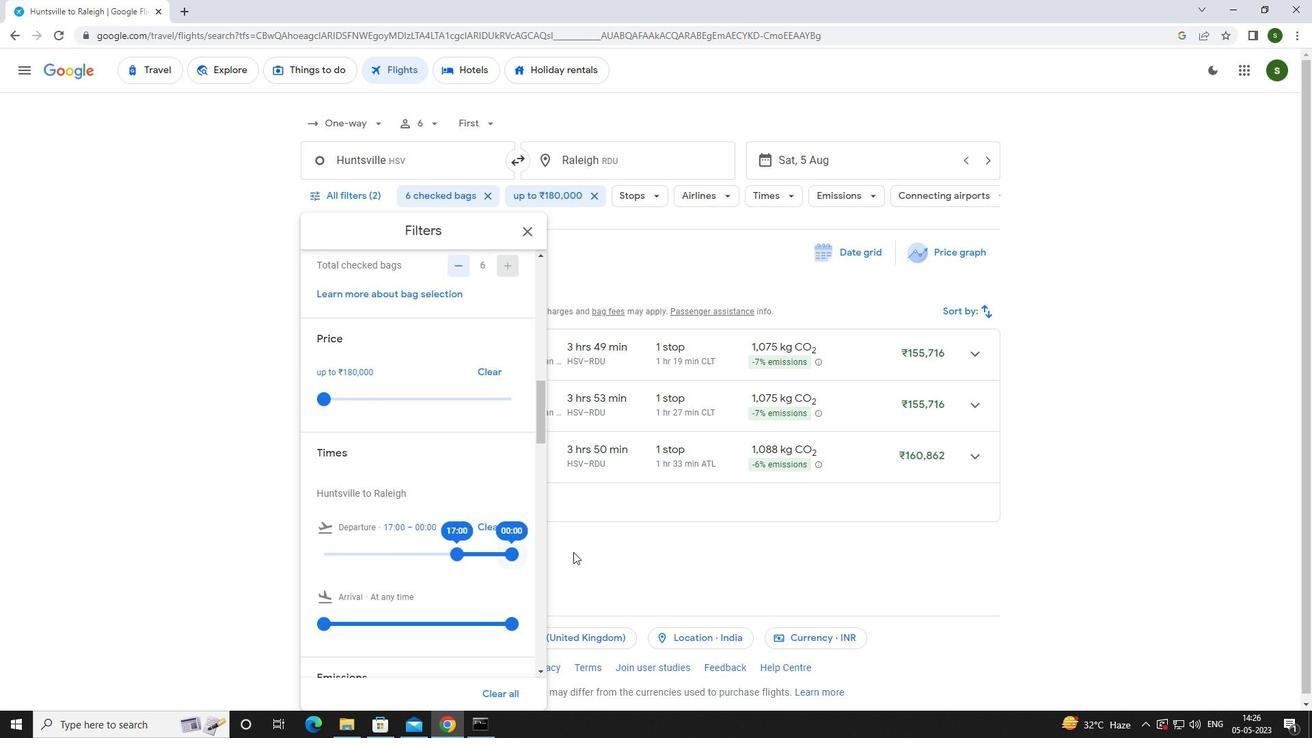 
